 Task: Compose an email with the signature Jeremy Carter with the subject Confirmation of a resignation and the message Im reaching out to follow up on the status of the expense report. Have you had a chance to review it? from softage.5@softage.net to softage.4@softage.net, select the message and change font size to huge, align the email to right Send the email. Finally, move the email from Sent Items to the label Alumni
Action: Mouse moved to (65, 56)
Screenshot: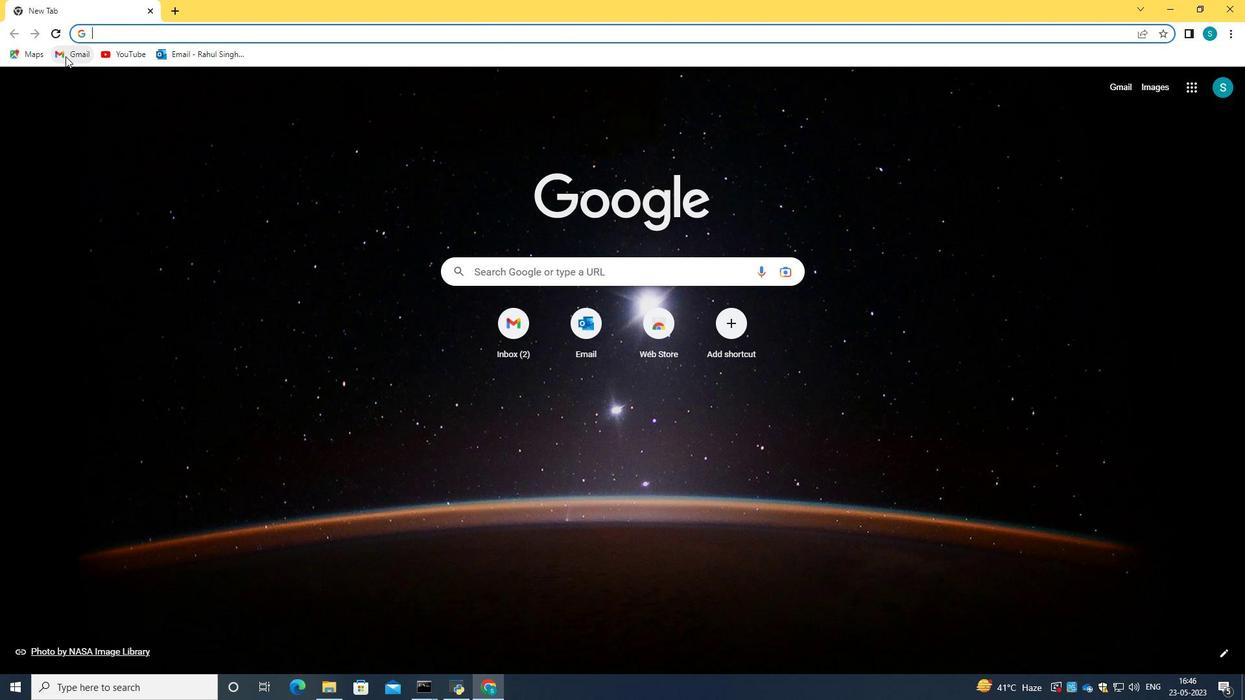
Action: Mouse pressed left at (65, 56)
Screenshot: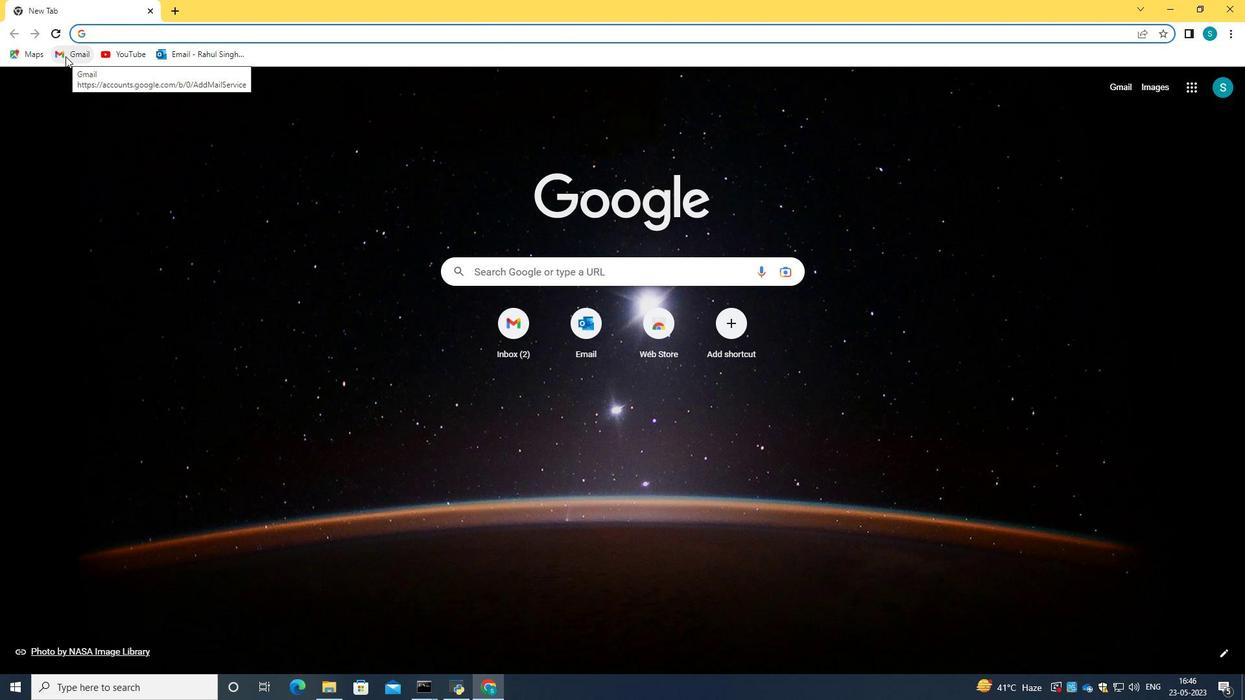 
Action: Mouse moved to (121, 133)
Screenshot: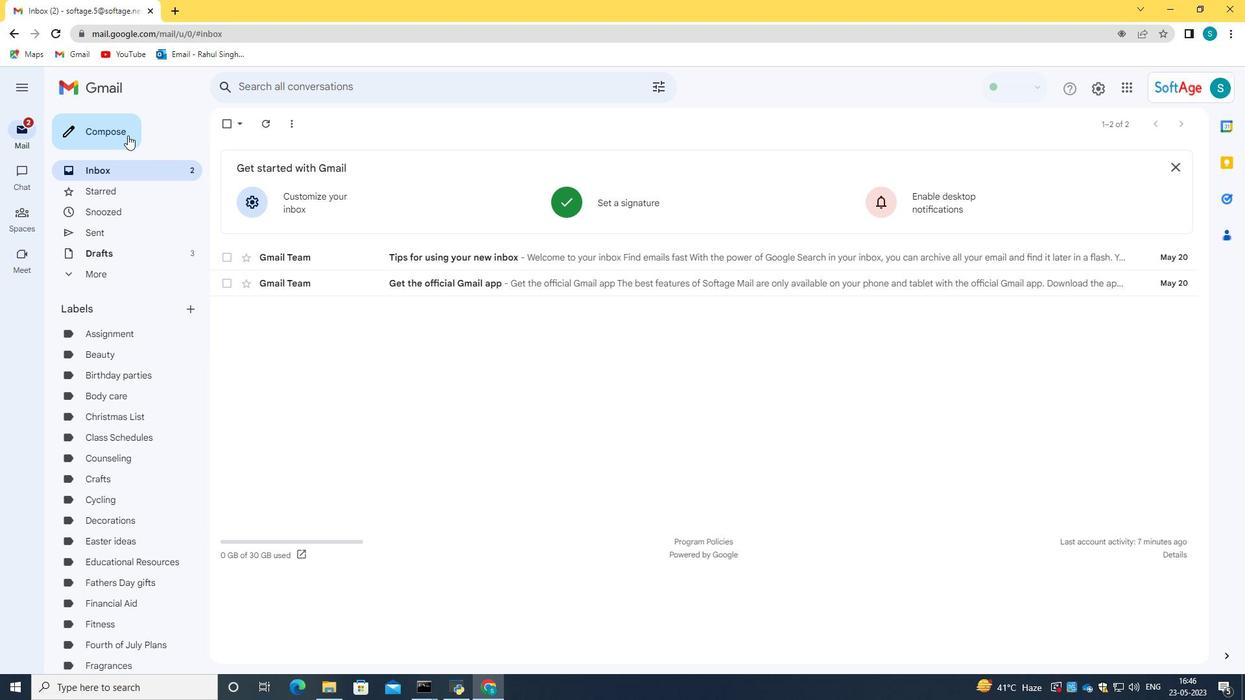 
Action: Mouse pressed left at (121, 133)
Screenshot: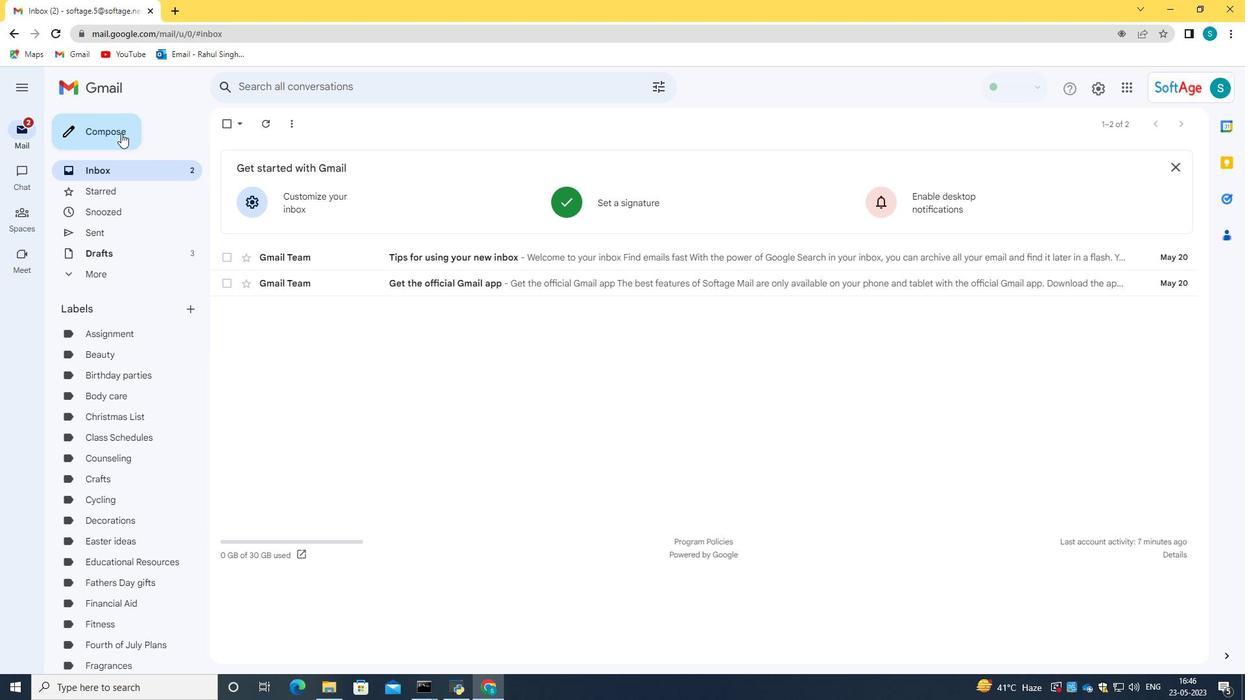 
Action: Mouse moved to (1184, 290)
Screenshot: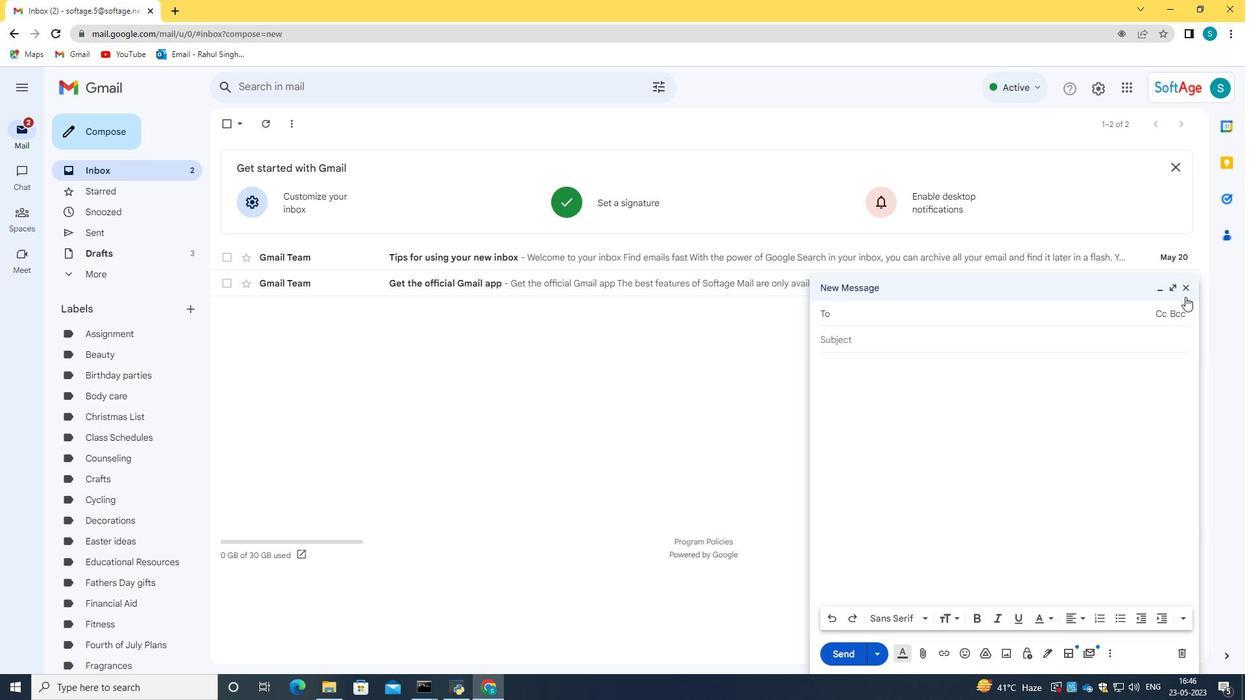 
Action: Mouse pressed left at (1184, 290)
Screenshot: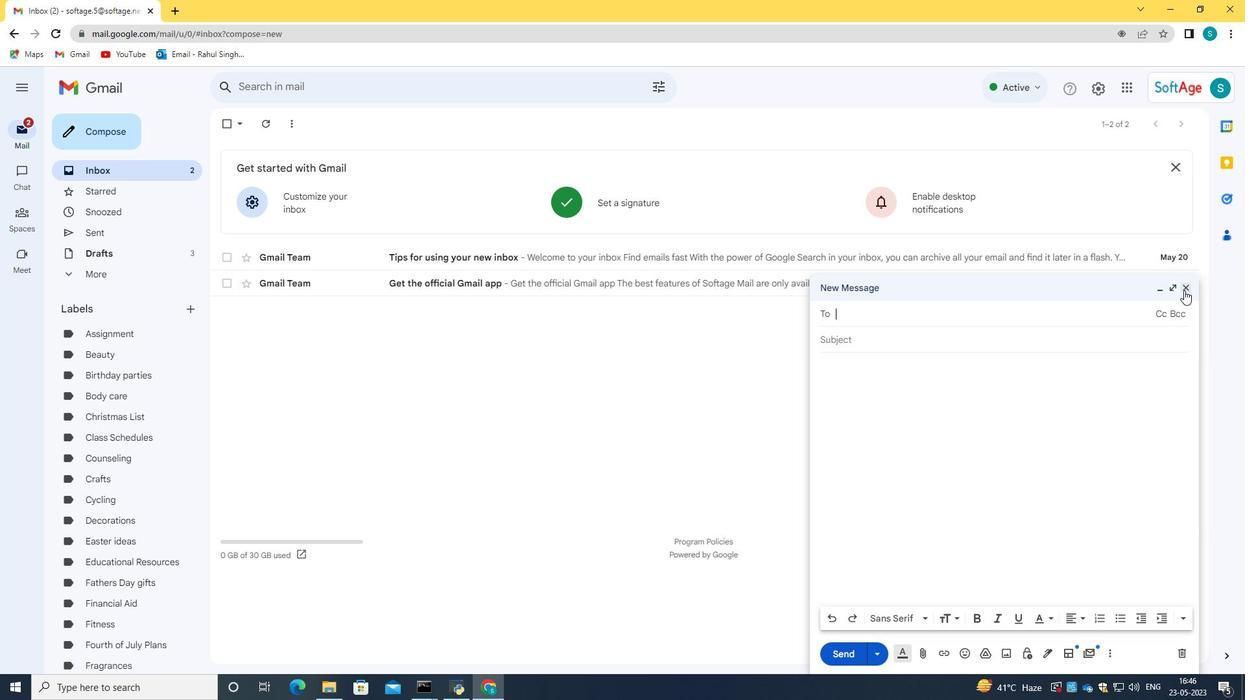 
Action: Mouse moved to (624, 210)
Screenshot: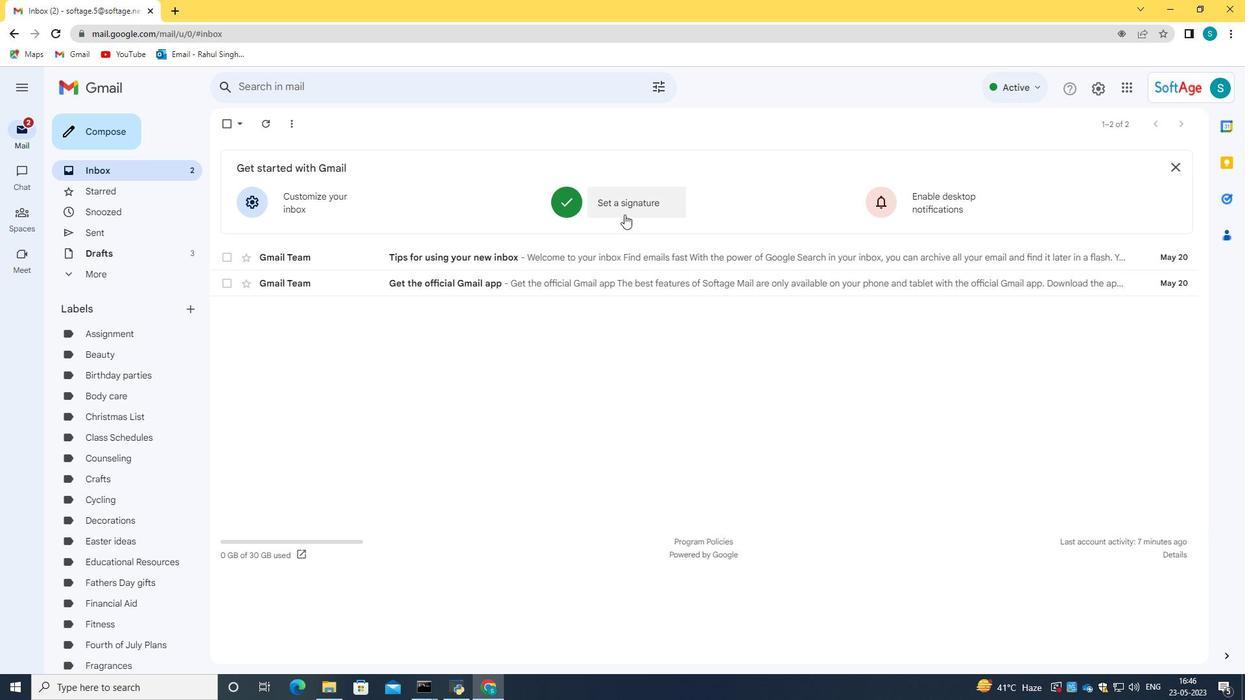 
Action: Mouse pressed left at (624, 210)
Screenshot: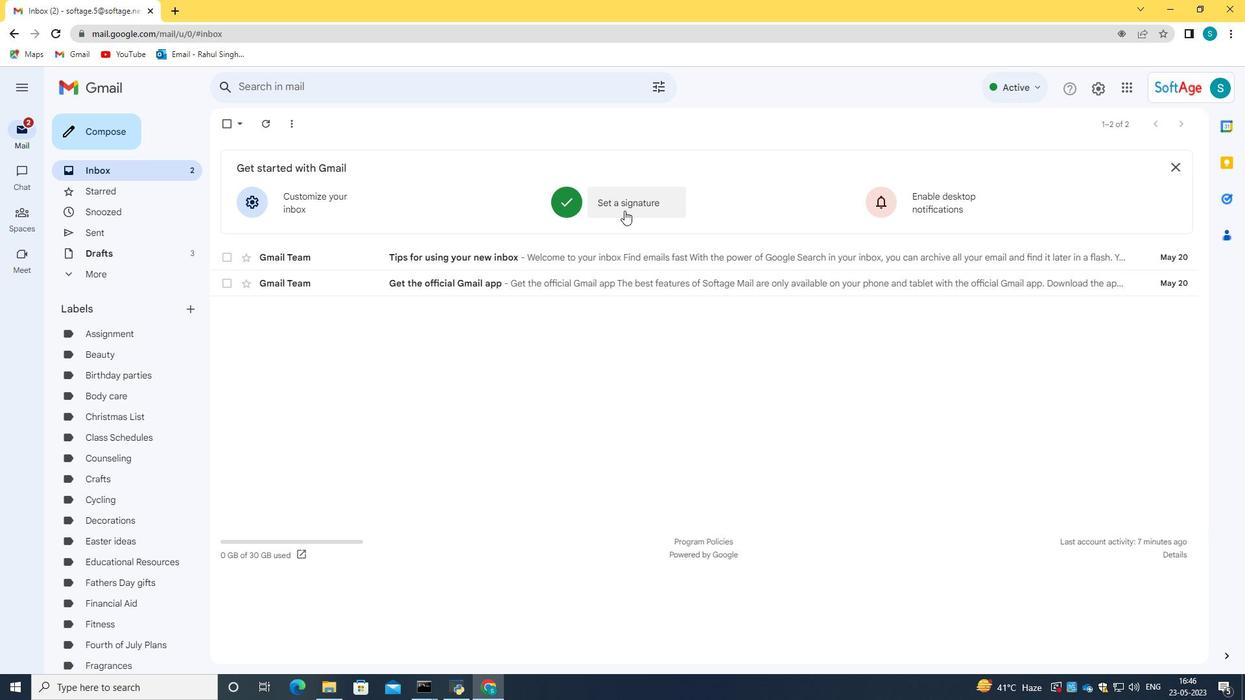 
Action: Mouse moved to (651, 370)
Screenshot: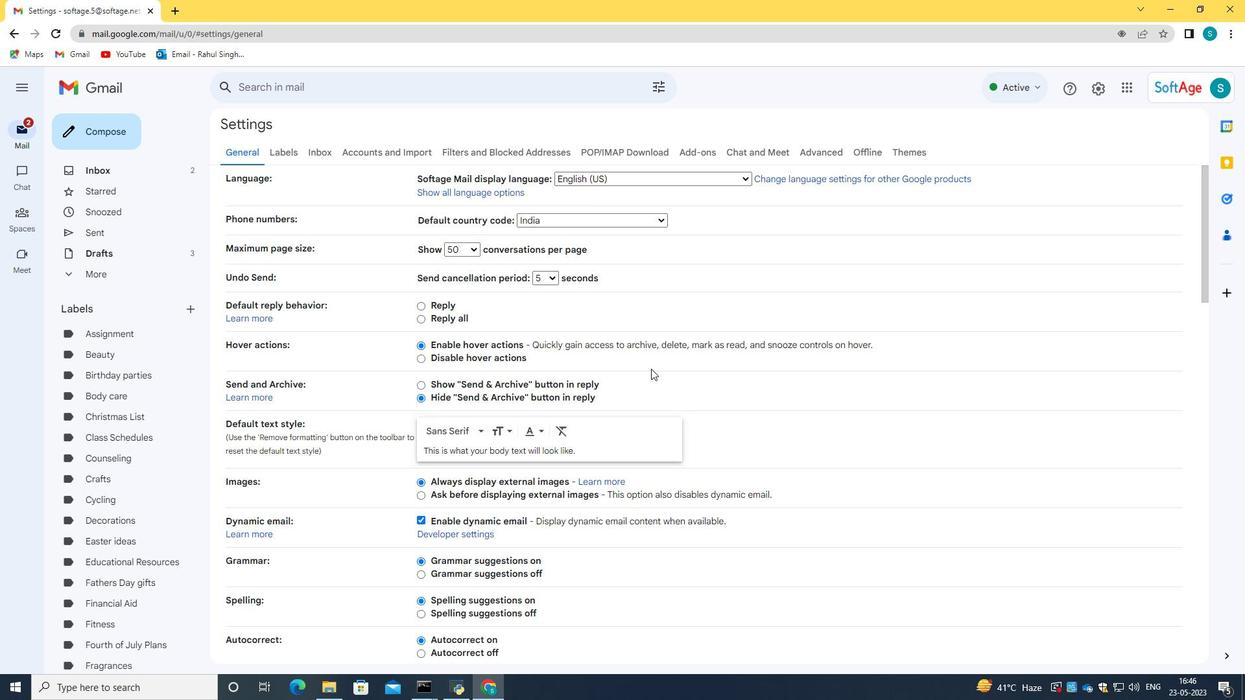 
Action: Mouse scrolled (651, 369) with delta (0, 0)
Screenshot: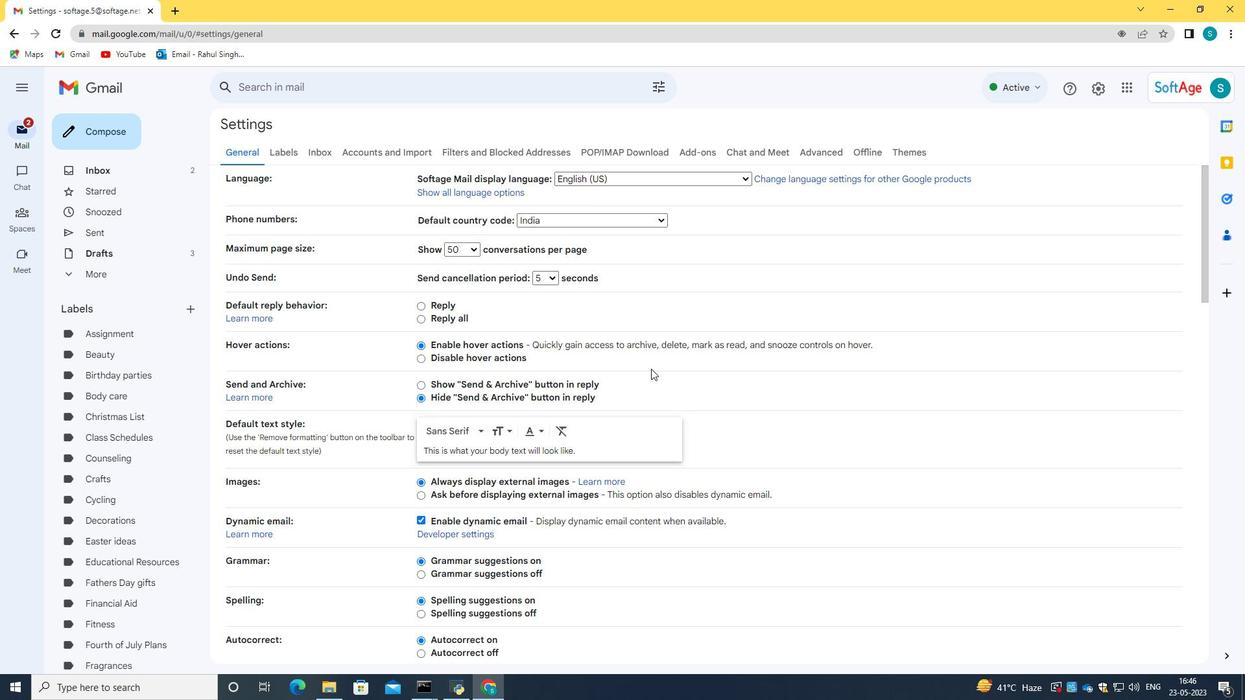 
Action: Mouse moved to (651, 371)
Screenshot: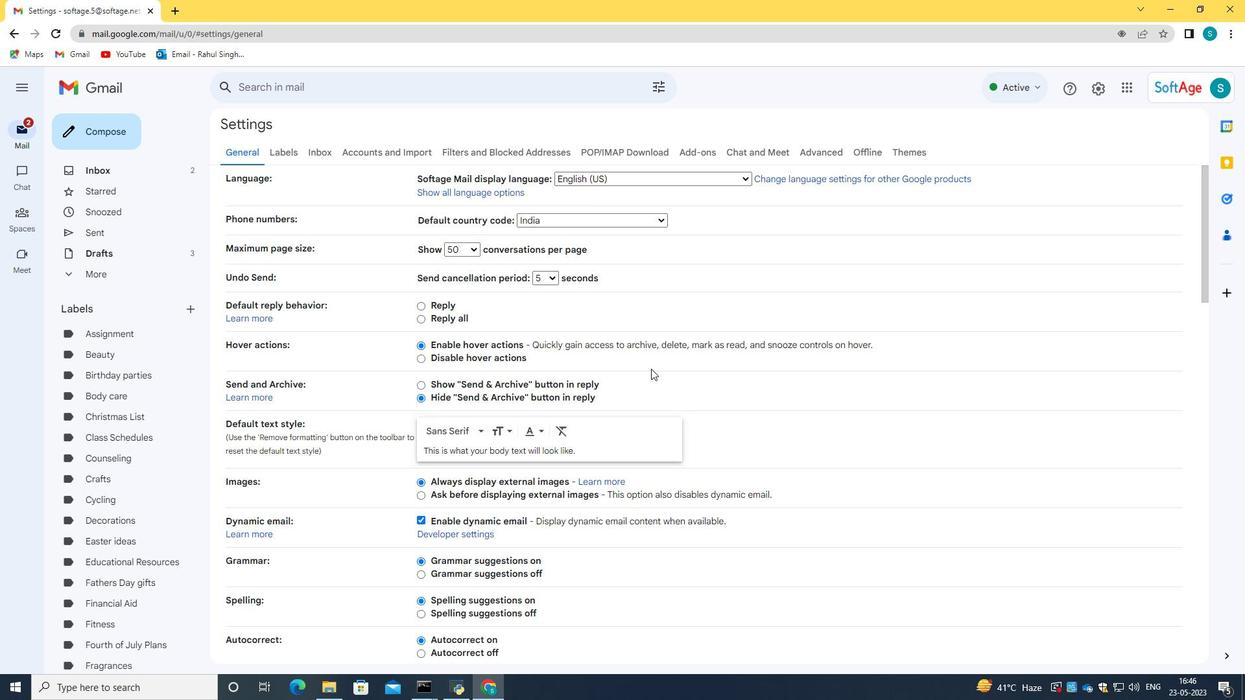 
Action: Mouse scrolled (651, 370) with delta (0, 0)
Screenshot: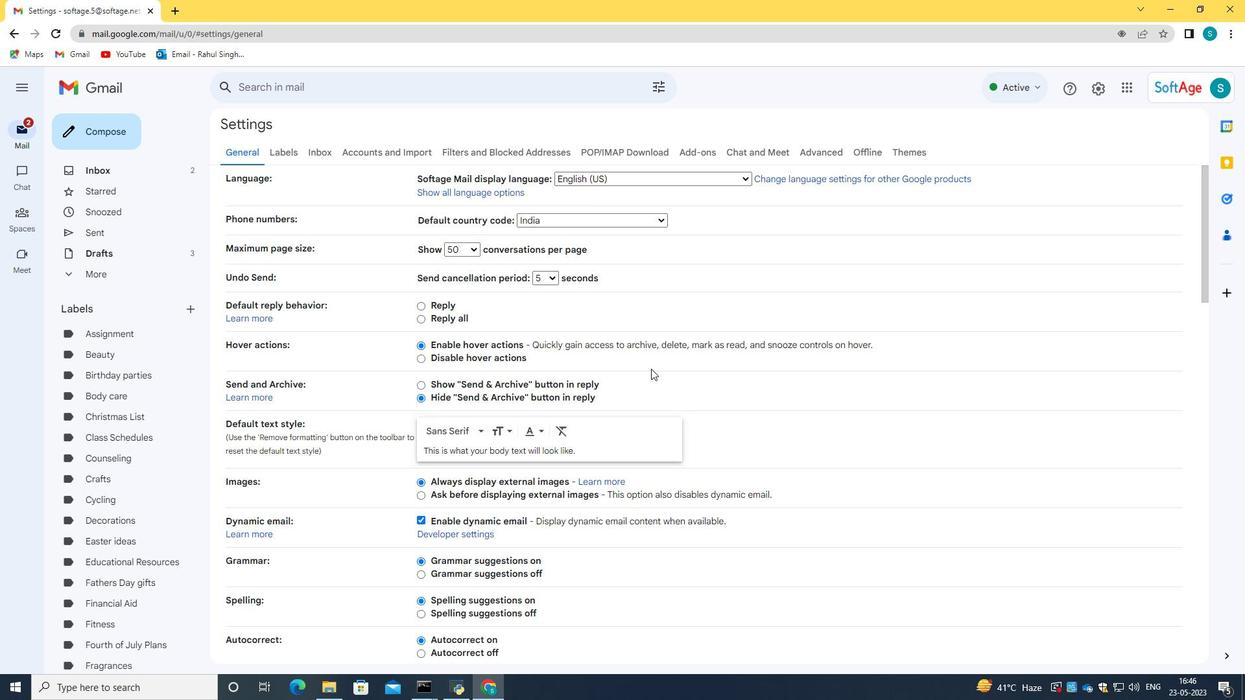 
Action: Mouse scrolled (651, 370) with delta (0, 0)
Screenshot: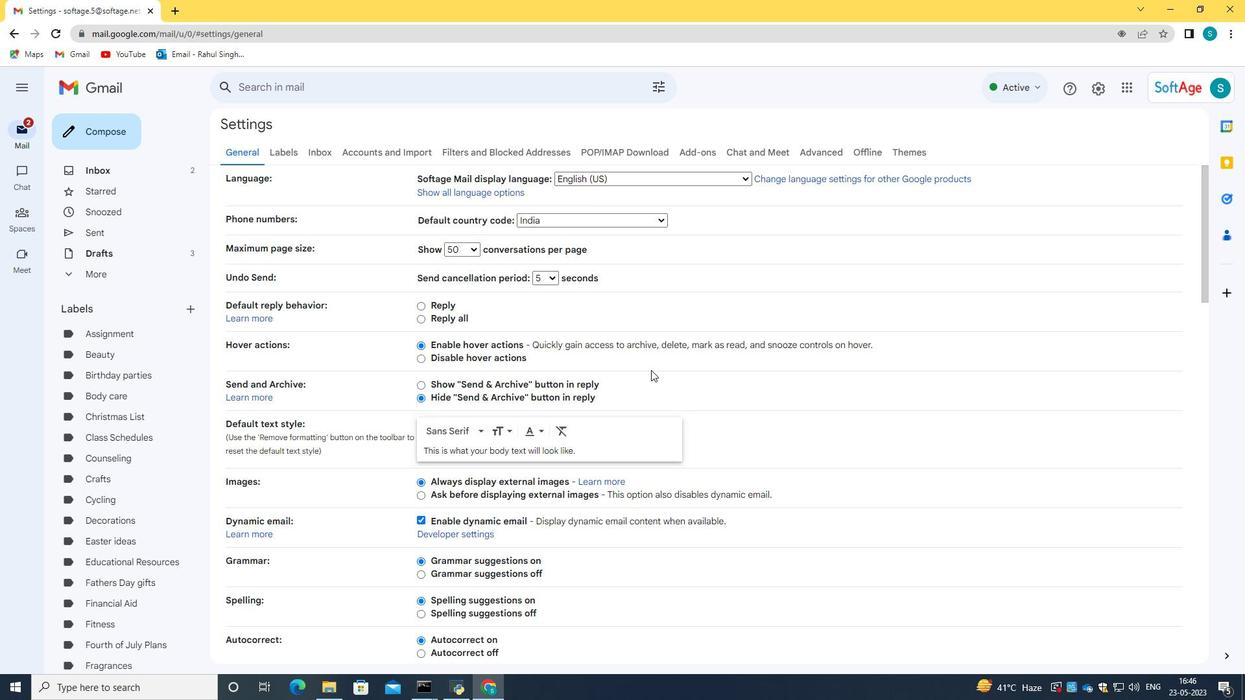 
Action: Mouse scrolled (651, 370) with delta (0, 0)
Screenshot: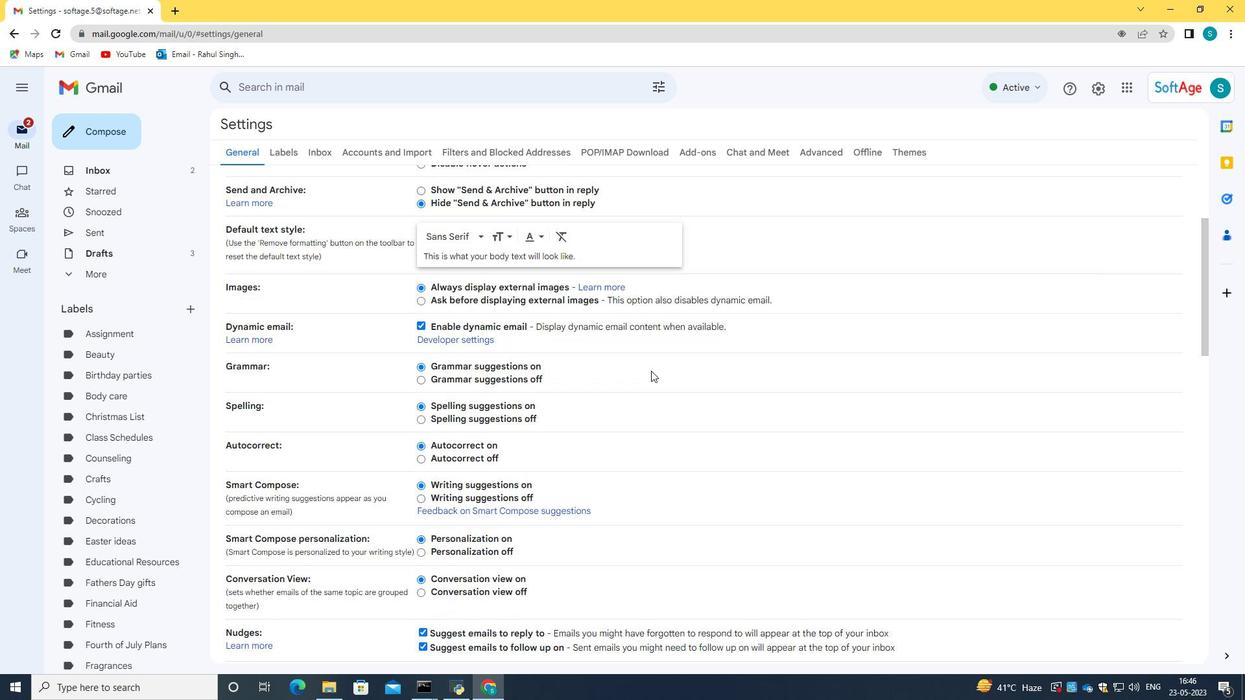 
Action: Mouse scrolled (651, 370) with delta (0, 0)
Screenshot: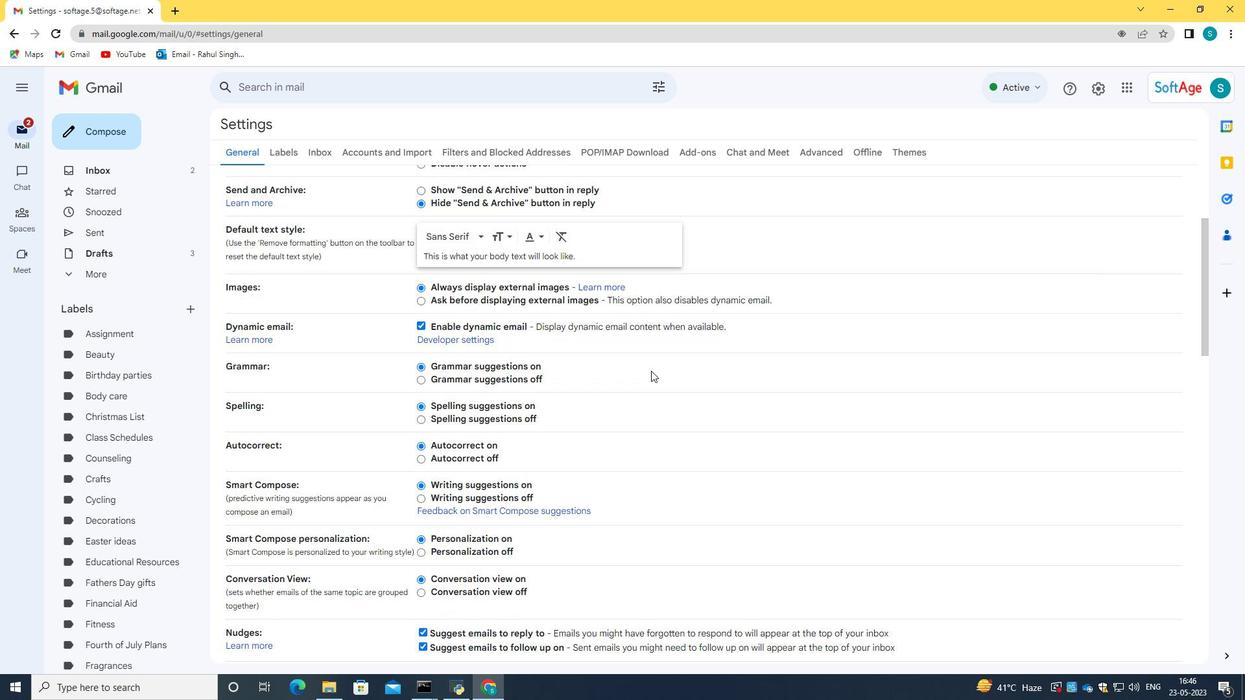 
Action: Mouse scrolled (651, 370) with delta (0, 0)
Screenshot: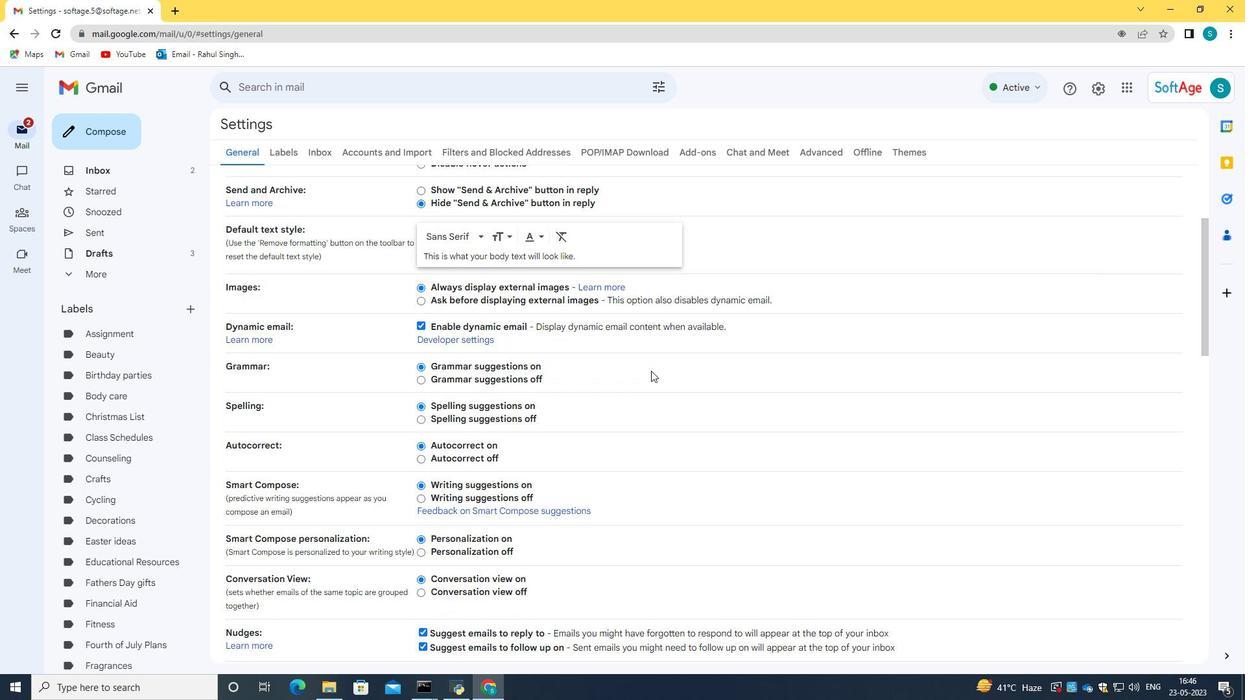 
Action: Mouse scrolled (651, 370) with delta (0, 0)
Screenshot: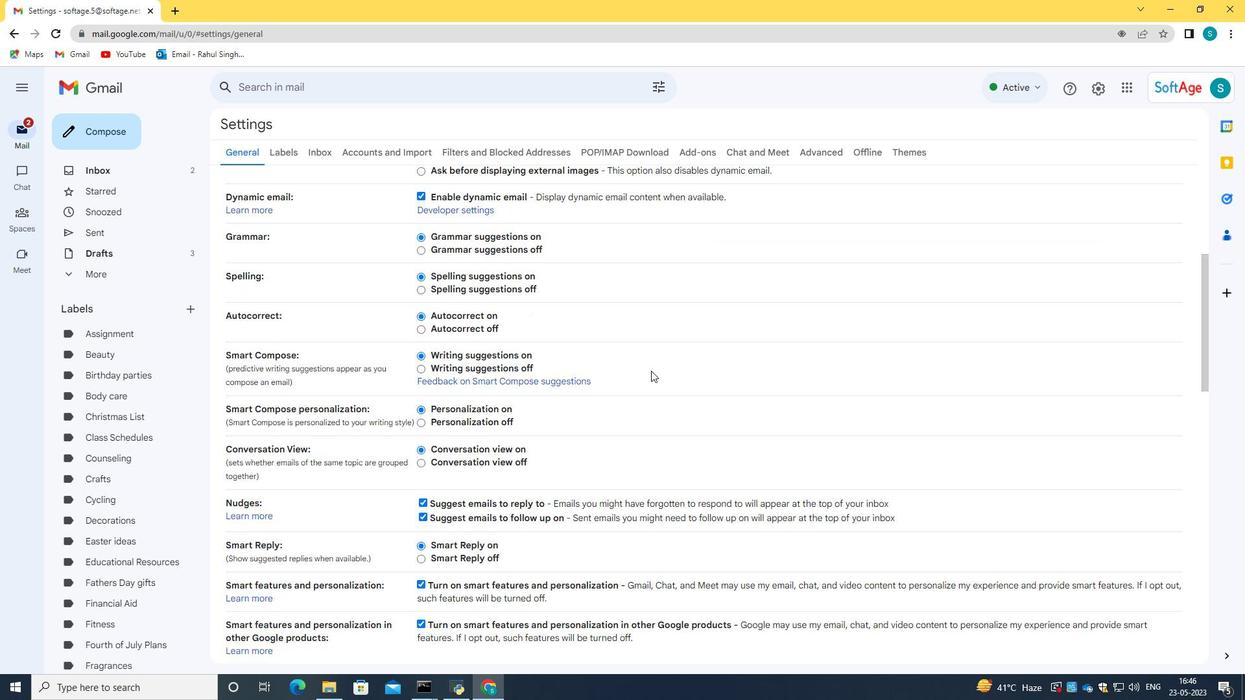 
Action: Mouse scrolled (651, 370) with delta (0, 0)
Screenshot: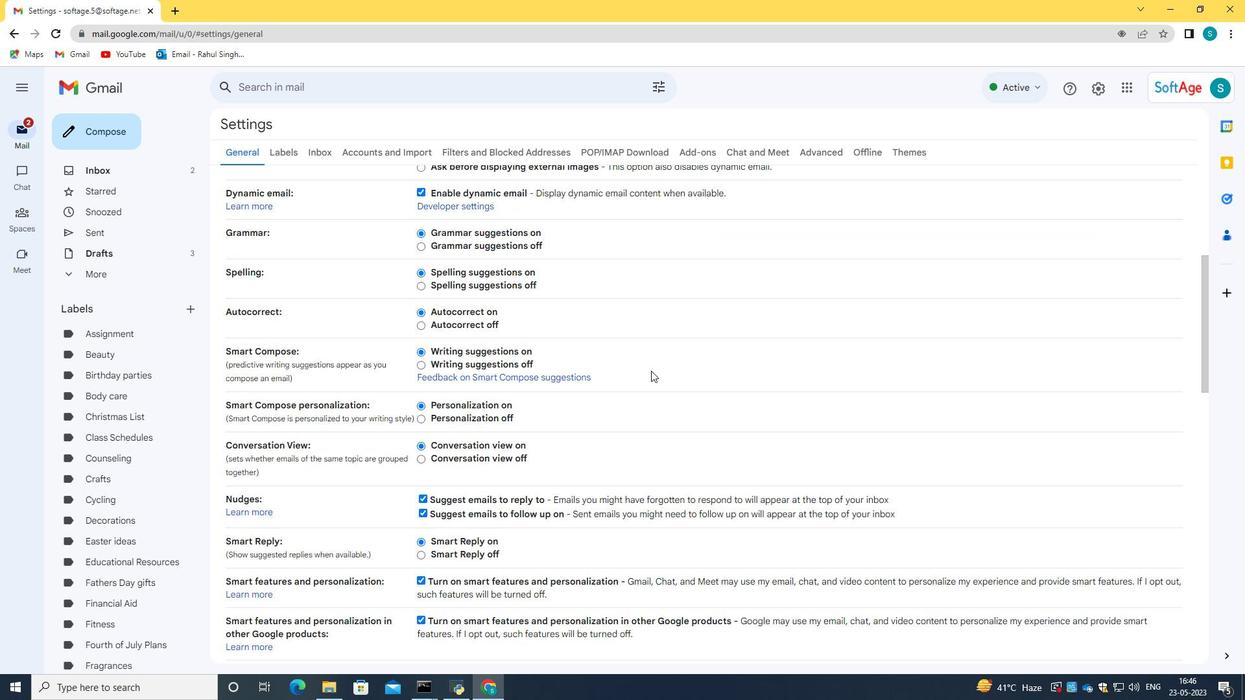 
Action: Mouse scrolled (651, 370) with delta (0, 0)
Screenshot: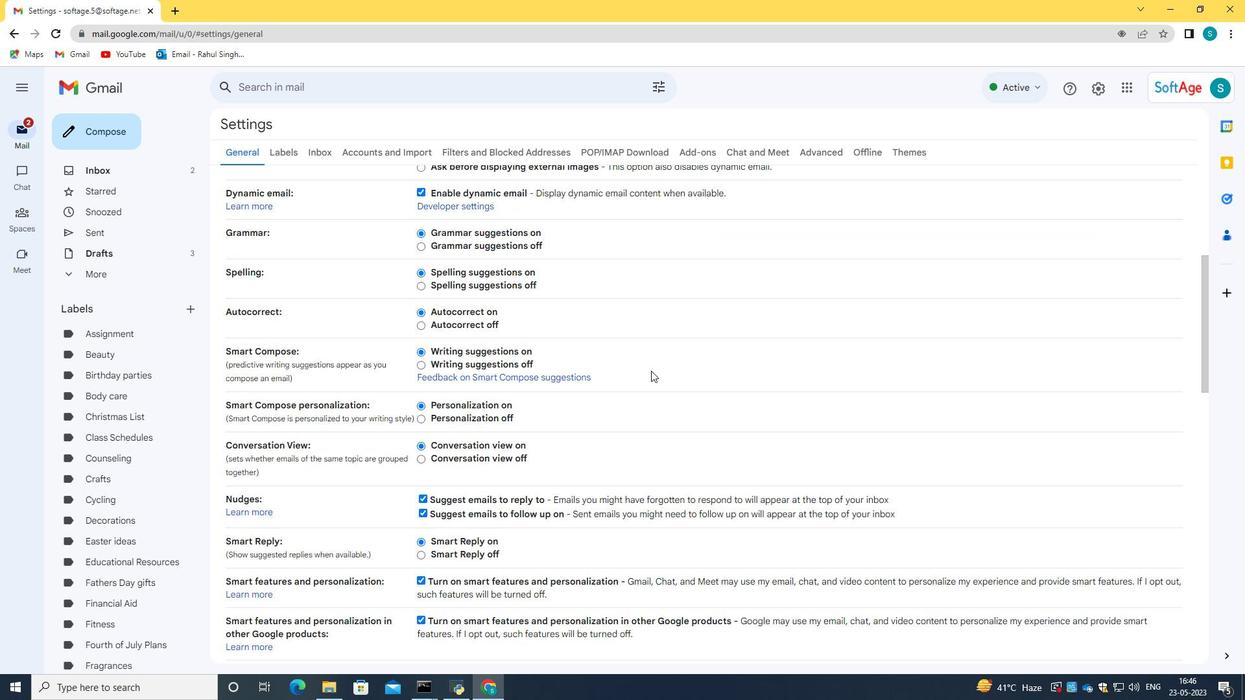 
Action: Mouse scrolled (651, 370) with delta (0, 0)
Screenshot: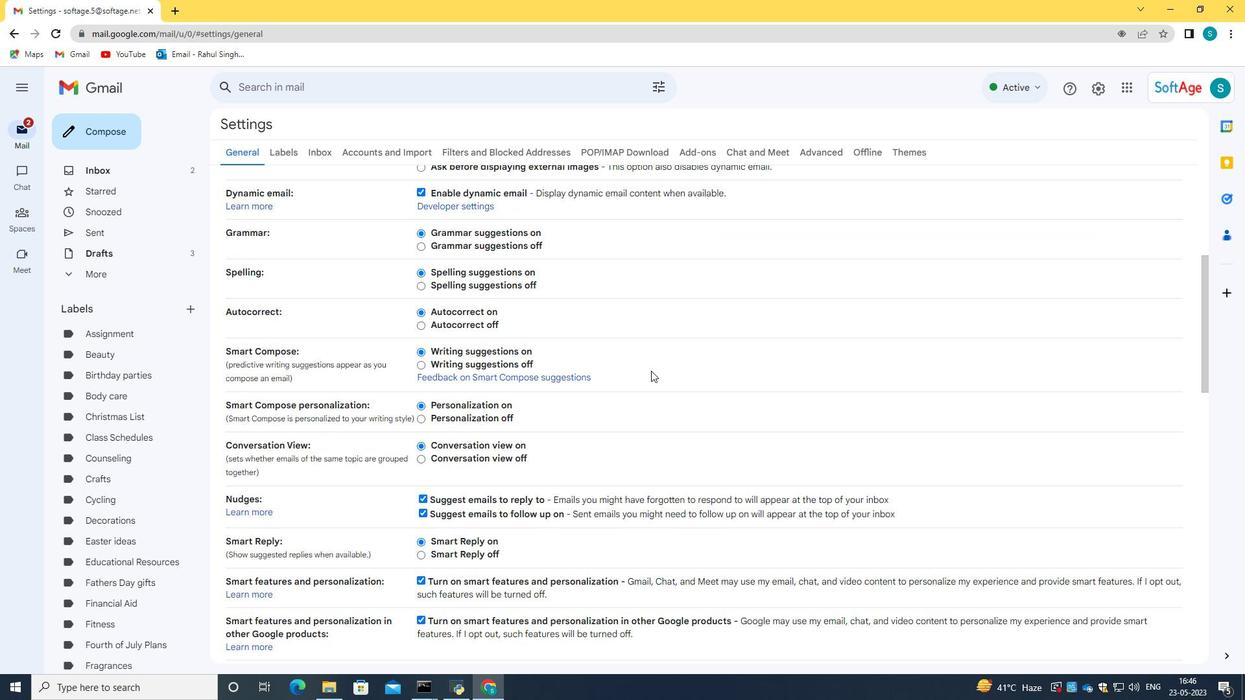 
Action: Mouse moved to (651, 371)
Screenshot: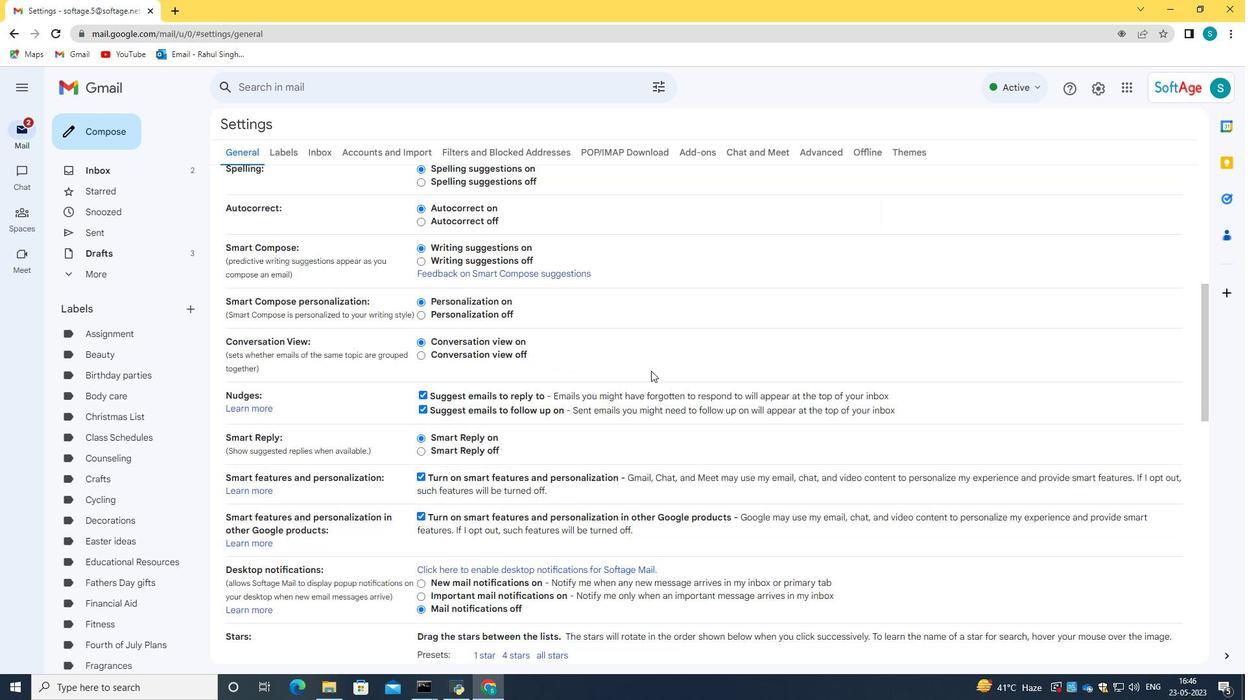 
Action: Mouse scrolled (651, 371) with delta (0, 0)
Screenshot: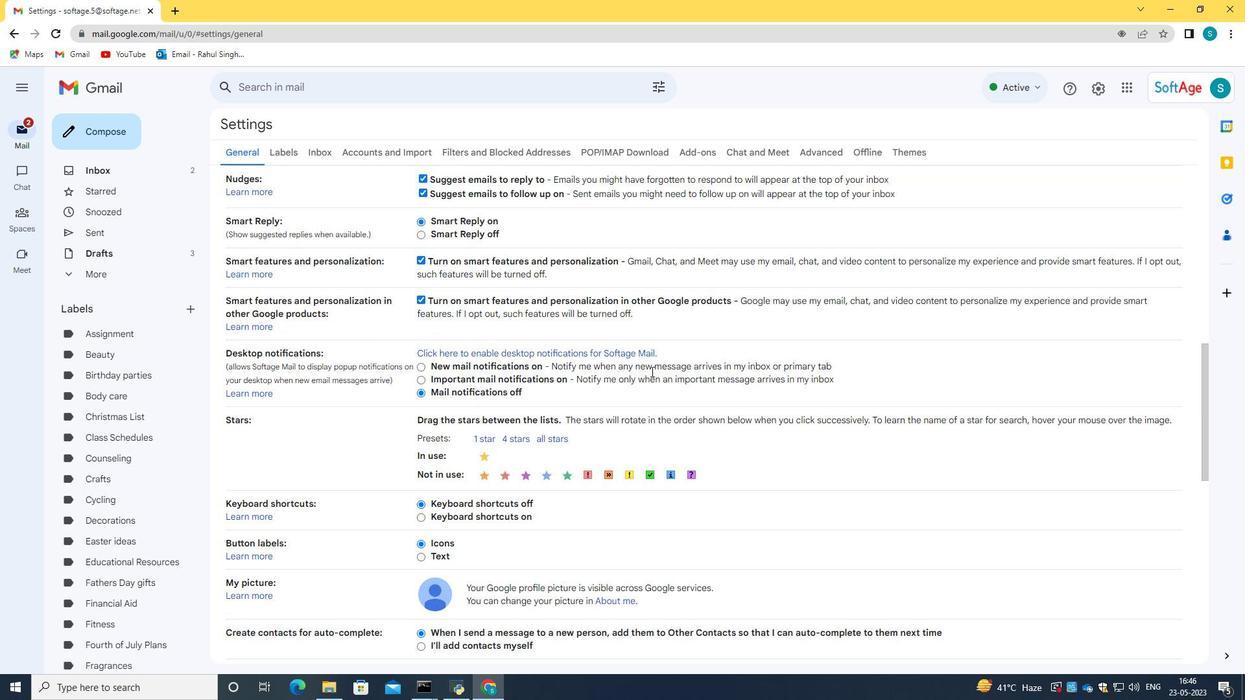 
Action: Mouse scrolled (651, 371) with delta (0, 0)
Screenshot: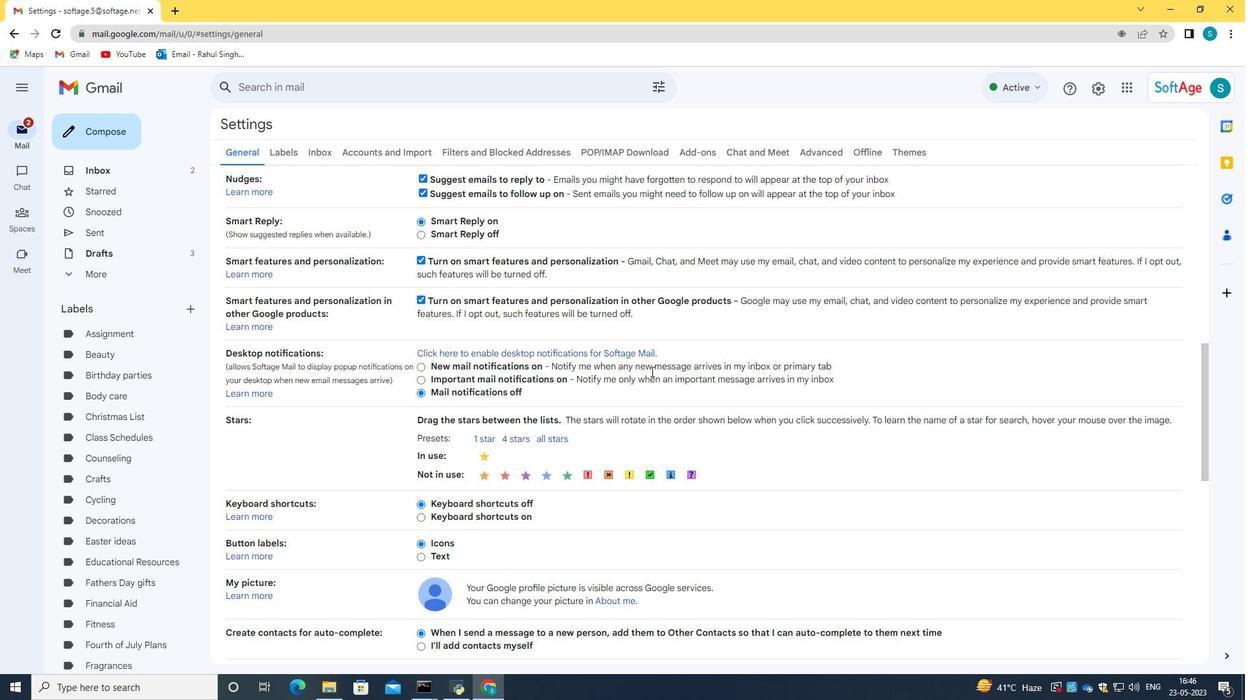 
Action: Mouse scrolled (651, 371) with delta (0, 0)
Screenshot: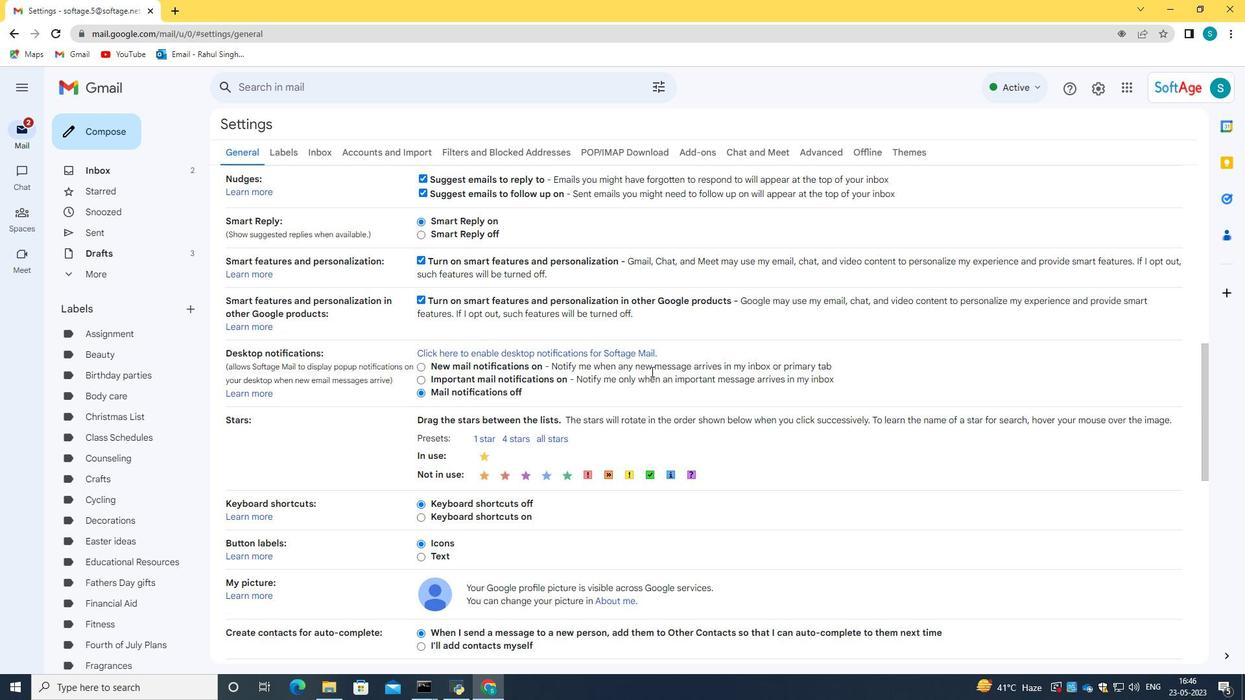 
Action: Mouse moved to (499, 595)
Screenshot: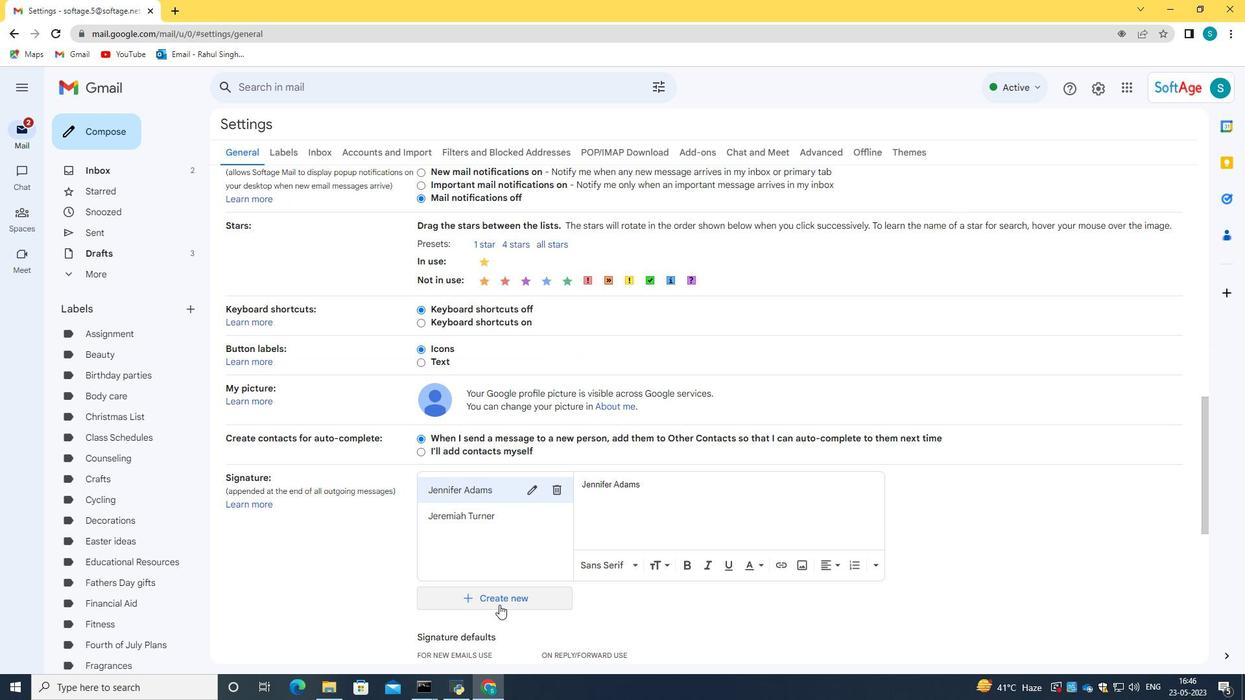 
Action: Mouse pressed left at (499, 595)
Screenshot: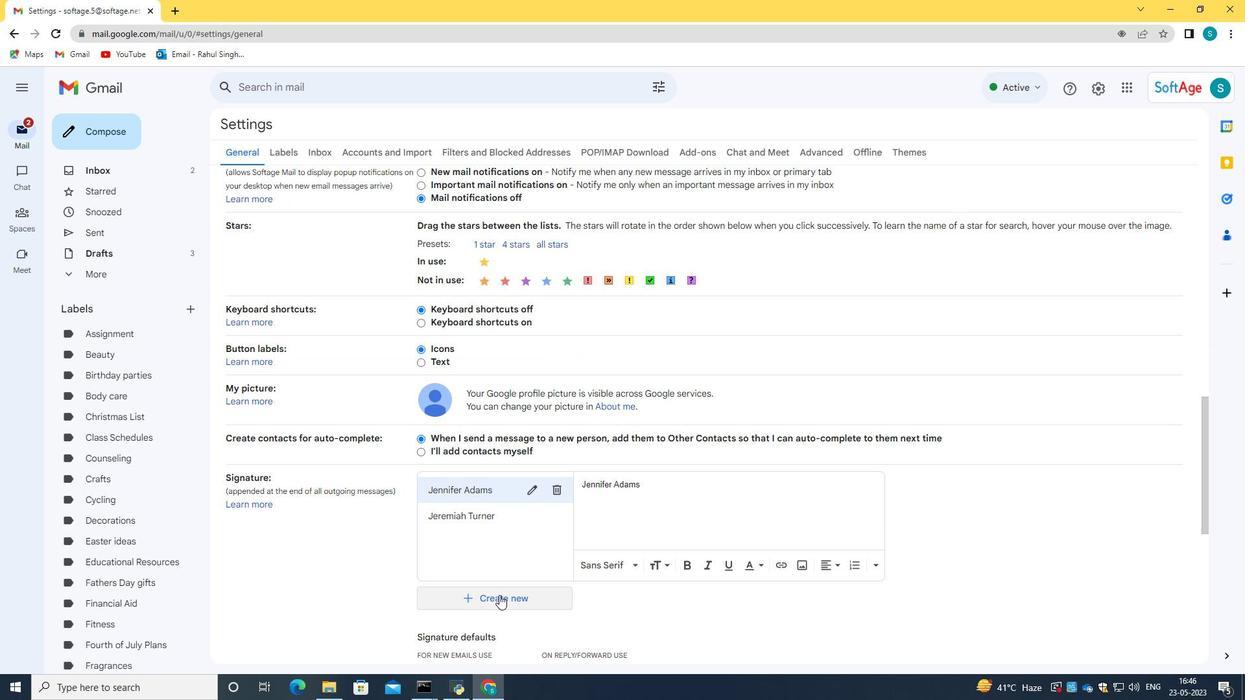 
Action: Mouse moved to (588, 372)
Screenshot: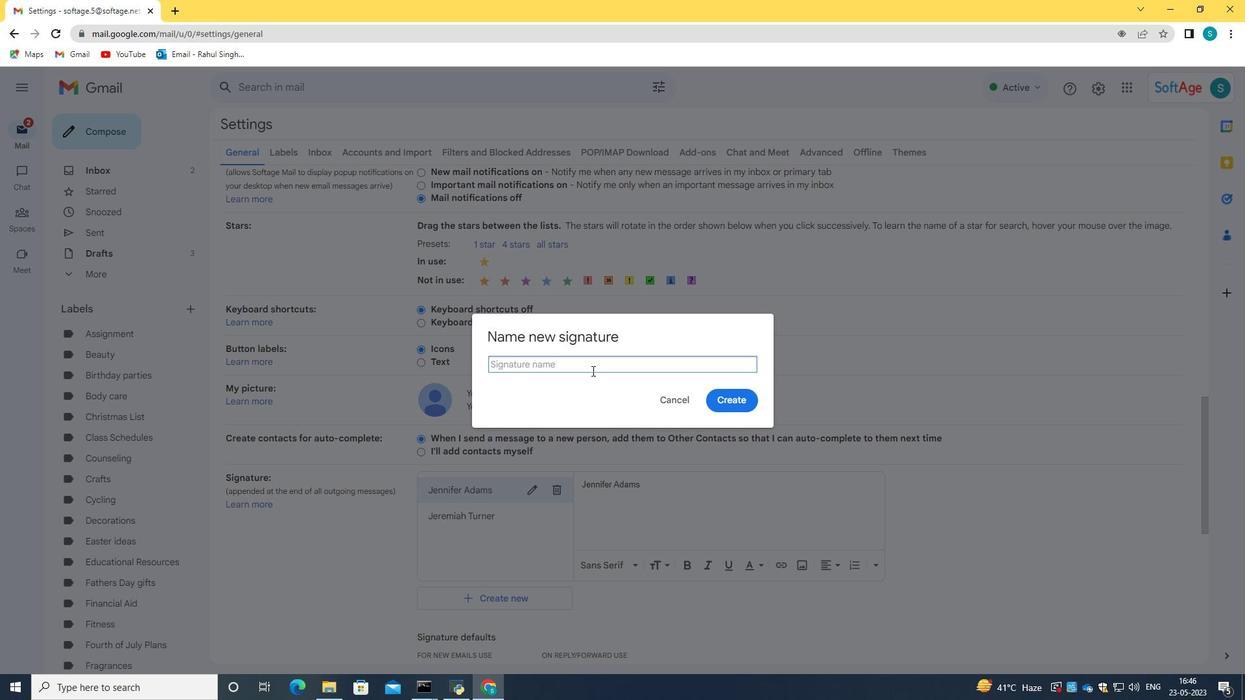 
Action: Key pressed <Key.caps_lock>J<Key.caps_lock>eremy<Key.space><Key.caps_lock>C<Key.caps_lock>at<Key.backspace>rter
Screenshot: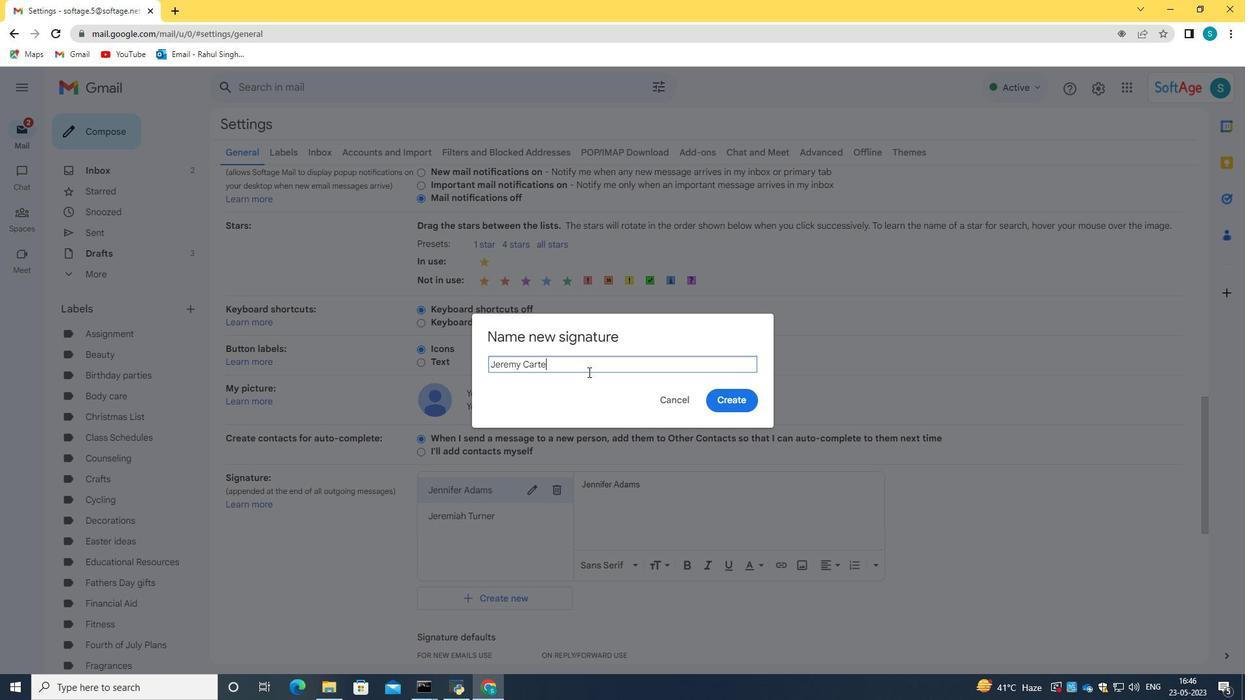 
Action: Mouse moved to (735, 404)
Screenshot: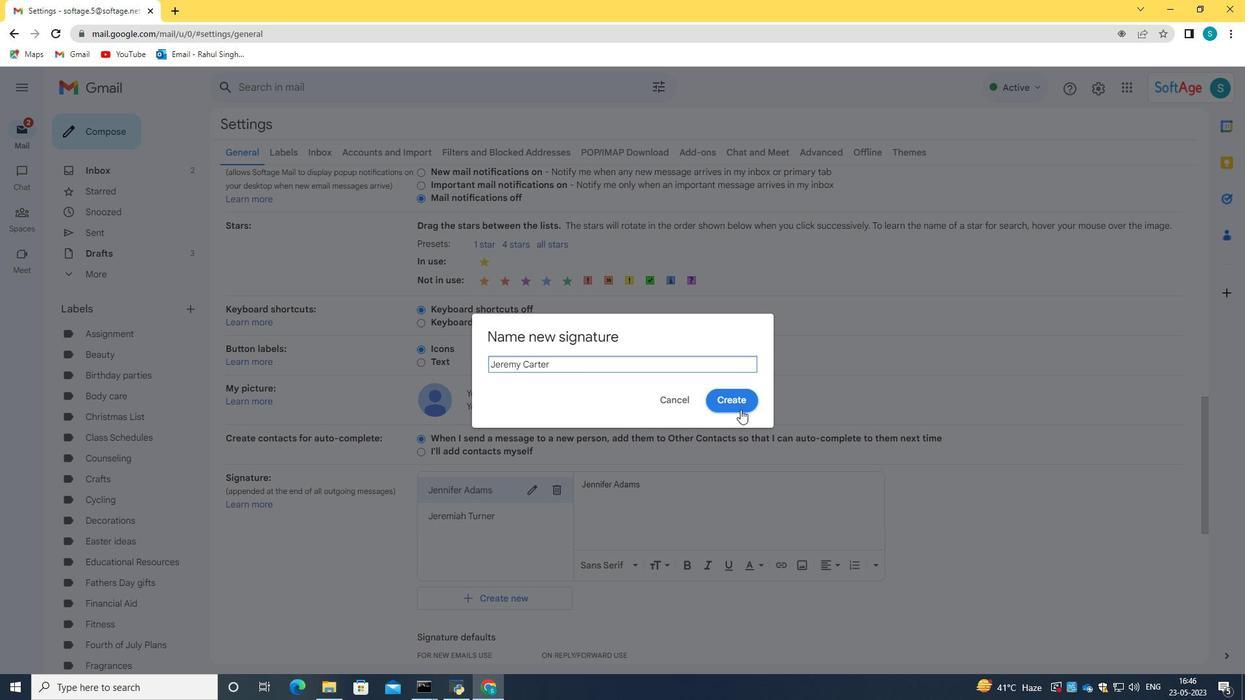 
Action: Mouse pressed left at (735, 404)
Screenshot: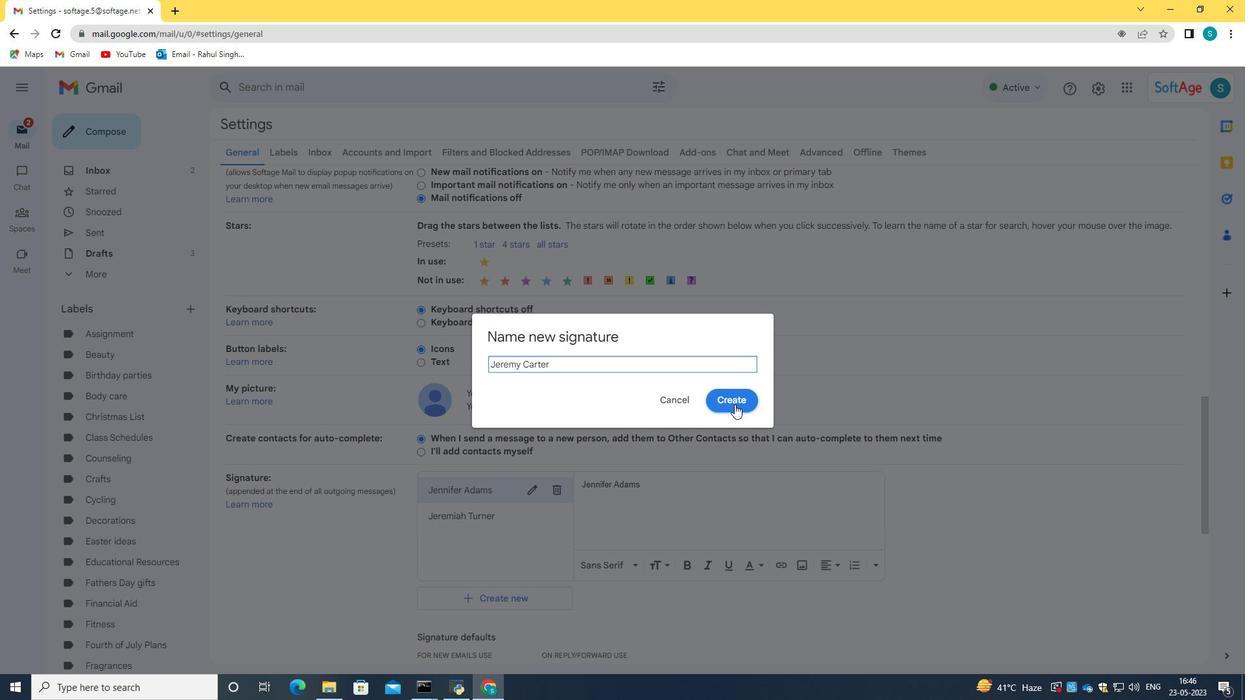 
Action: Mouse moved to (602, 487)
Screenshot: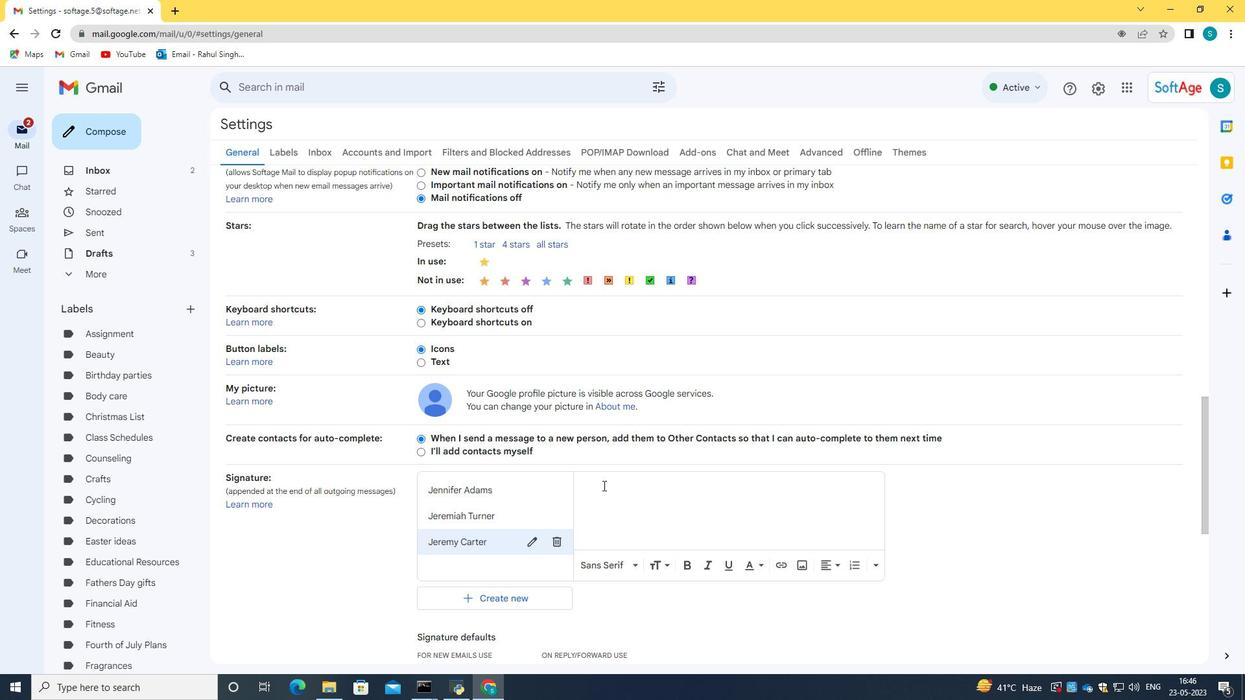 
Action: Key pressed <Key.caps_lock>J<Key.caps_lock>eremy<Key.space><Key.caps_lock>C<Key.caps_lock>artert<Key.backspace>
Screenshot: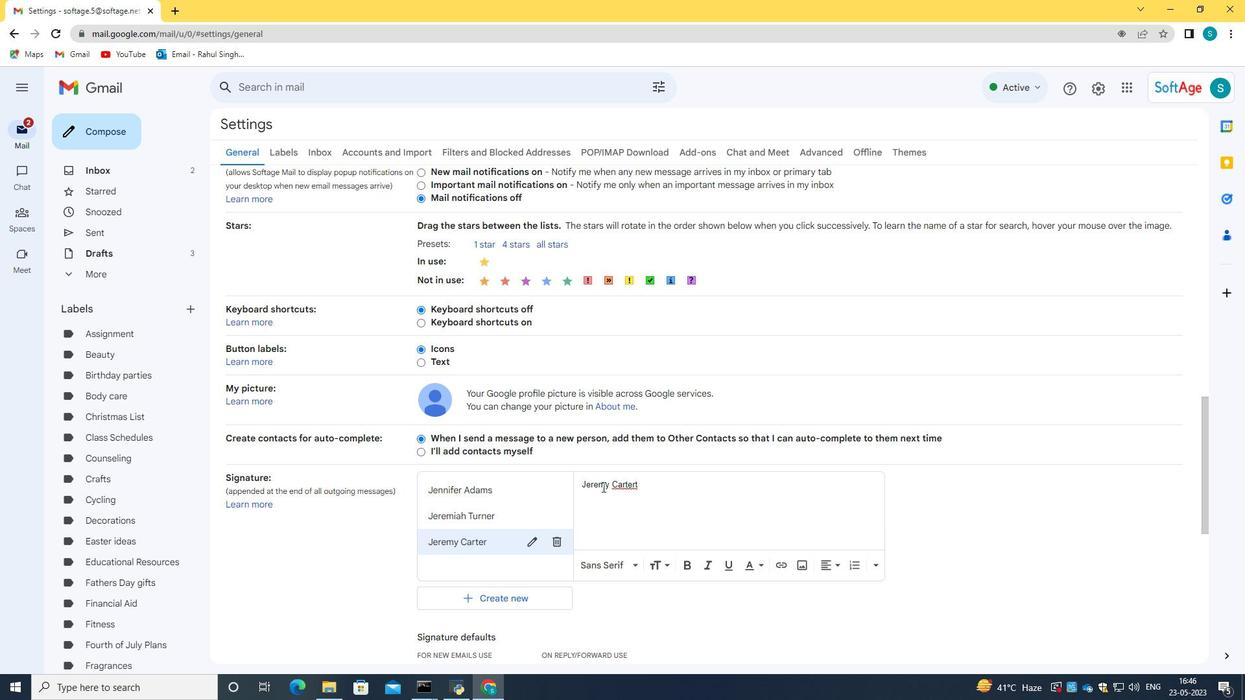 
Action: Mouse moved to (632, 531)
Screenshot: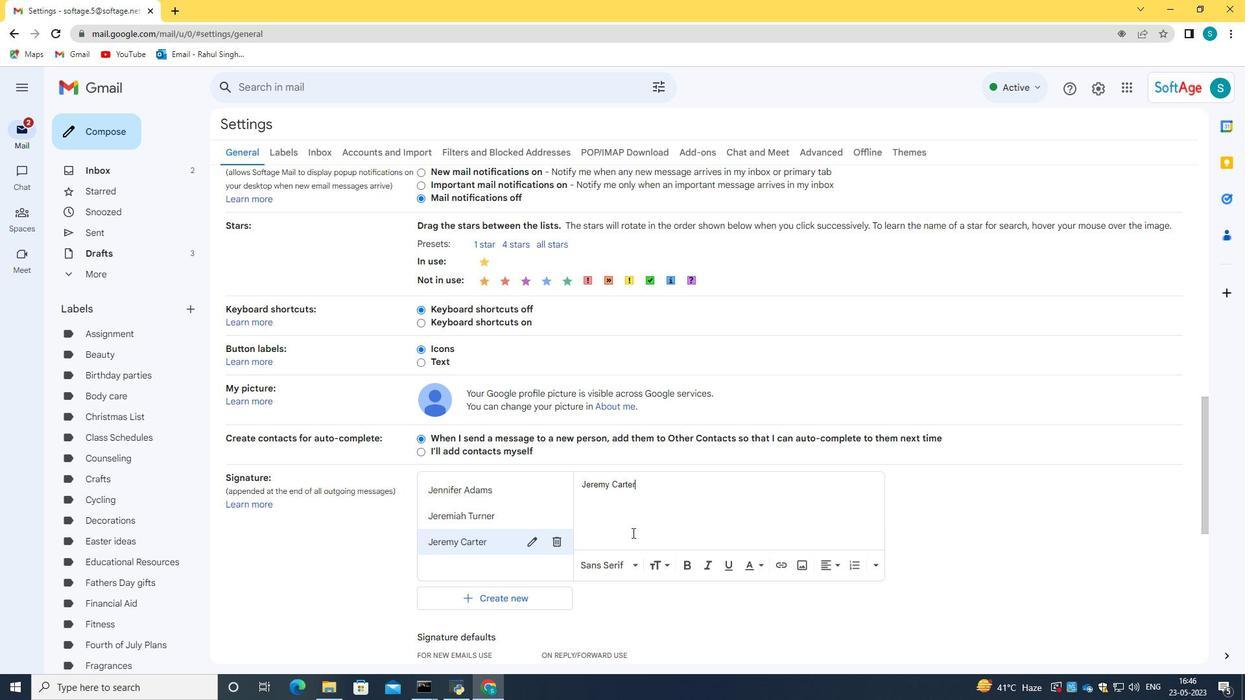 
Action: Mouse scrolled (632, 531) with delta (0, 0)
Screenshot: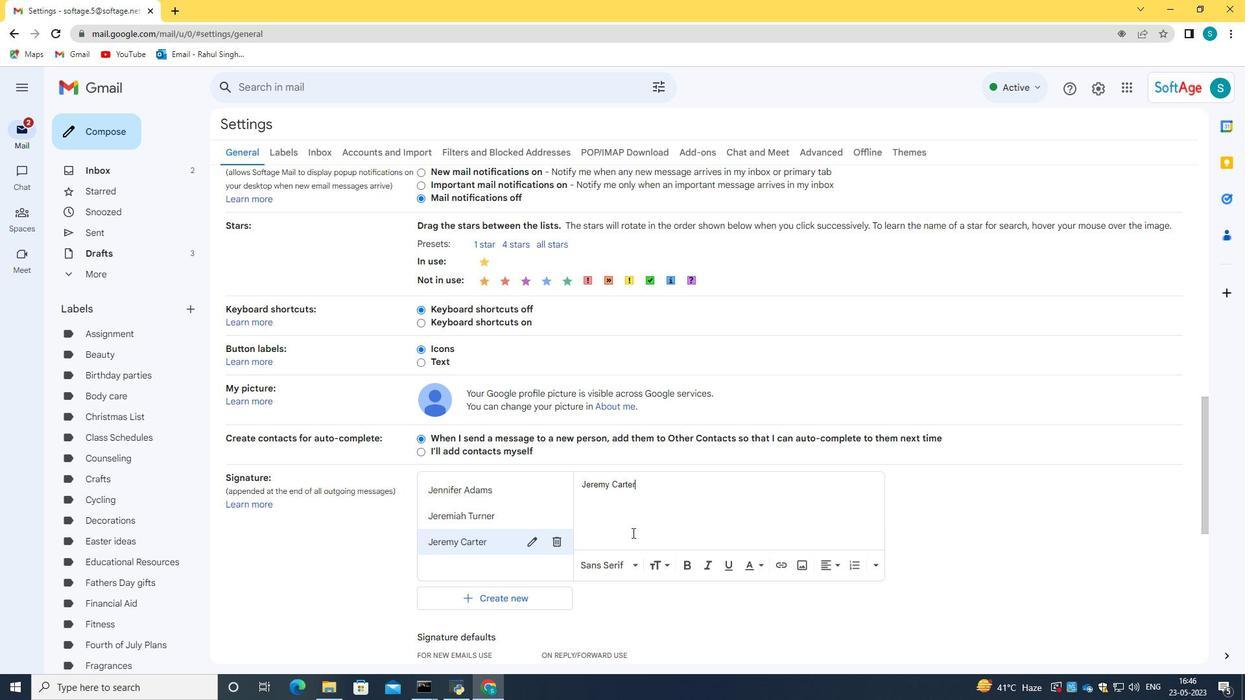 
Action: Mouse scrolled (632, 531) with delta (0, 0)
Screenshot: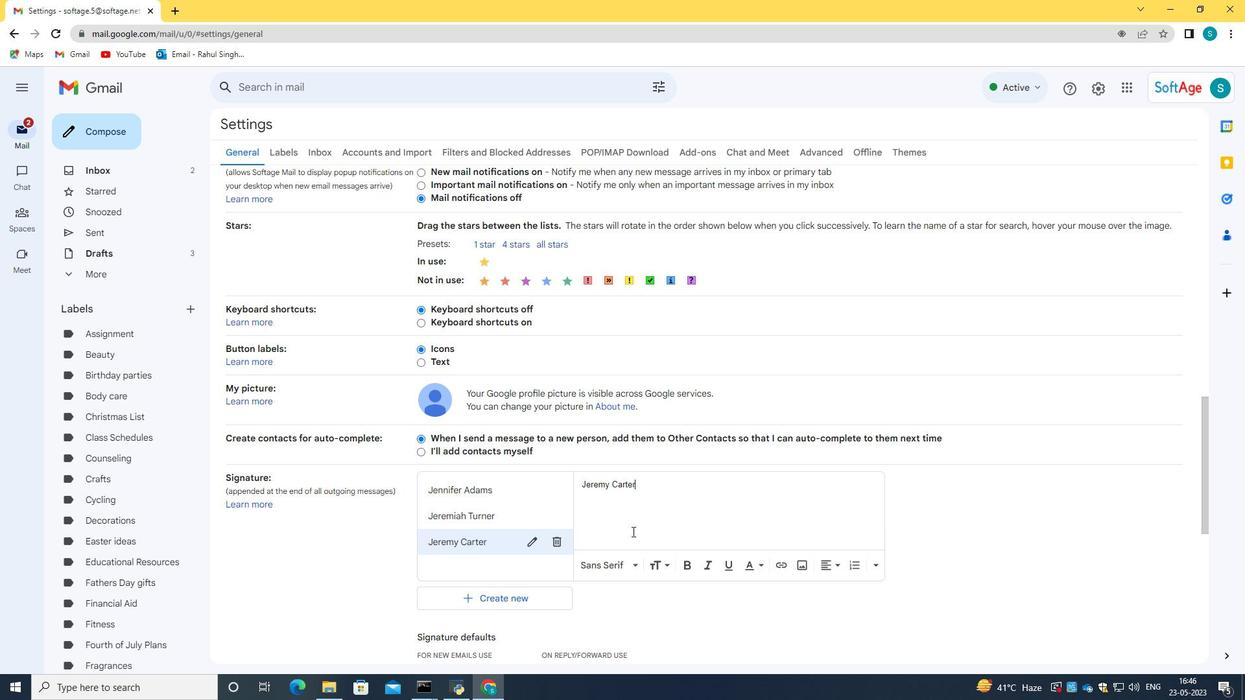 
Action: Mouse scrolled (632, 531) with delta (0, 0)
Screenshot: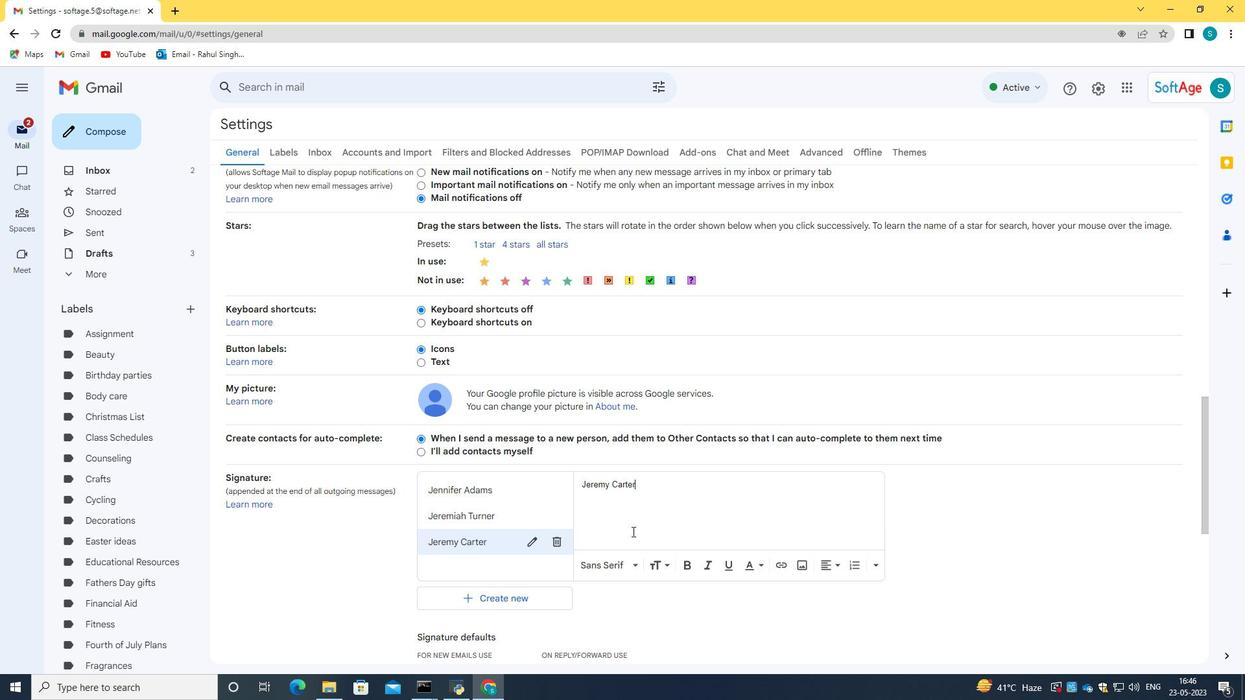 
Action: Mouse scrolled (632, 531) with delta (0, 0)
Screenshot: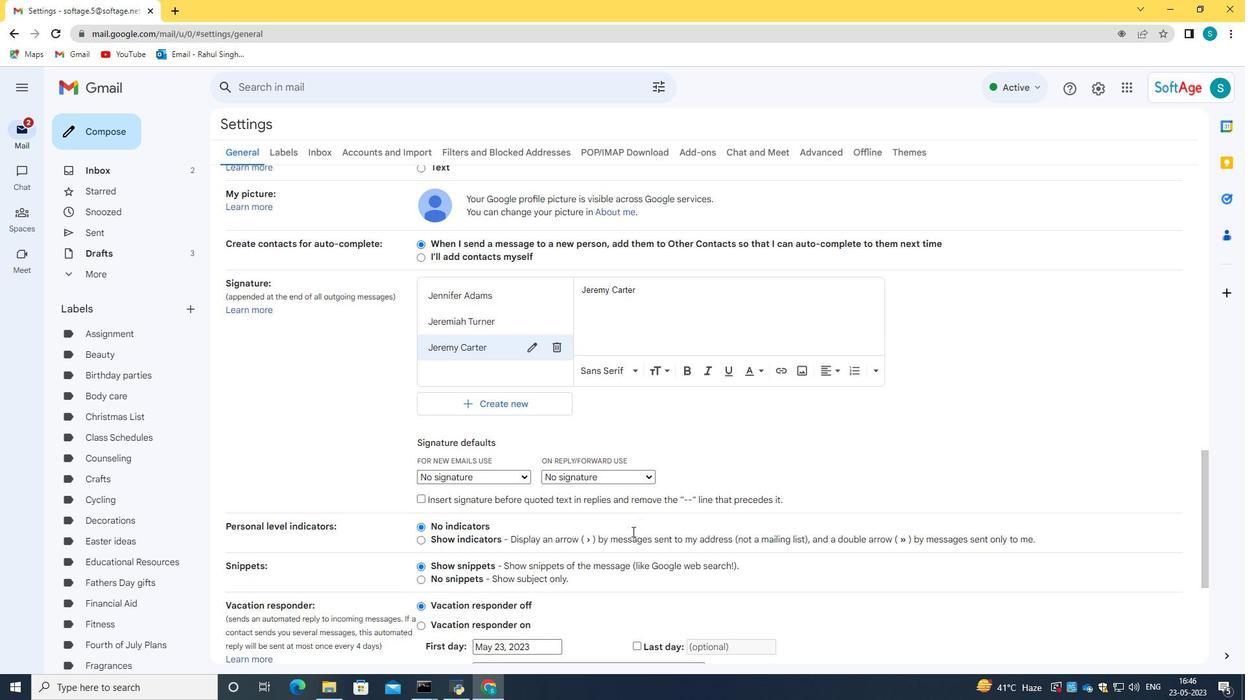 
Action: Mouse scrolled (632, 531) with delta (0, 0)
Screenshot: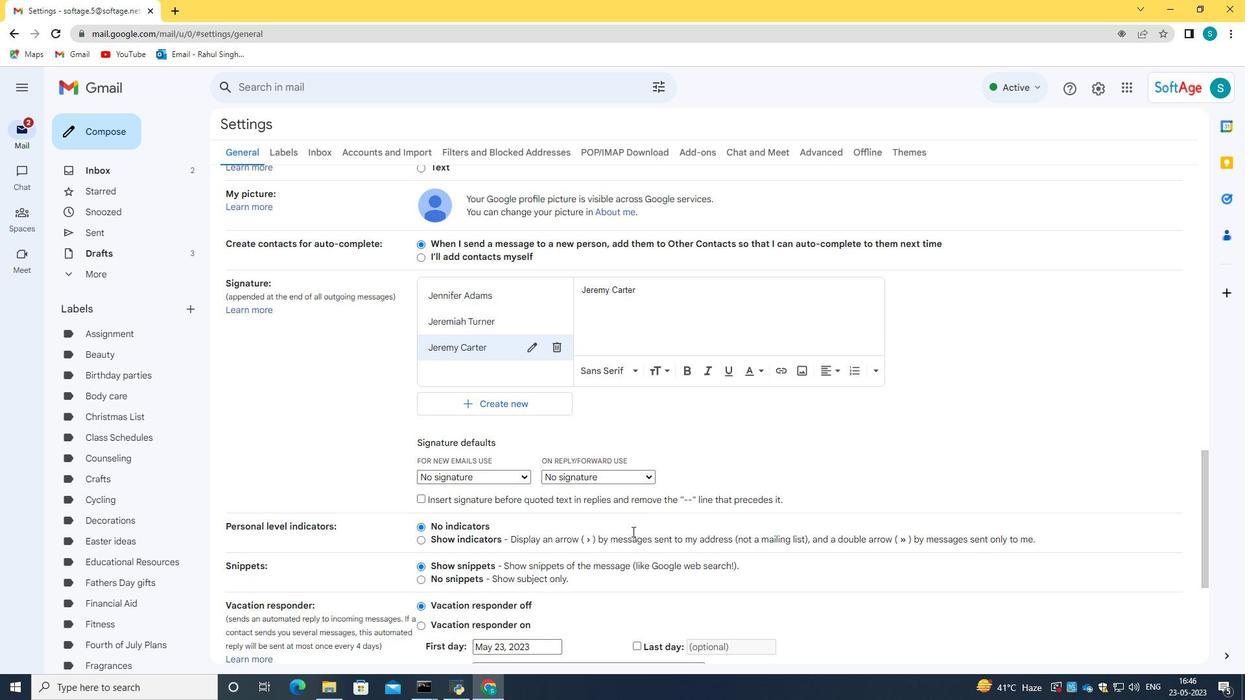 
Action: Mouse scrolled (632, 531) with delta (0, 0)
Screenshot: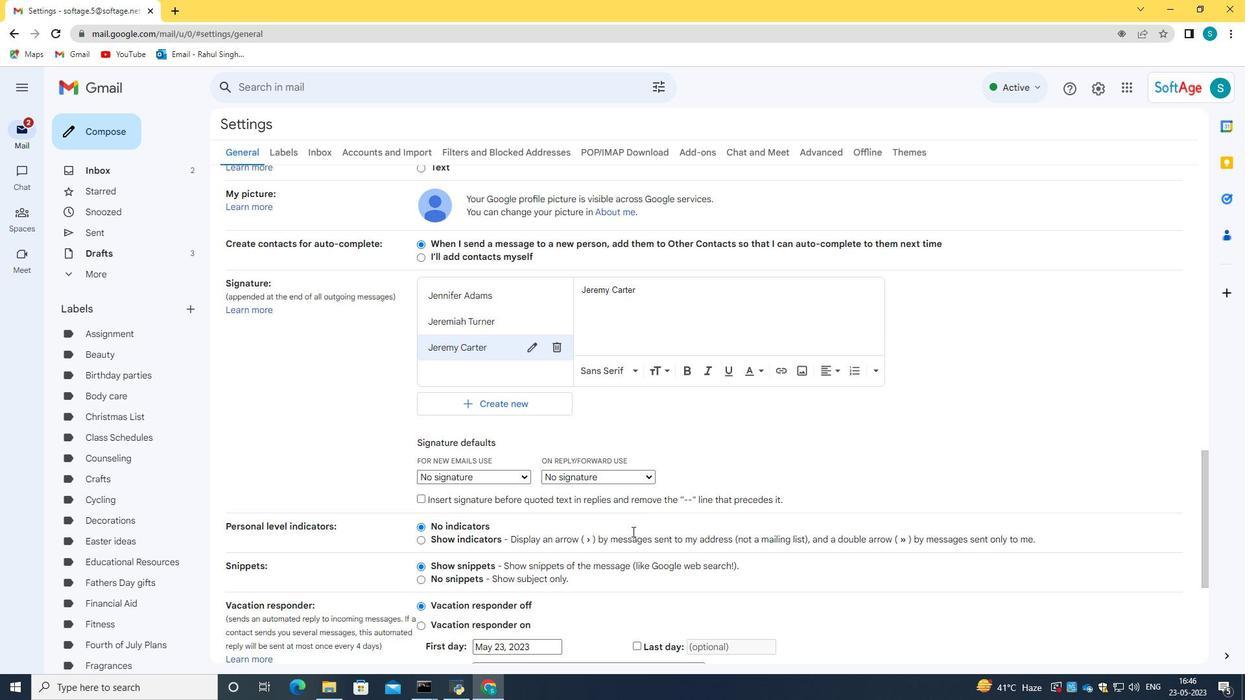 
Action: Mouse scrolled (632, 531) with delta (0, 0)
Screenshot: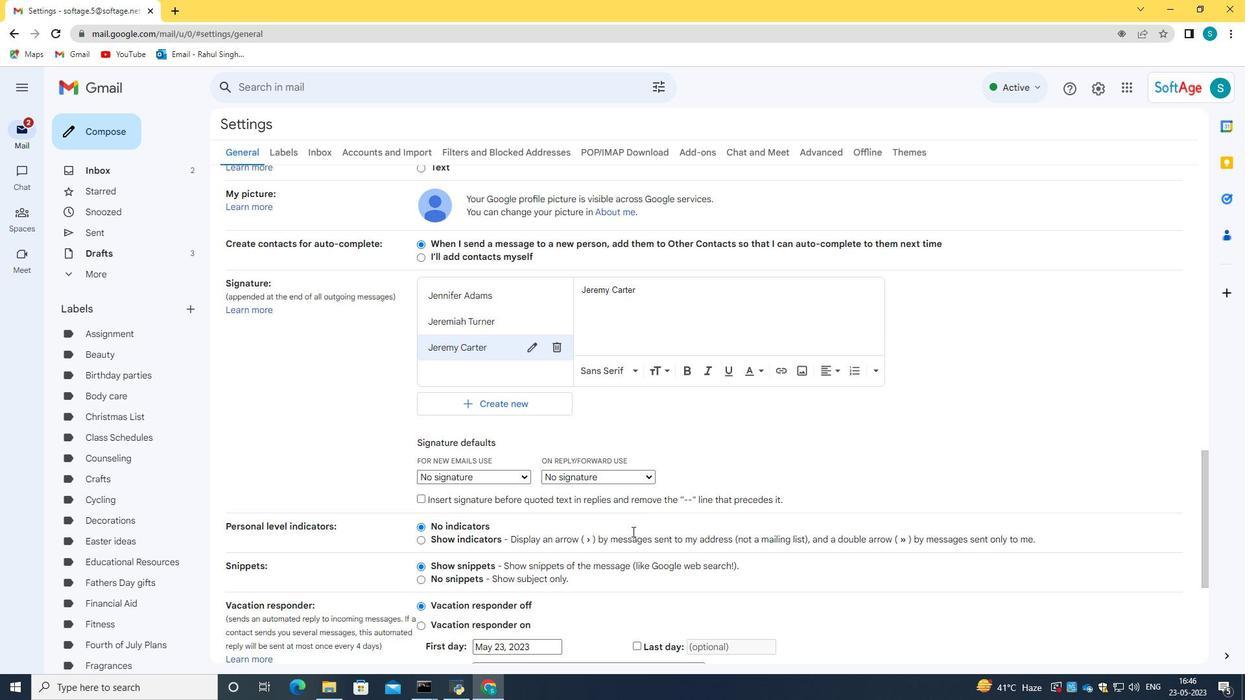 
Action: Mouse scrolled (632, 531) with delta (0, 0)
Screenshot: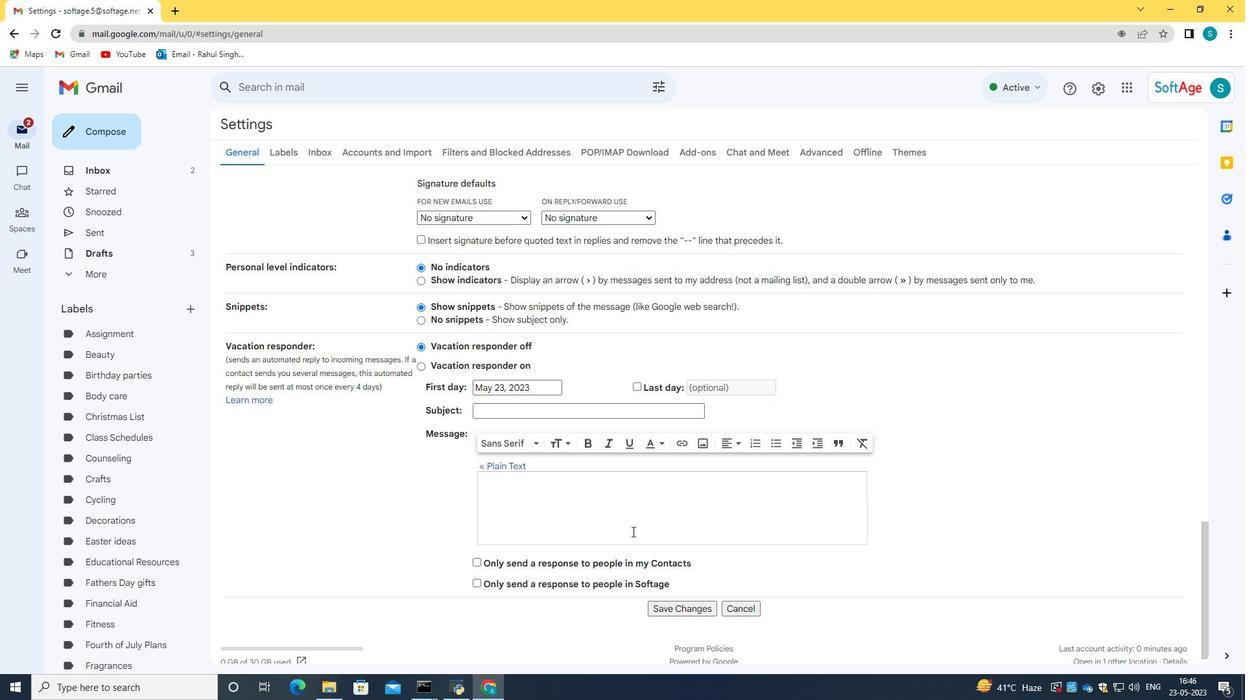 
Action: Mouse scrolled (632, 531) with delta (0, 0)
Screenshot: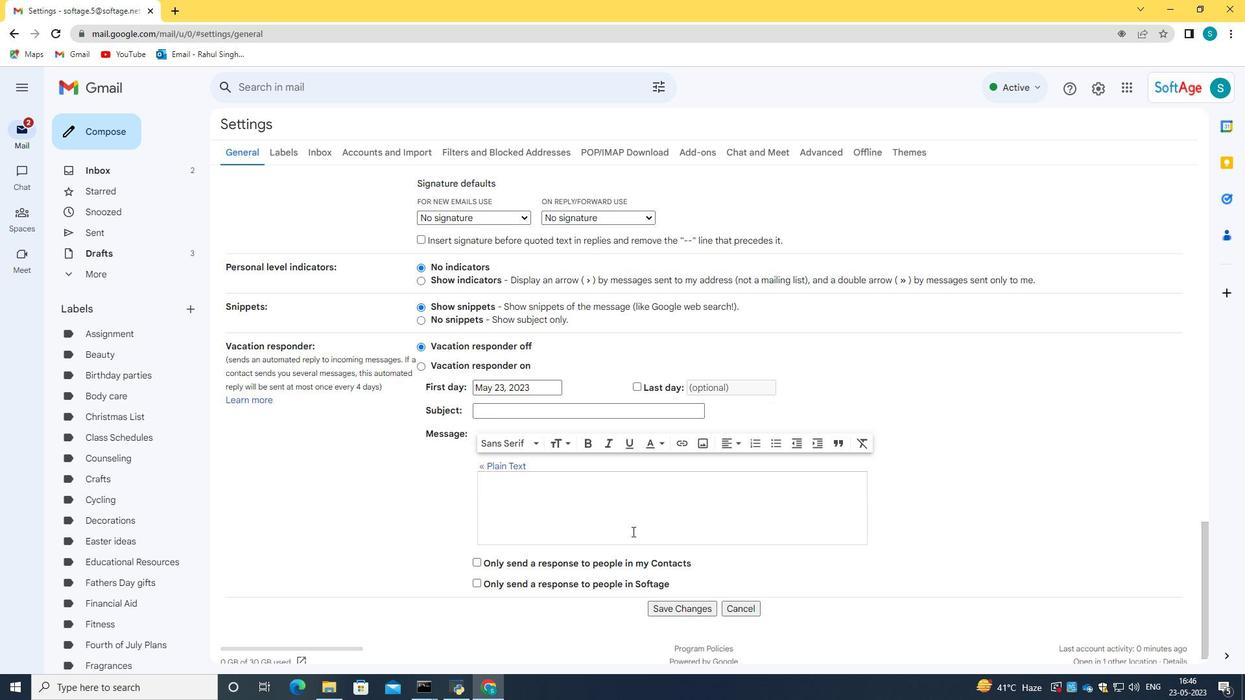 
Action: Mouse scrolled (632, 531) with delta (0, 0)
Screenshot: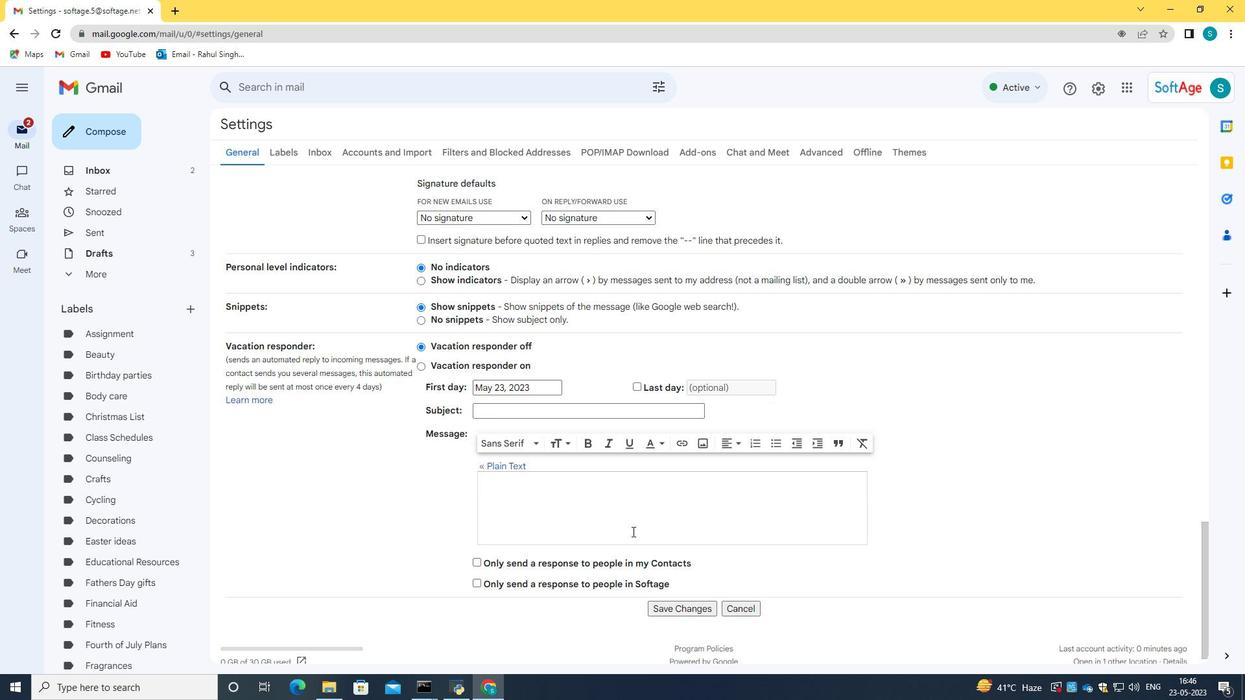 
Action: Mouse moved to (675, 589)
Screenshot: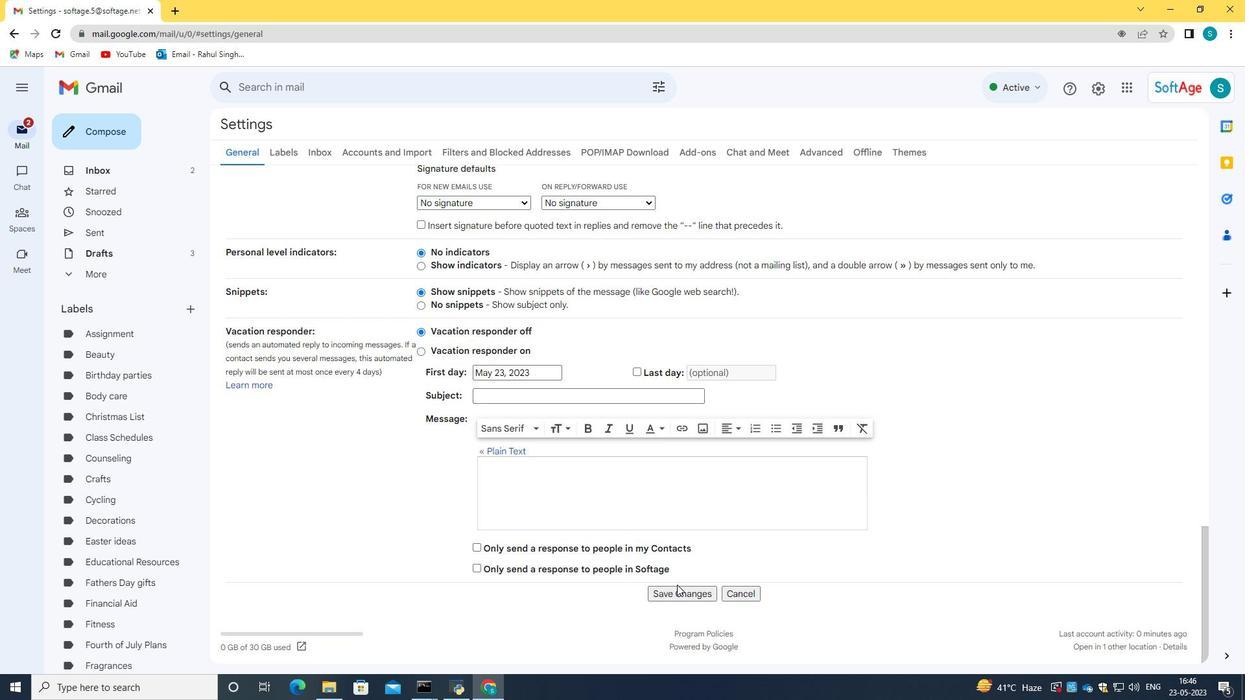 
Action: Mouse pressed left at (675, 589)
Screenshot: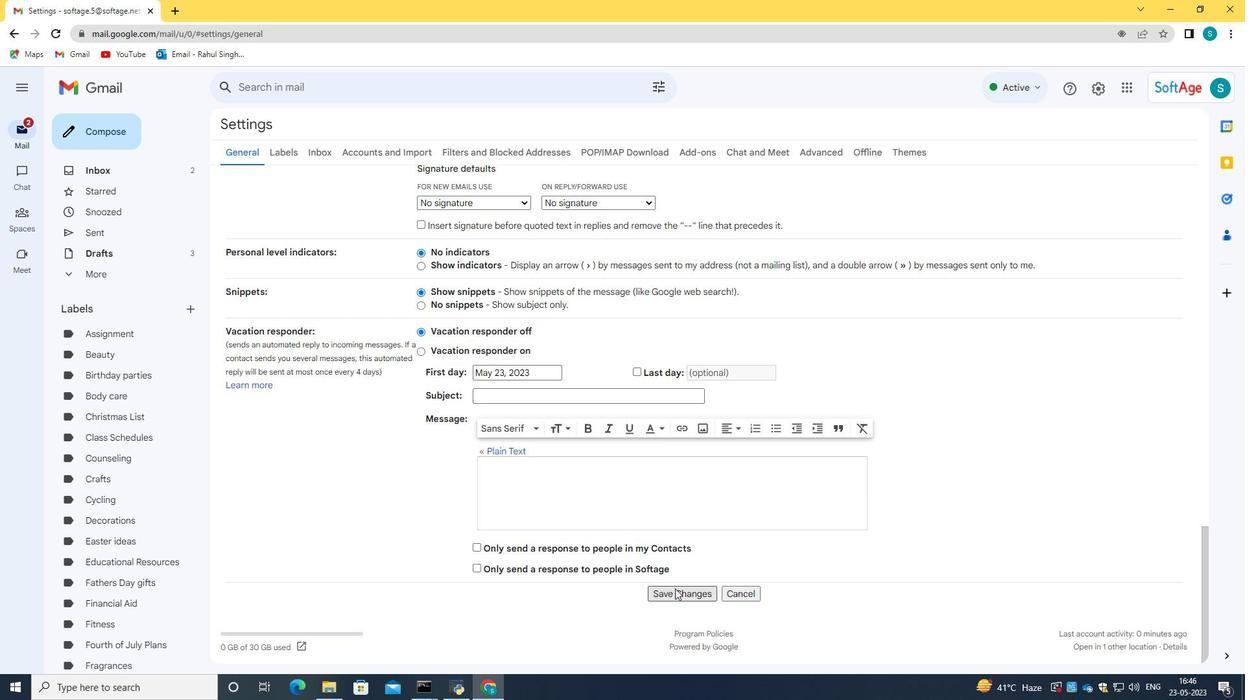 
Action: Mouse moved to (116, 136)
Screenshot: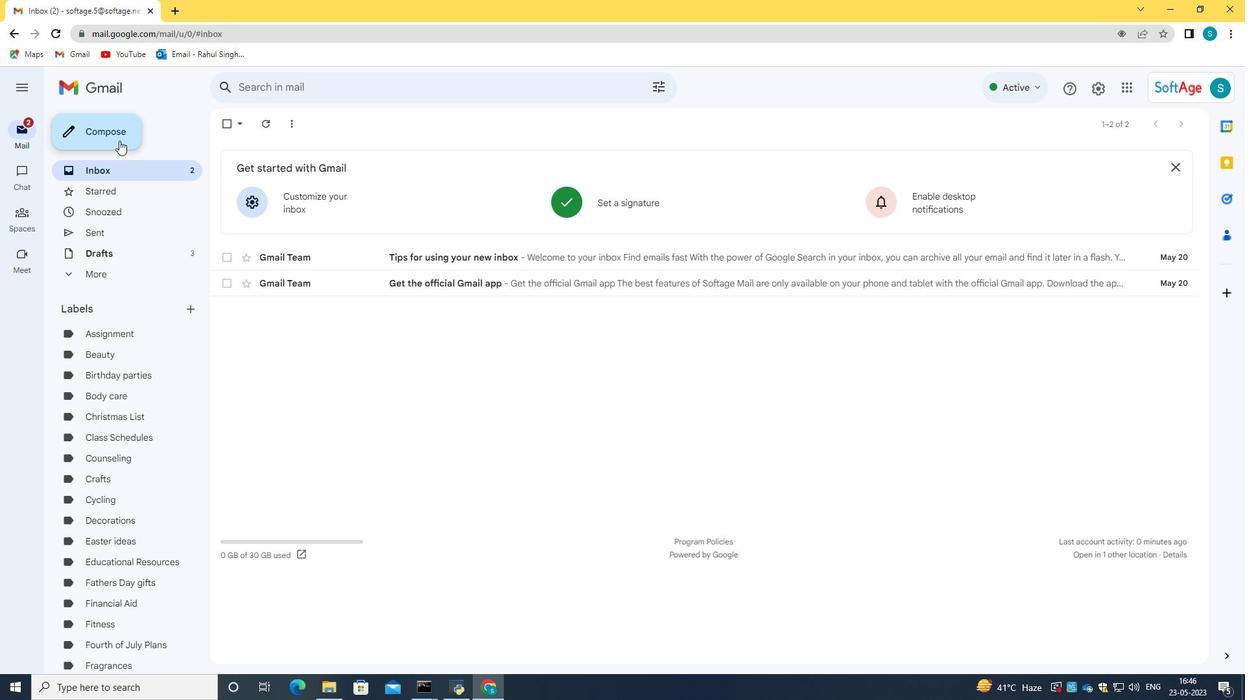 
Action: Mouse pressed left at (116, 136)
Screenshot: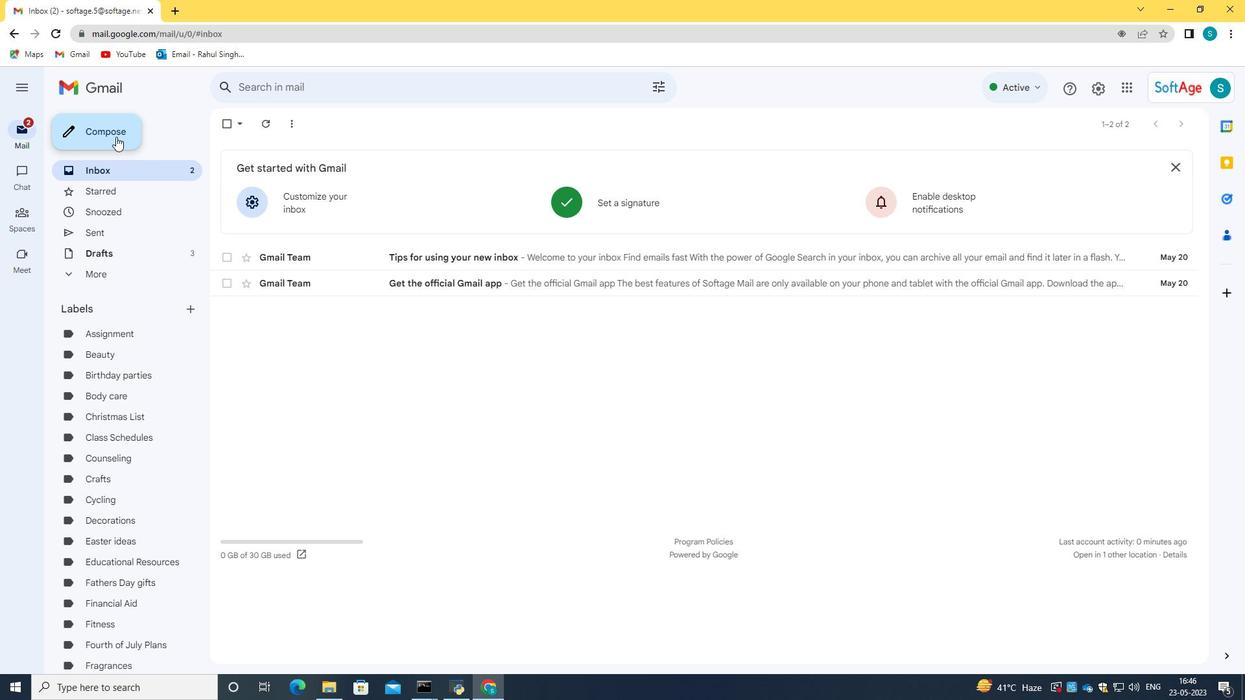 
Action: Mouse moved to (1178, 289)
Screenshot: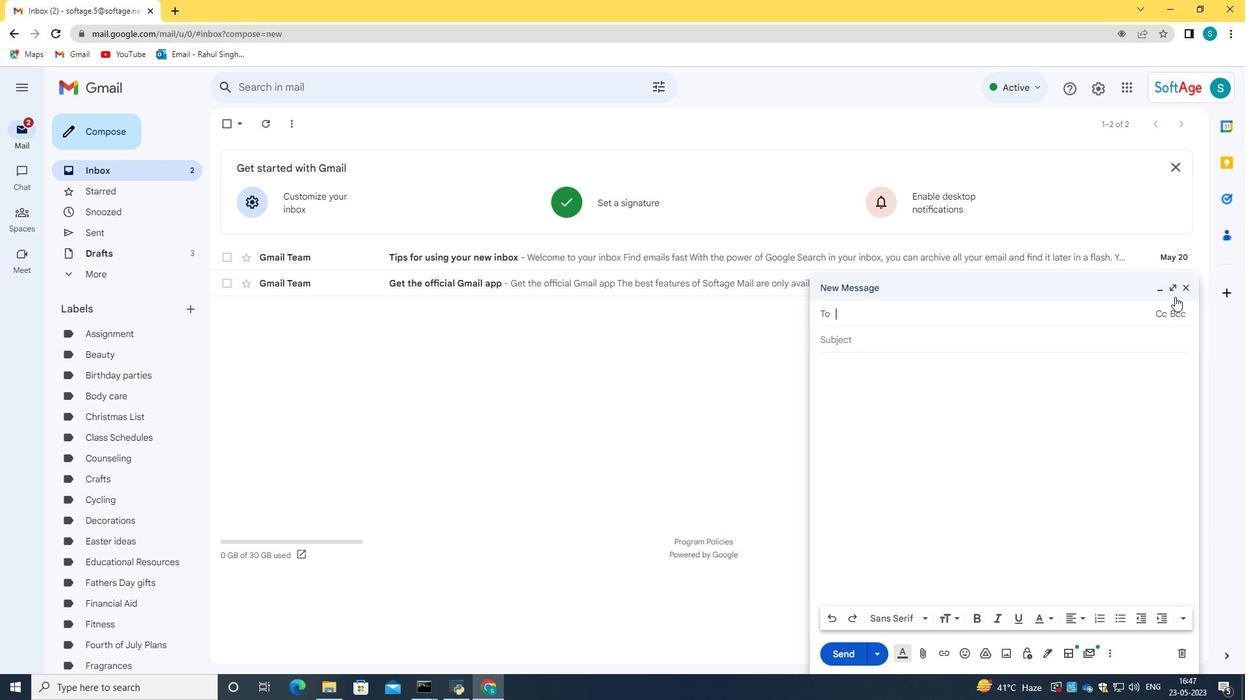 
Action: Mouse pressed left at (1178, 289)
Screenshot: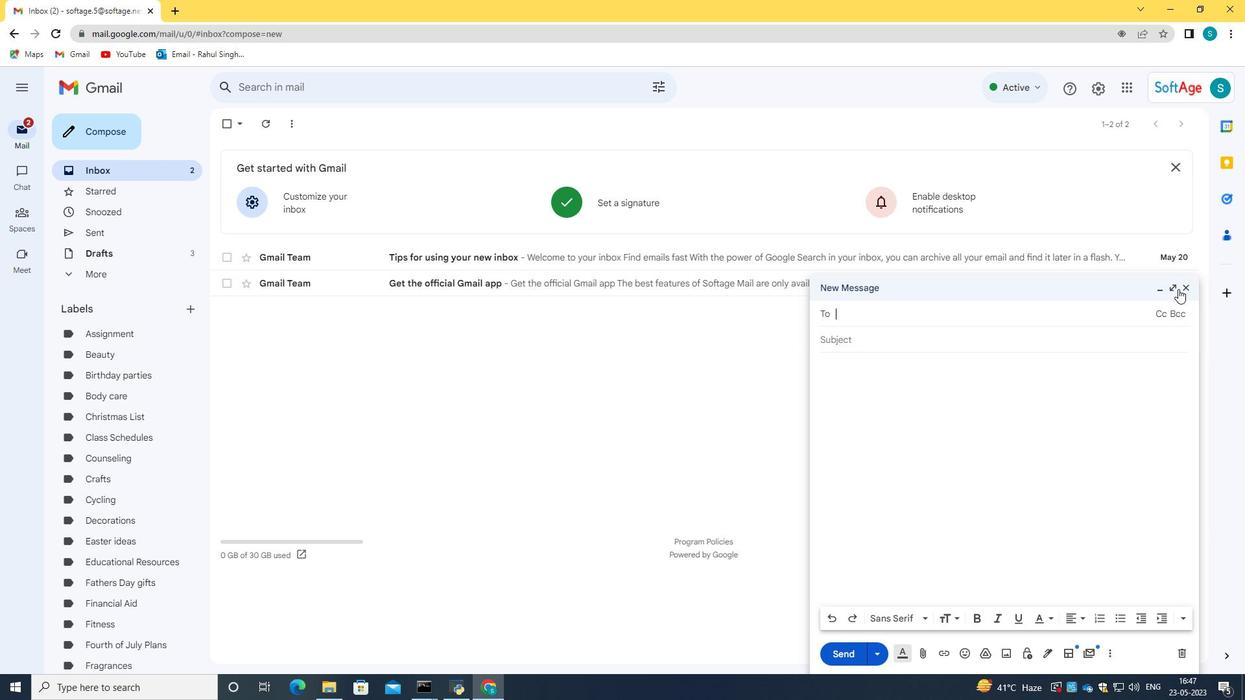 
Action: Mouse moved to (1171, 662)
Screenshot: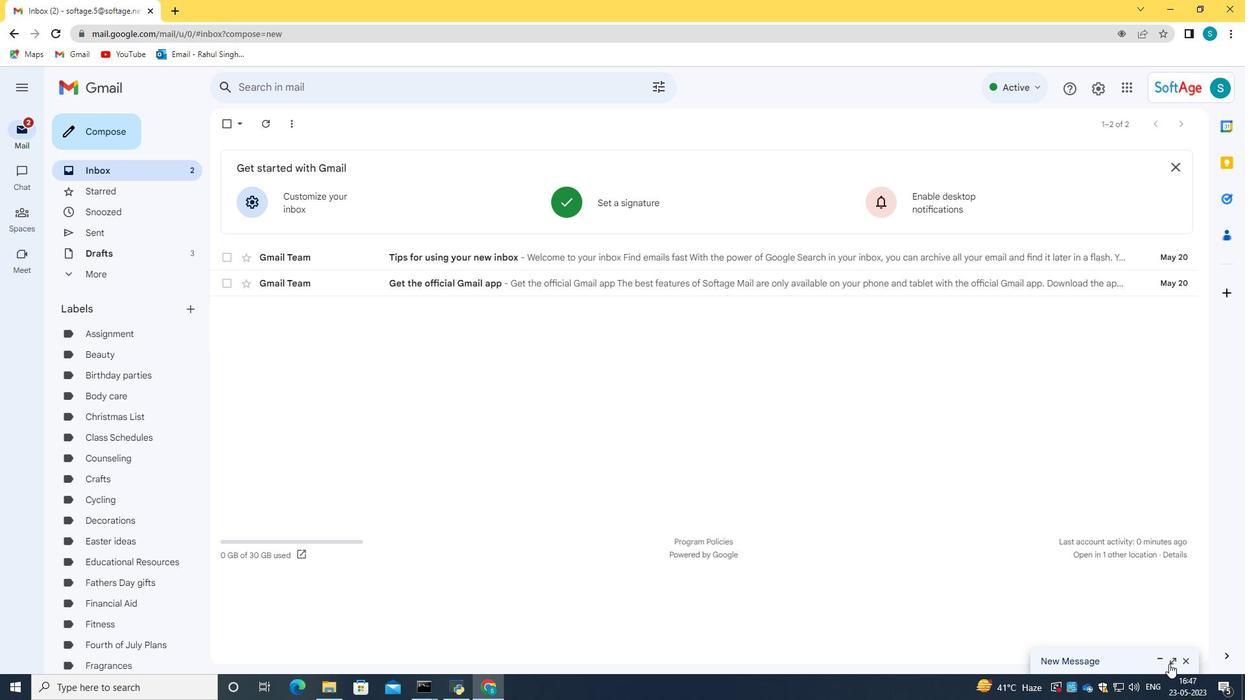 
Action: Mouse pressed left at (1171, 662)
Screenshot: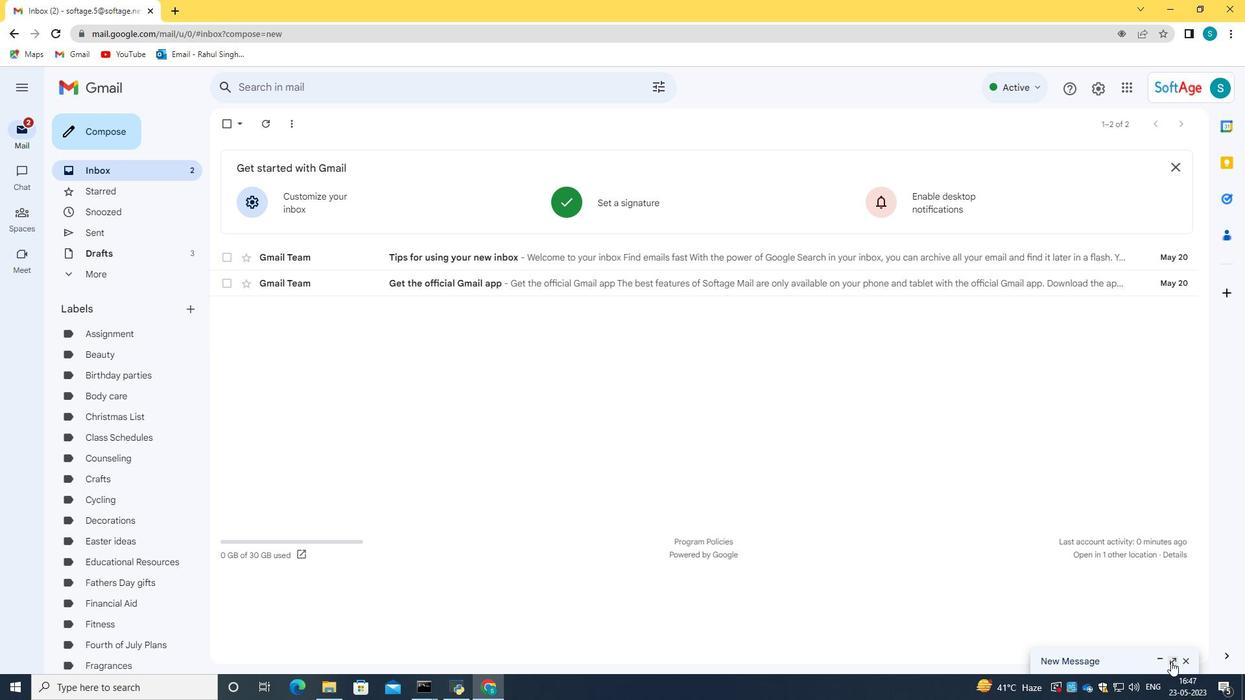 
Action: Mouse moved to (335, 633)
Screenshot: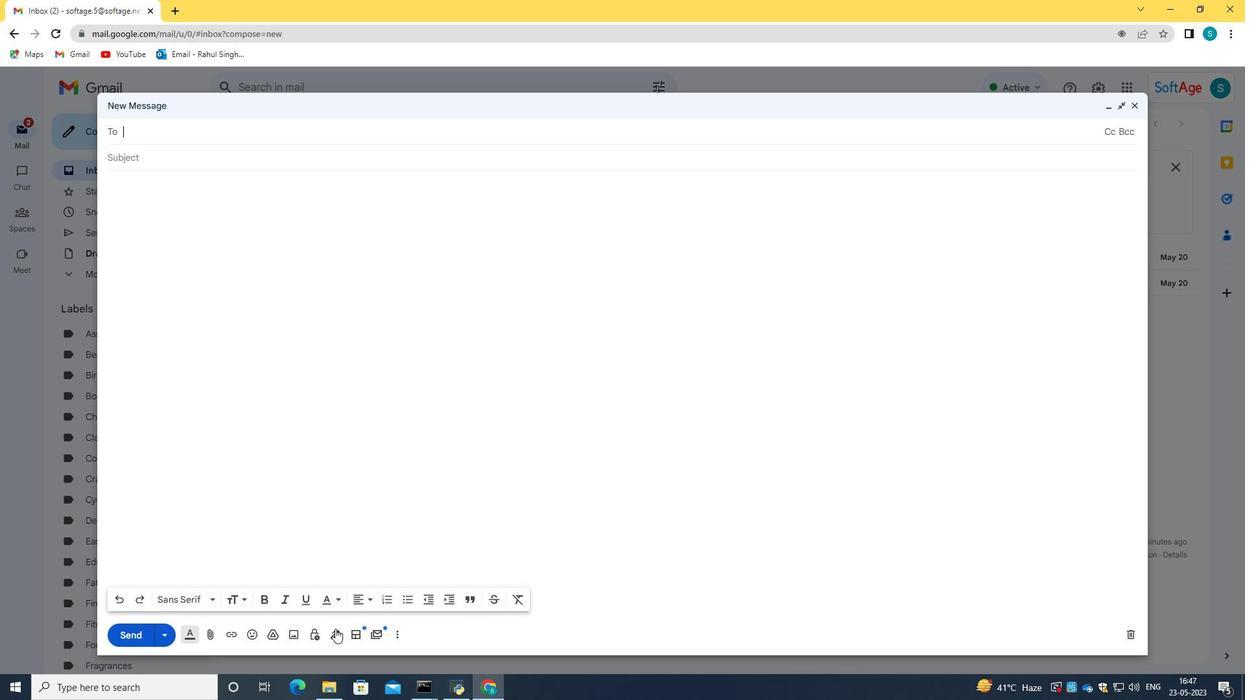
Action: Mouse pressed left at (335, 633)
Screenshot: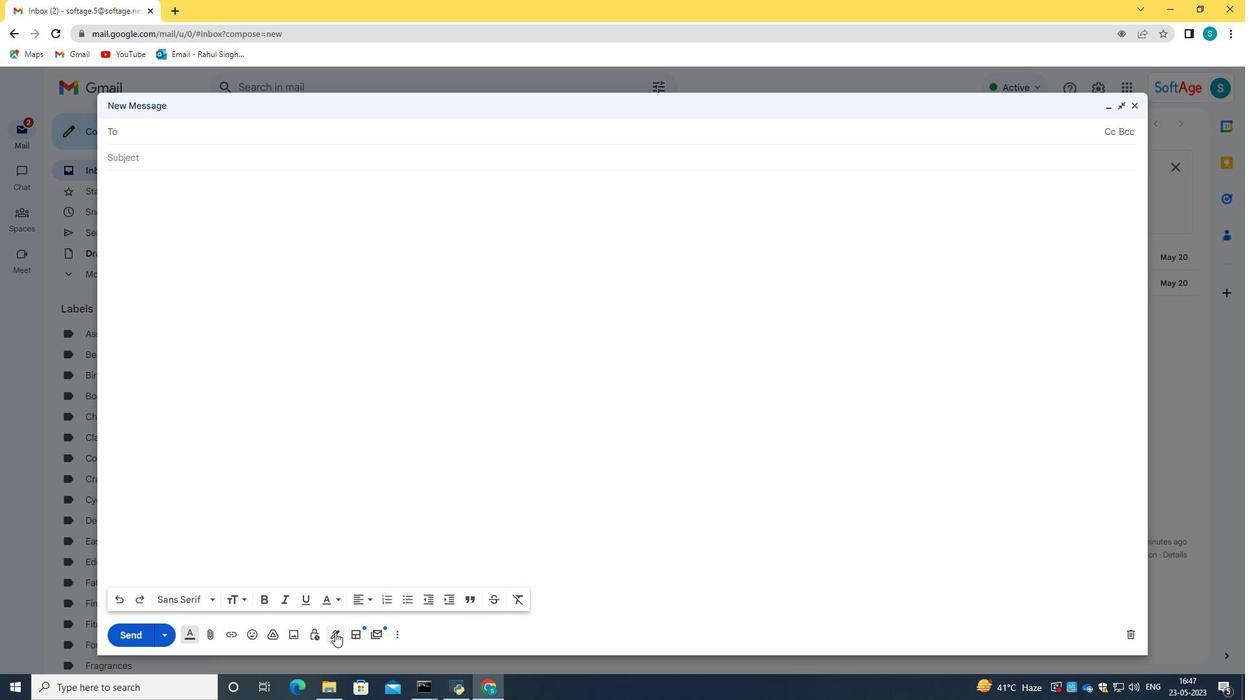 
Action: Mouse moved to (402, 611)
Screenshot: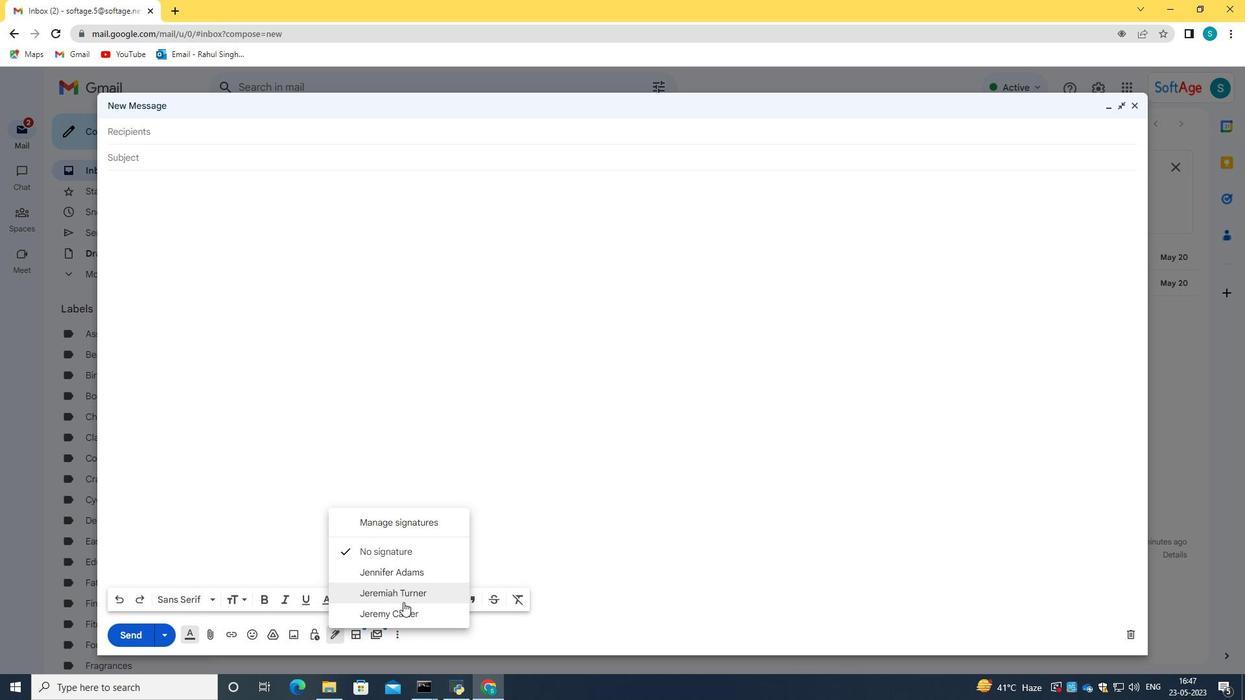 
Action: Mouse pressed left at (402, 611)
Screenshot: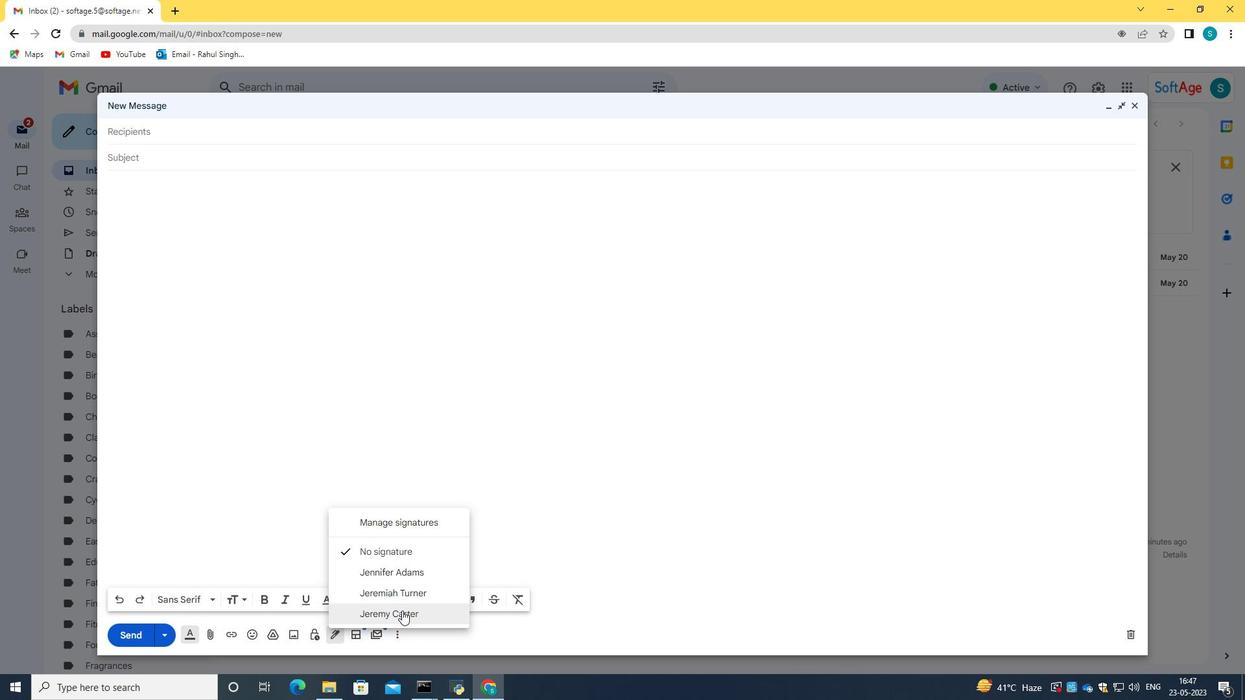 
Action: Mouse moved to (151, 162)
Screenshot: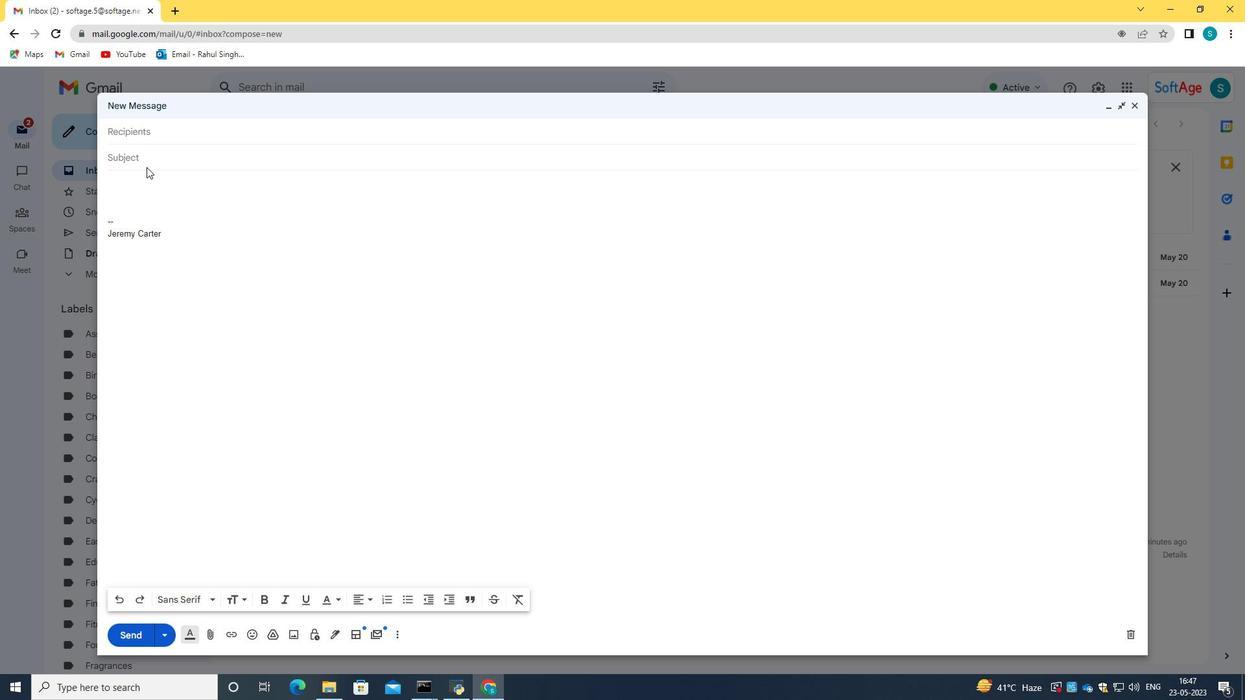 
Action: Mouse pressed left at (151, 162)
Screenshot: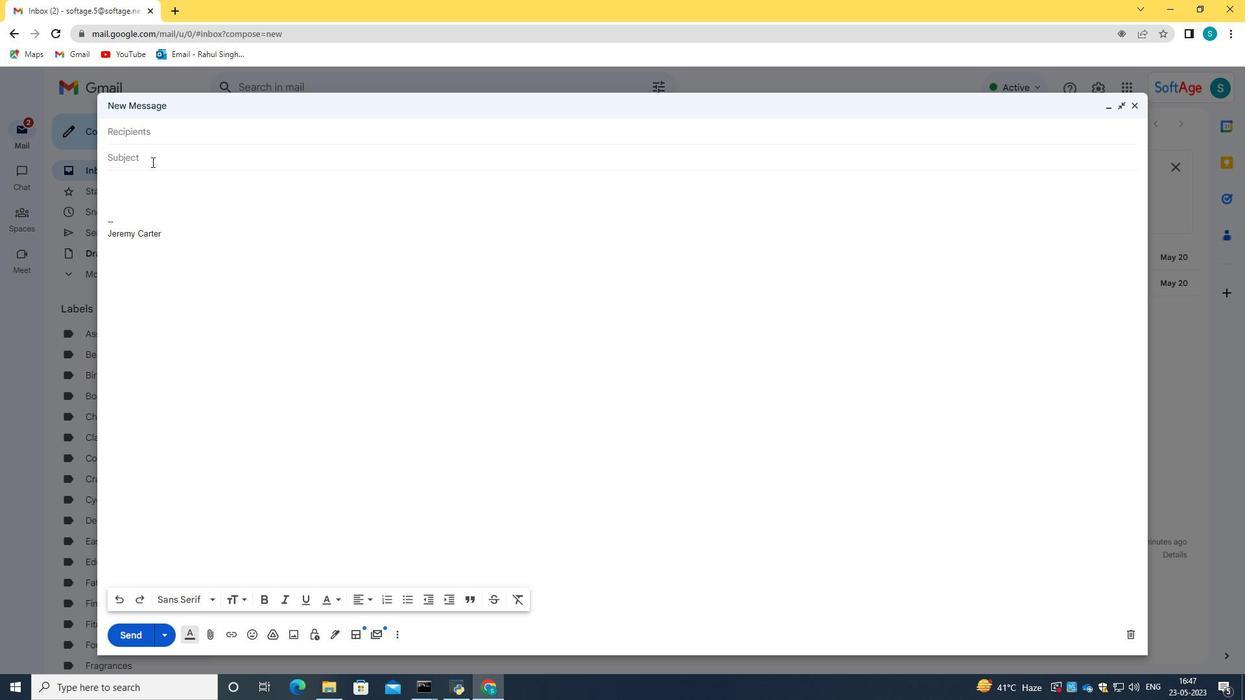 
Action: Key pressed <Key.caps_lock>C<Key.caps_lock>onfirmation<Key.space>of<Key.space>a<Key.space>resignation<Key.space>
Screenshot: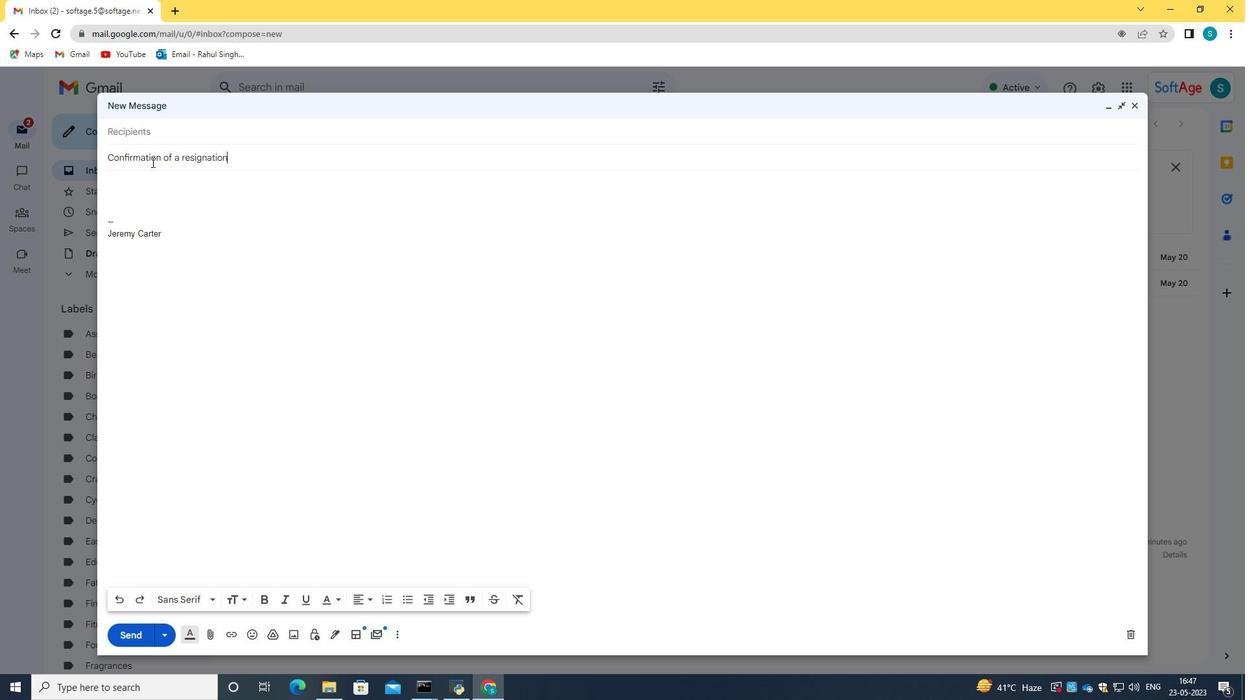 
Action: Mouse moved to (167, 192)
Screenshot: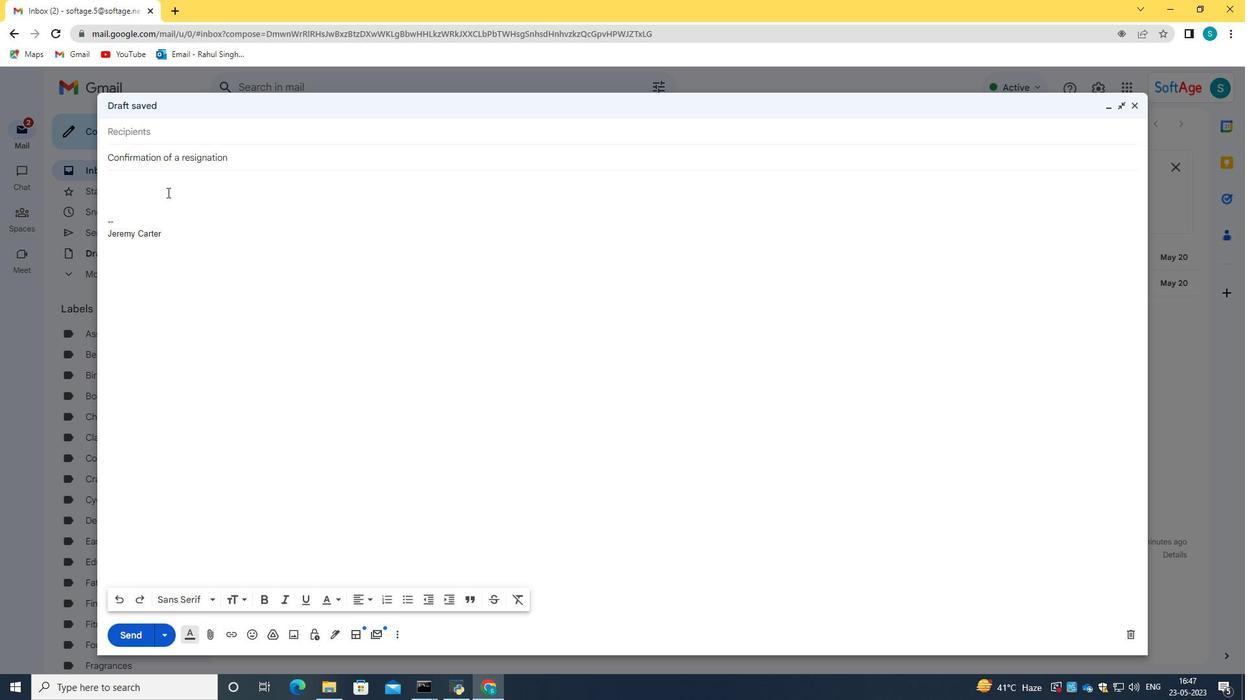 
Action: Mouse pressed left at (167, 192)
Screenshot: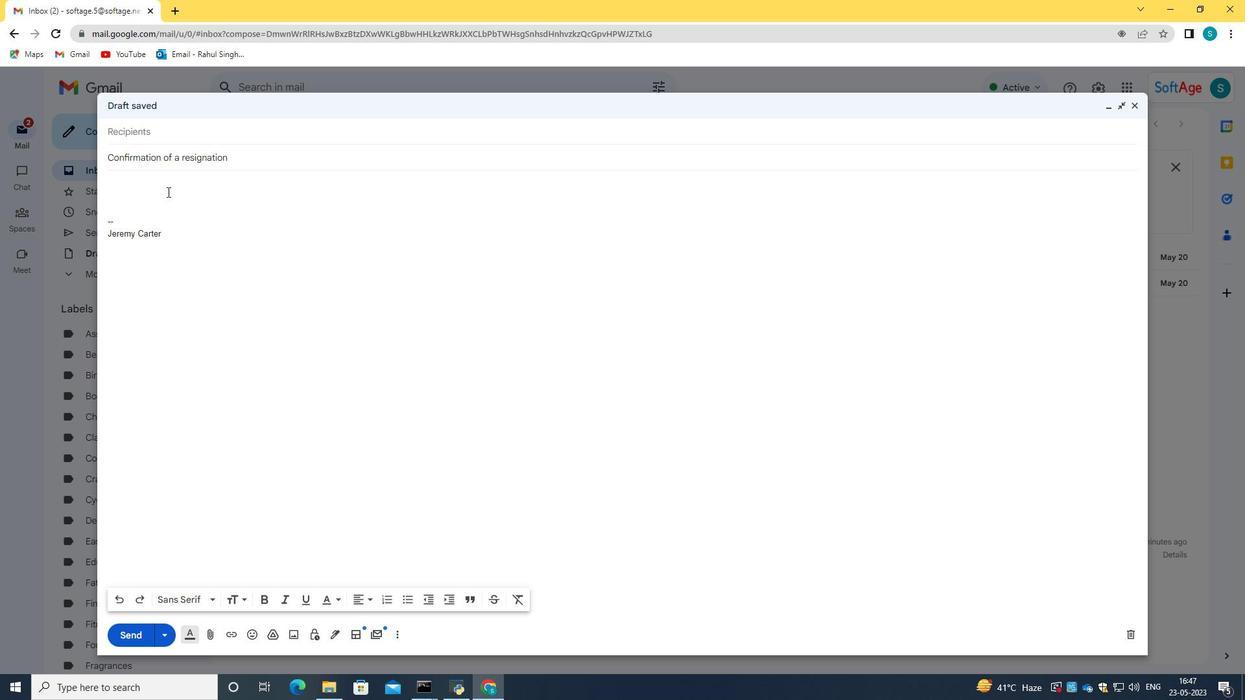 
Action: Mouse moved to (121, 185)
Screenshot: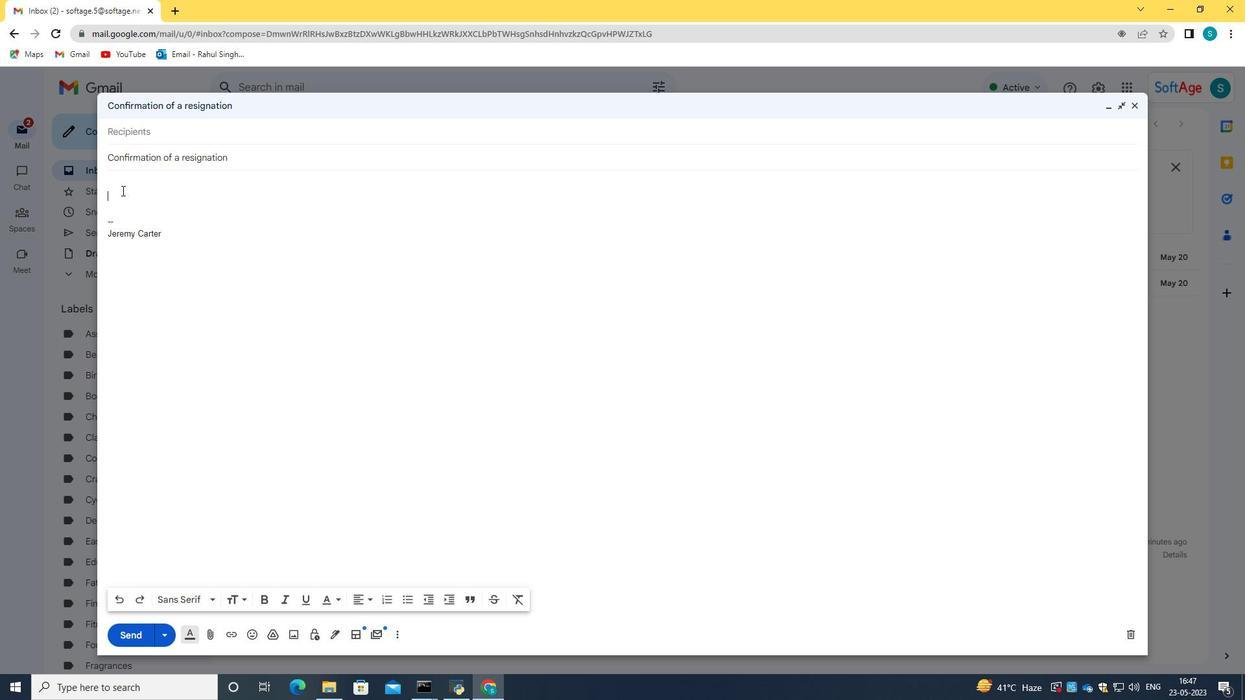 
Action: Mouse pressed left at (121, 185)
Screenshot: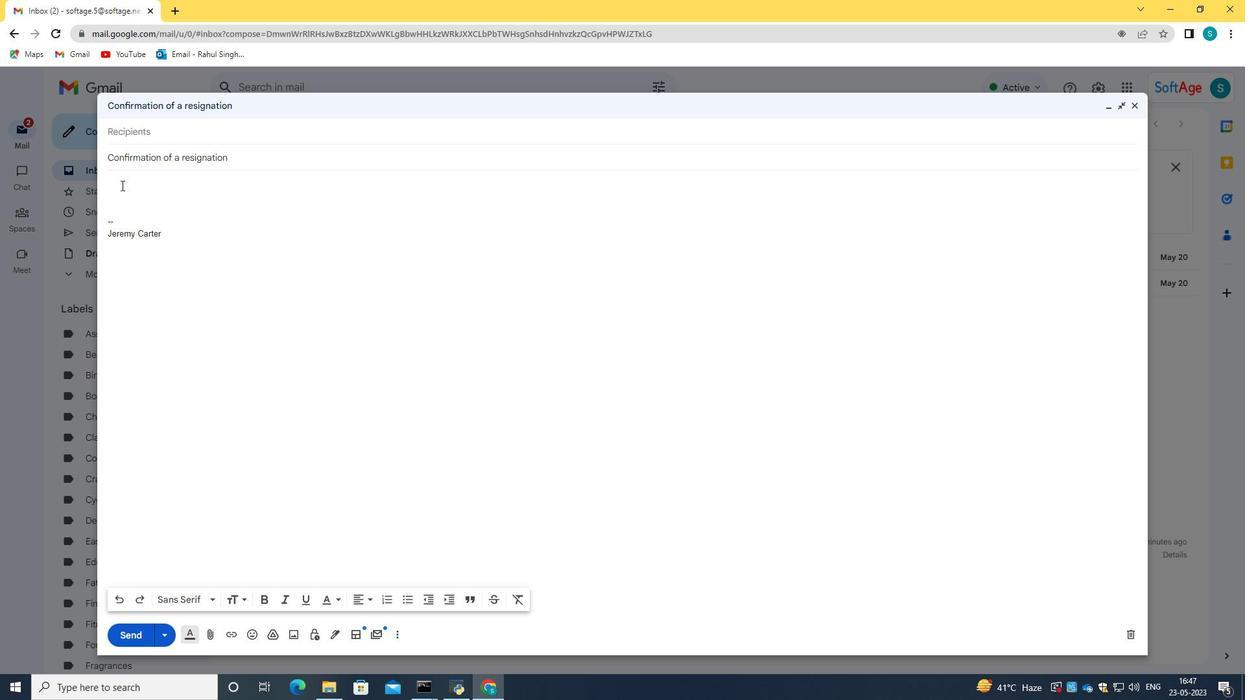 
Action: Key pressed <Key.caps_lock>I<Key.caps_lock><Key.space>am<Key.space>reaching<Key.space>out<Key.space>to<Key.space>folowup<Key.space>on<Key.space>the<Key.space>sta<Key.backspace><Key.backspace><Key.backspace><Key.backspace><Key.backspace><Key.backspace><Key.backspace><Key.backspace><Key.backspace><Key.backspace><Key.backspace><Key.backspace><Key.space><Key.backspace><Key.space><Key.backspace><Key.backspace><Key.space>up<Key.space>on<Key.space>the<Key.space>status<Key.space>of<Key.space>the<Key.space>expense<Key.space>report.<Key.enter><Key.caps_lock>H<Key.caps_lock>ave<Key.space>you<Key.space>had<Key.space>a<Key.space>chance<Key.space>to<Key.space>rev<Key.tab>
Screenshot: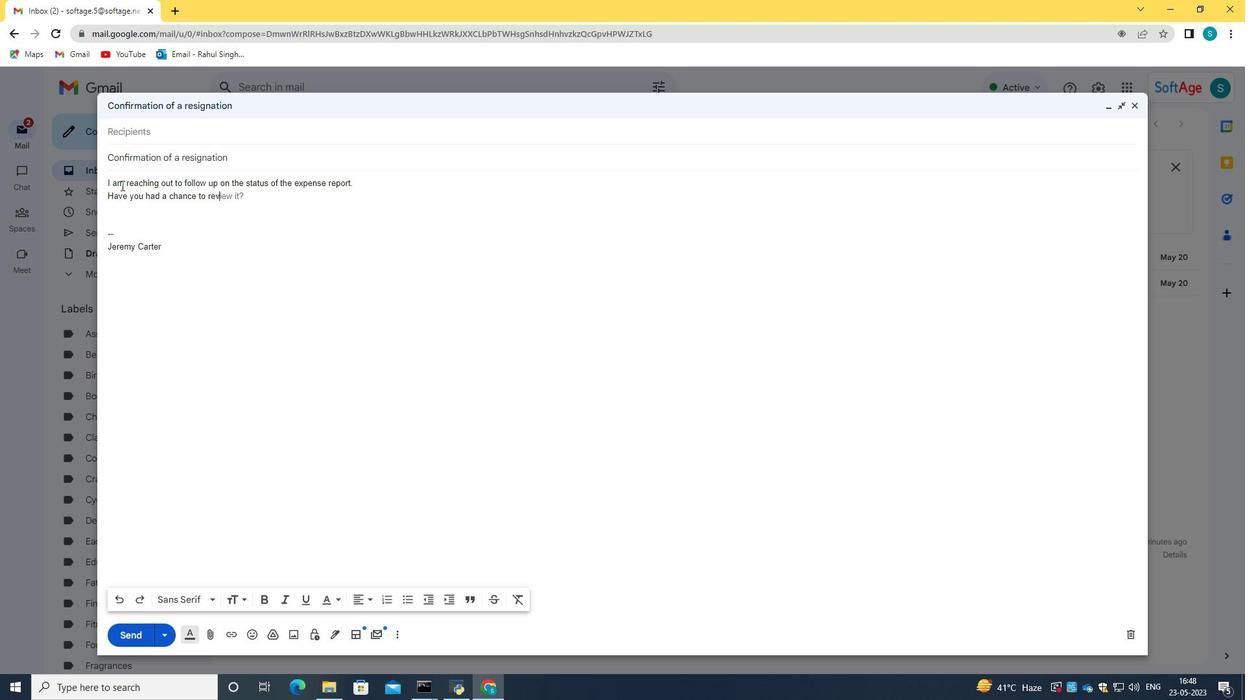 
Action: Mouse moved to (166, 133)
Screenshot: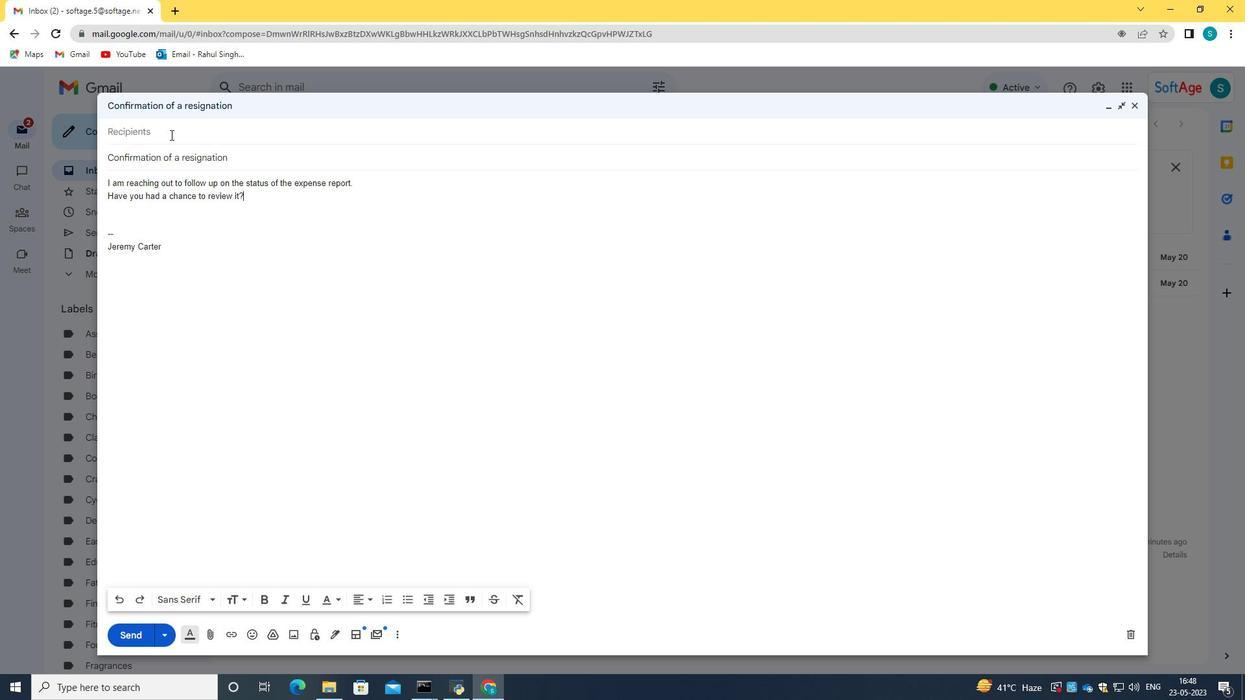 
Action: Mouse pressed left at (166, 133)
Screenshot: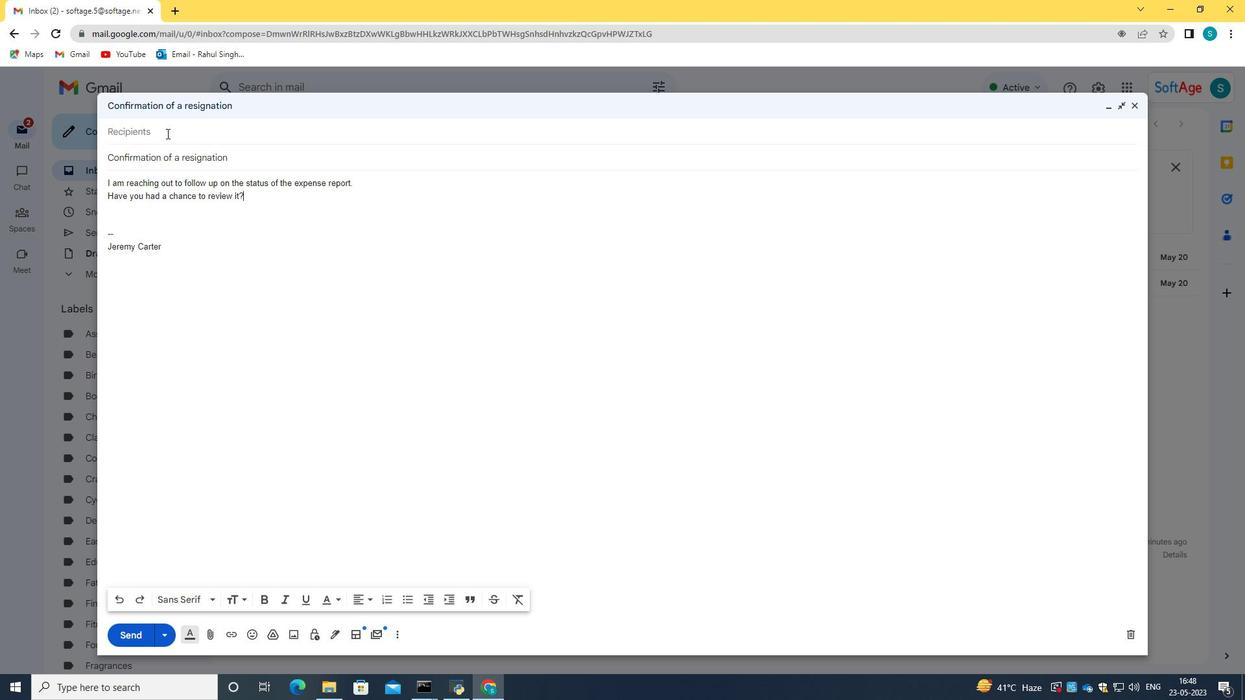 
Action: Key pressed <Key.caps_lock><Key.caps_lock>softage.4<Key.shift>@softage.net
Screenshot: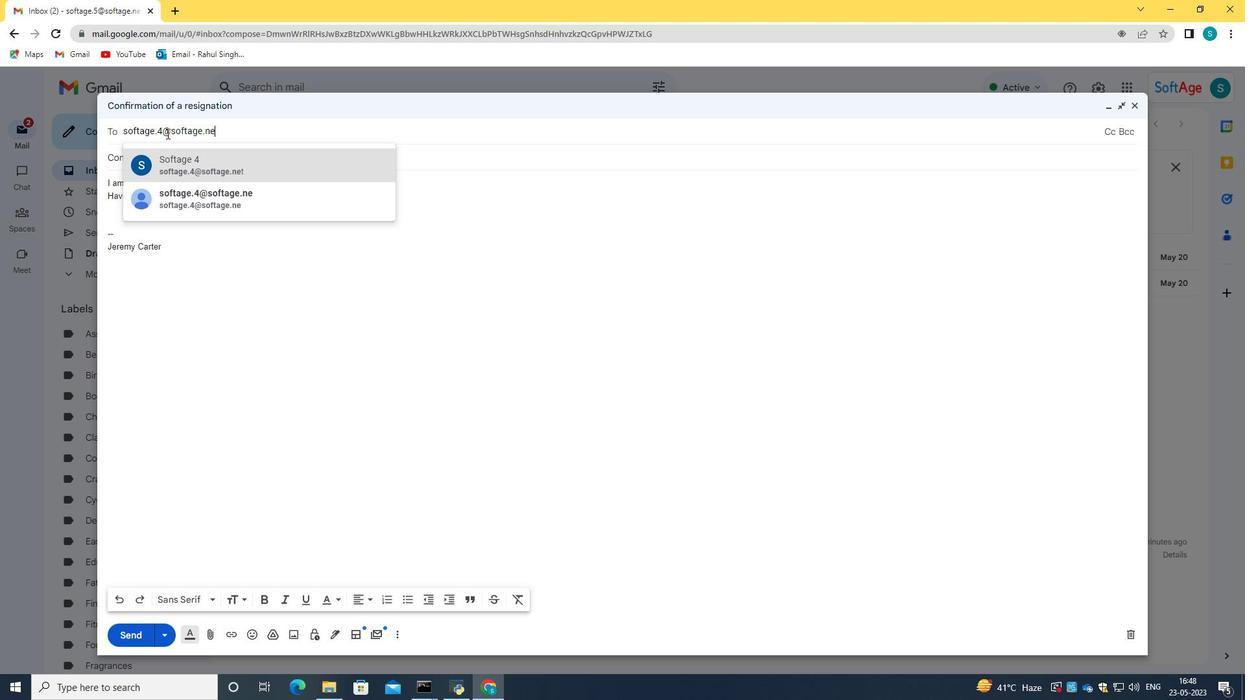 
Action: Mouse moved to (212, 157)
Screenshot: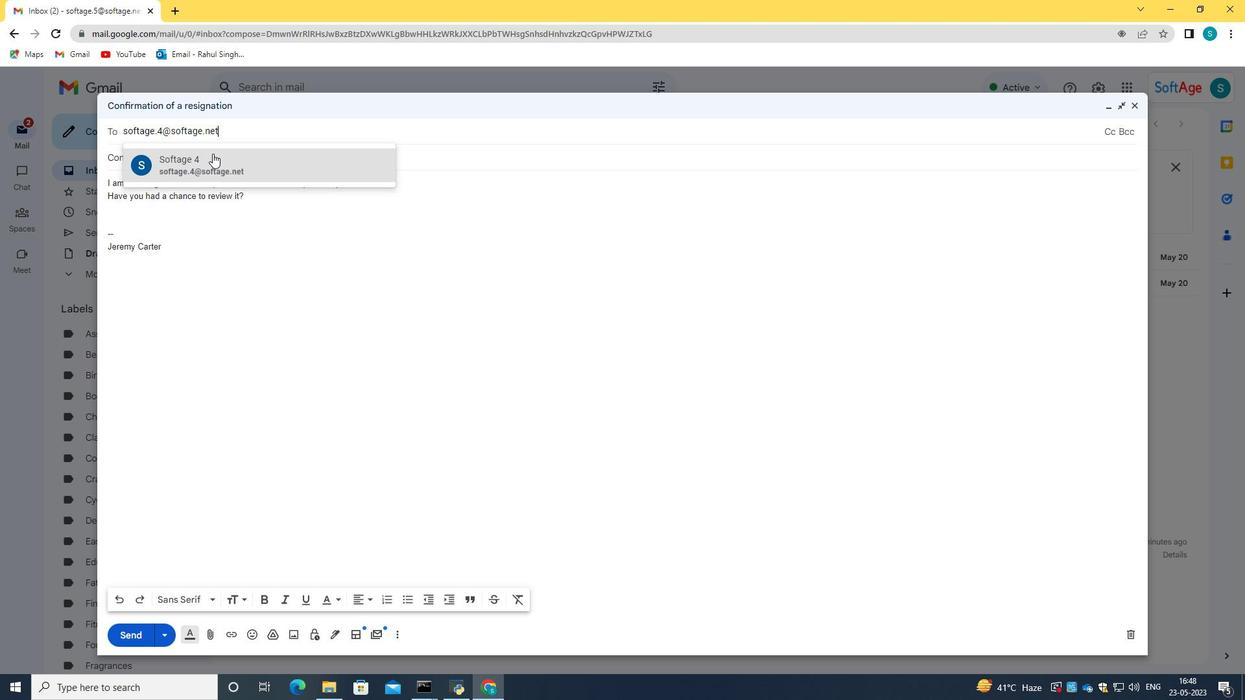 
Action: Mouse pressed left at (212, 157)
Screenshot: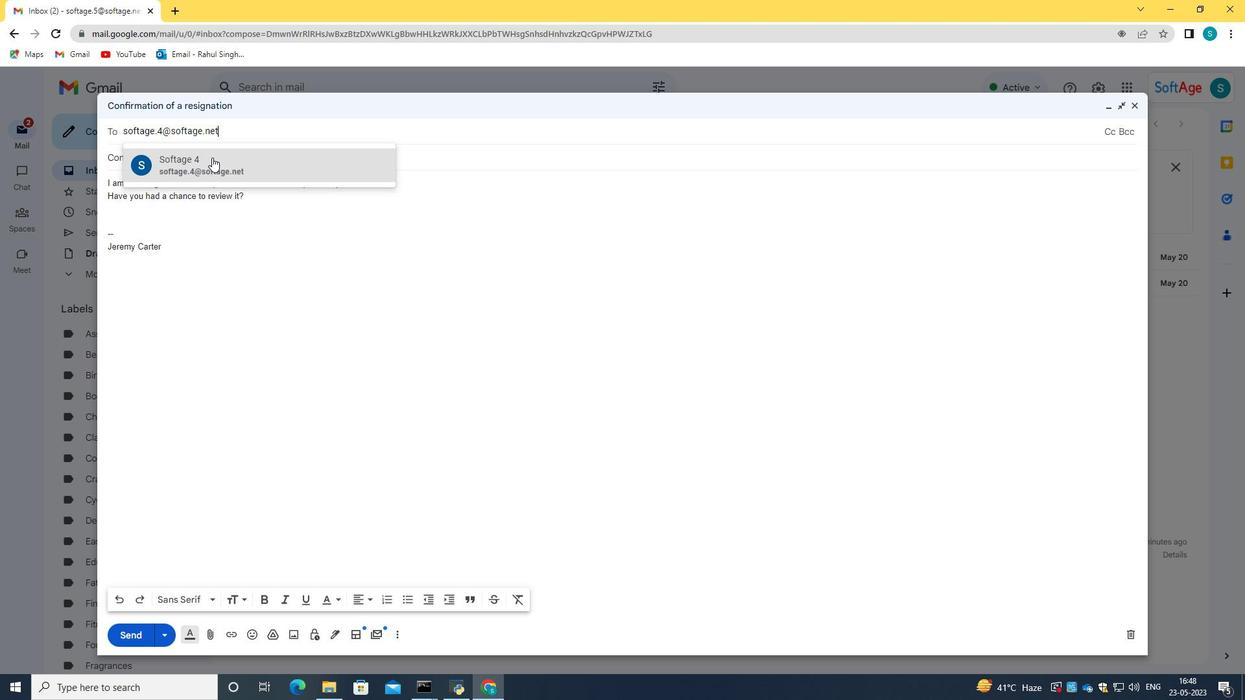 
Action: Mouse moved to (174, 373)
Screenshot: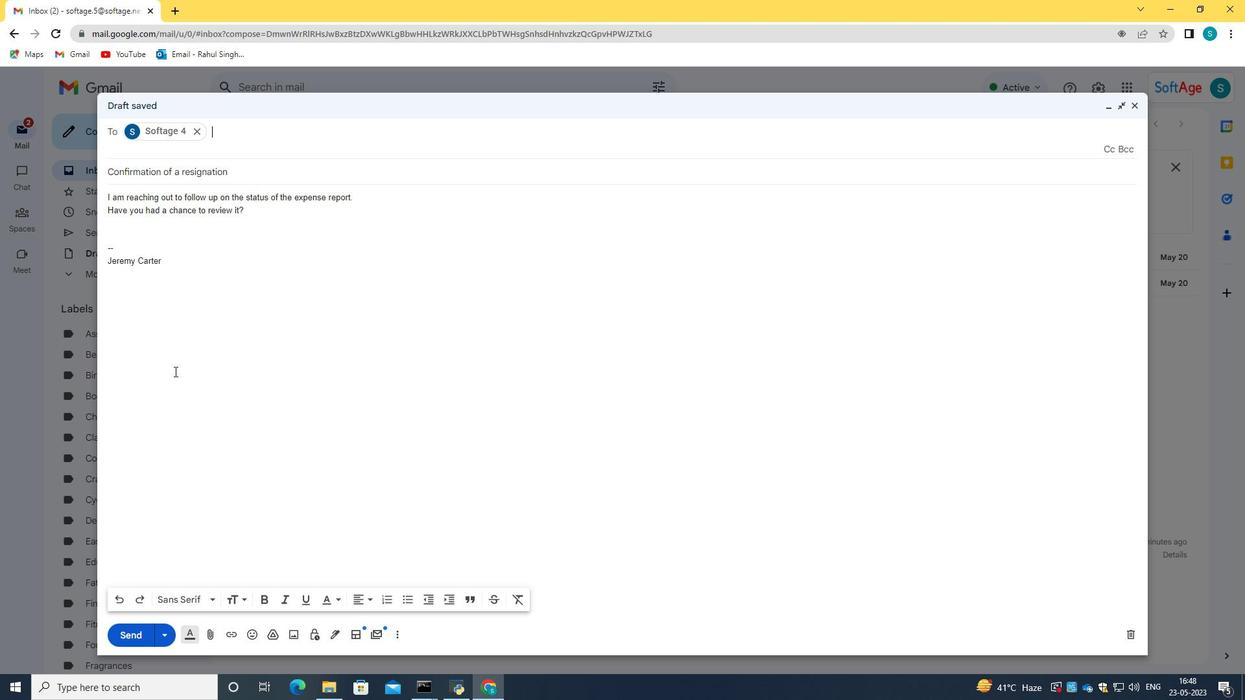 
Action: Mouse scrolled (174, 372) with delta (0, 0)
Screenshot: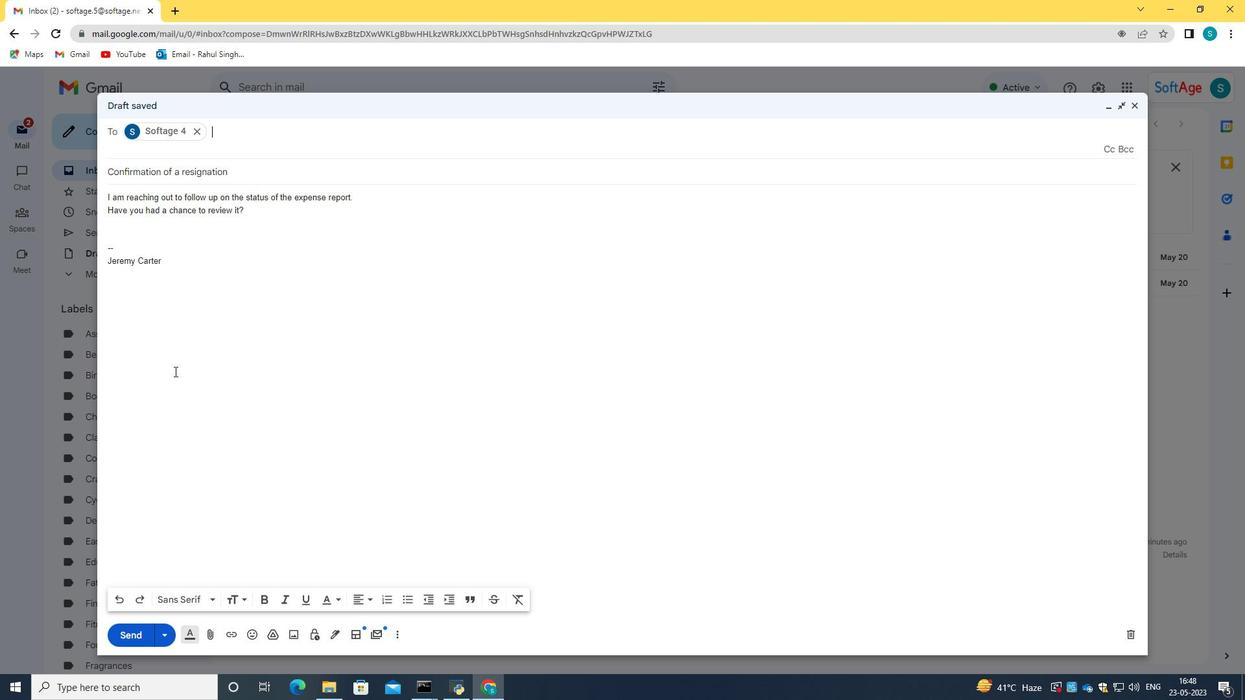 
Action: Mouse scrolled (174, 372) with delta (0, 0)
Screenshot: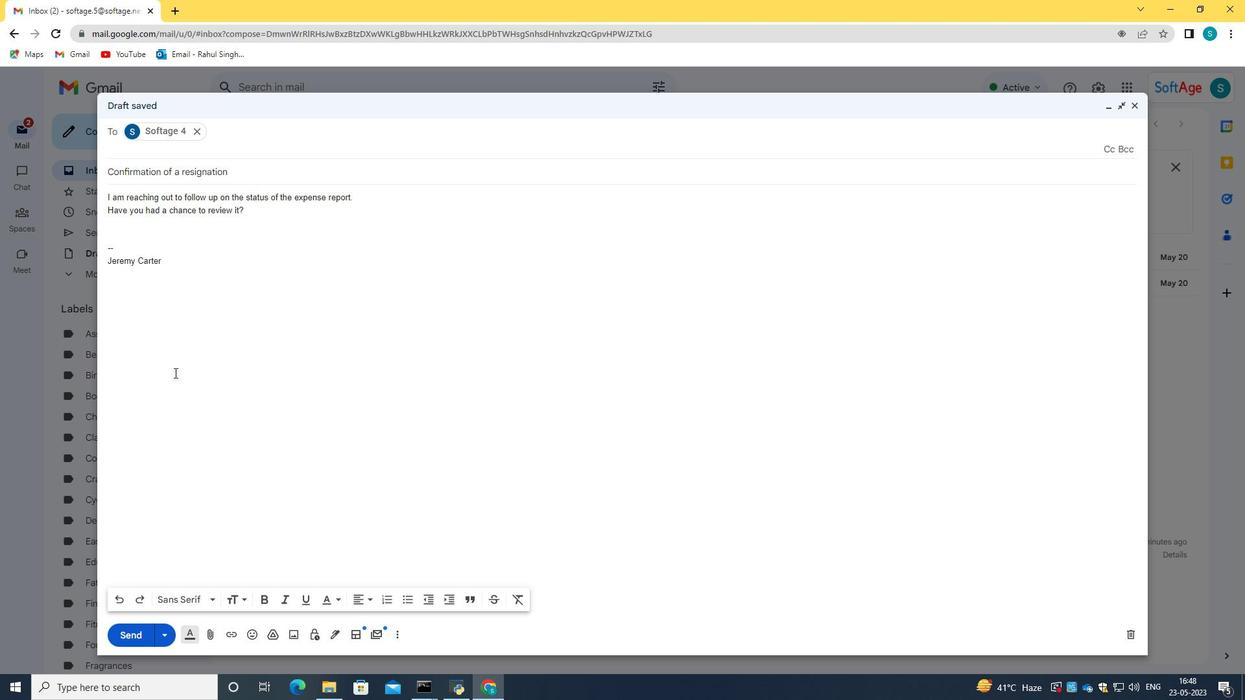 
Action: Mouse moved to (254, 214)
Screenshot: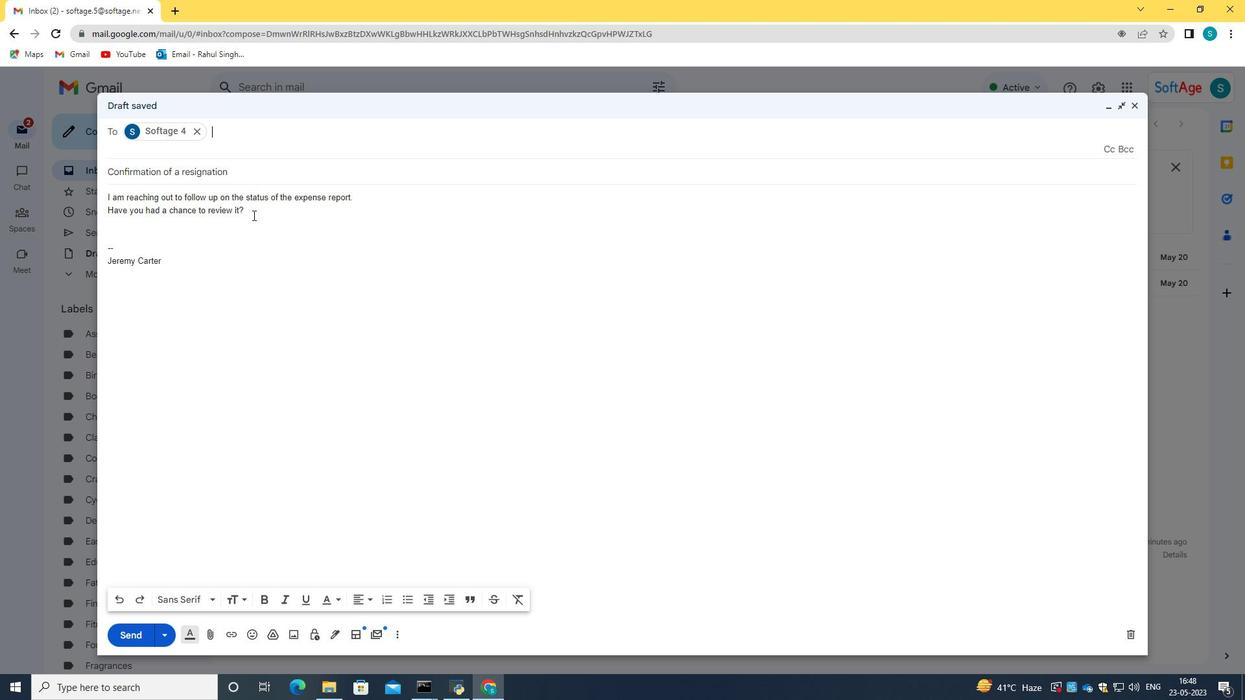 
Action: Mouse pressed left at (254, 214)
Screenshot: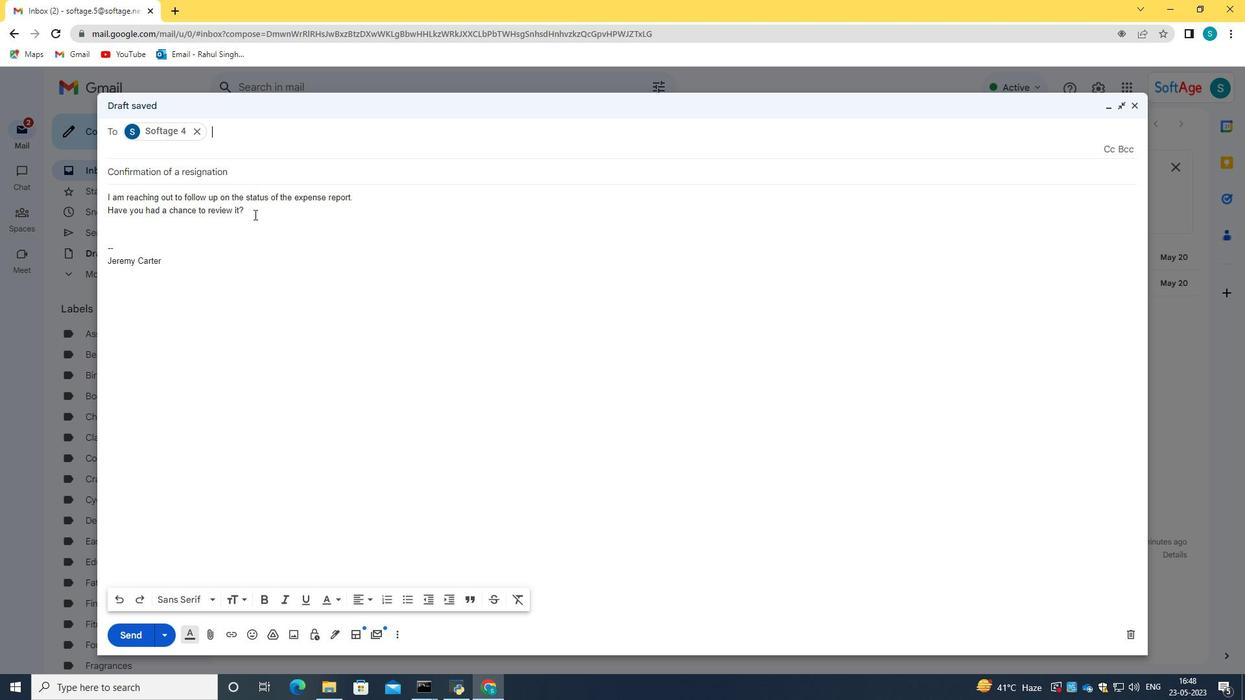 
Action: Mouse moved to (243, 597)
Screenshot: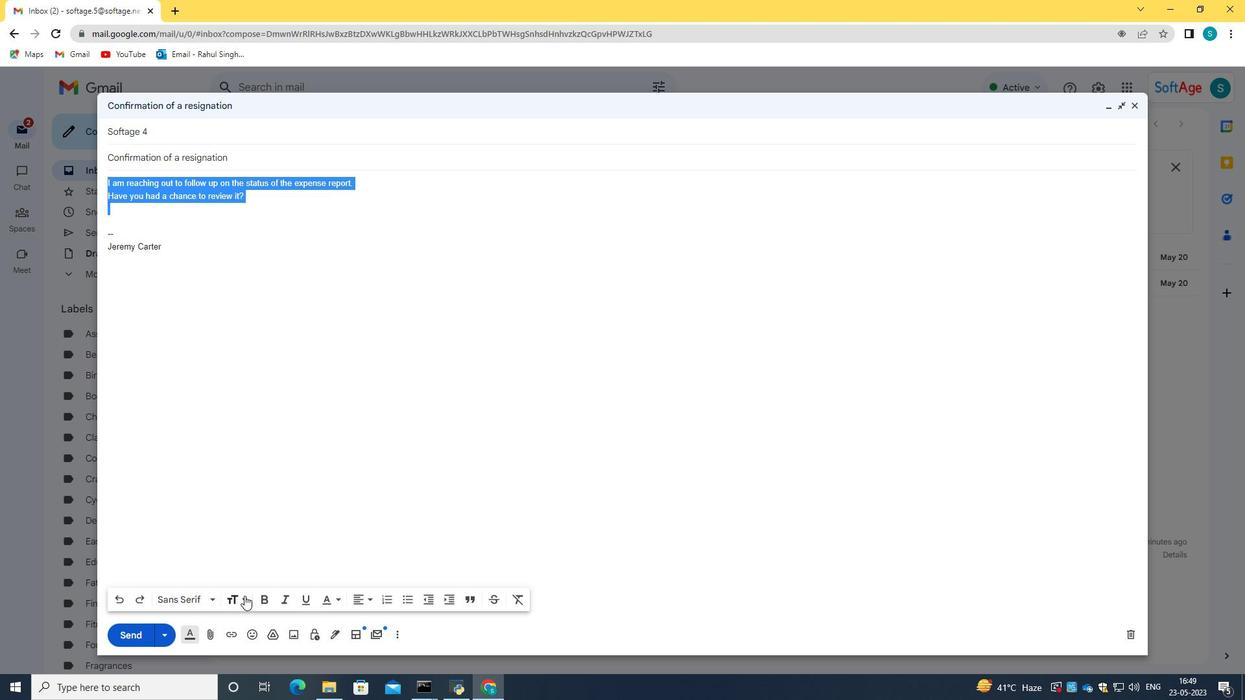 
Action: Mouse pressed left at (243, 597)
Screenshot: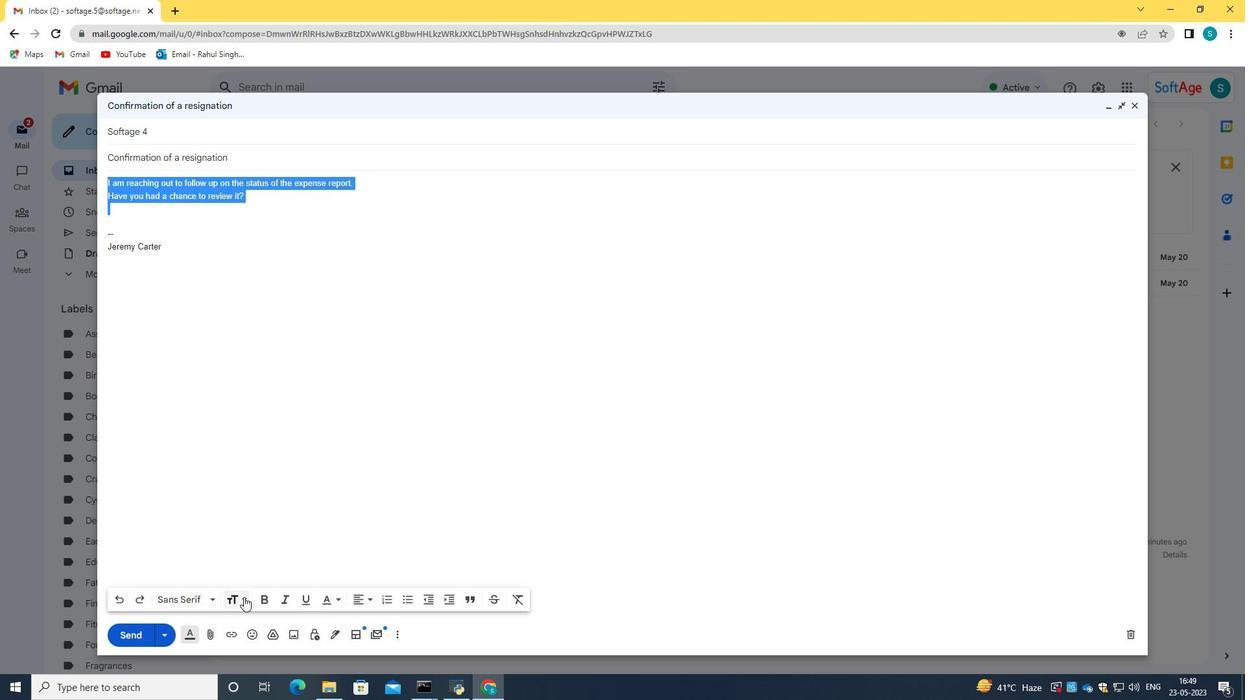 
Action: Mouse moved to (262, 577)
Screenshot: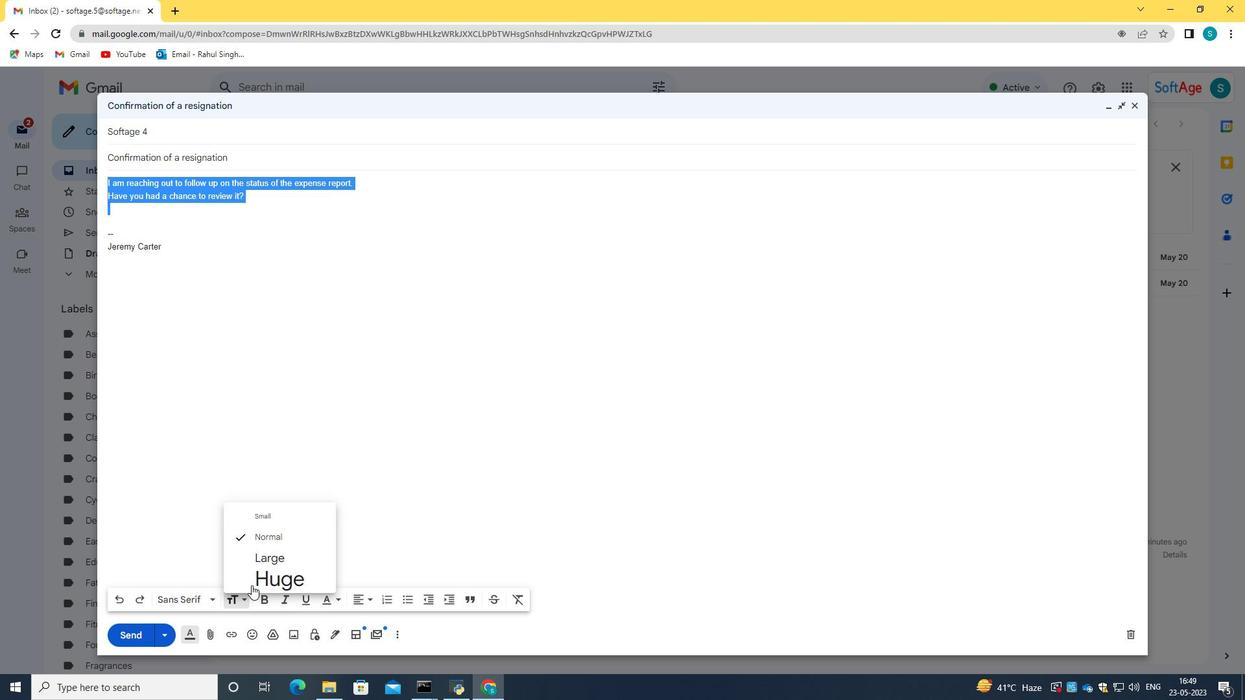 
Action: Mouse pressed left at (262, 577)
Screenshot: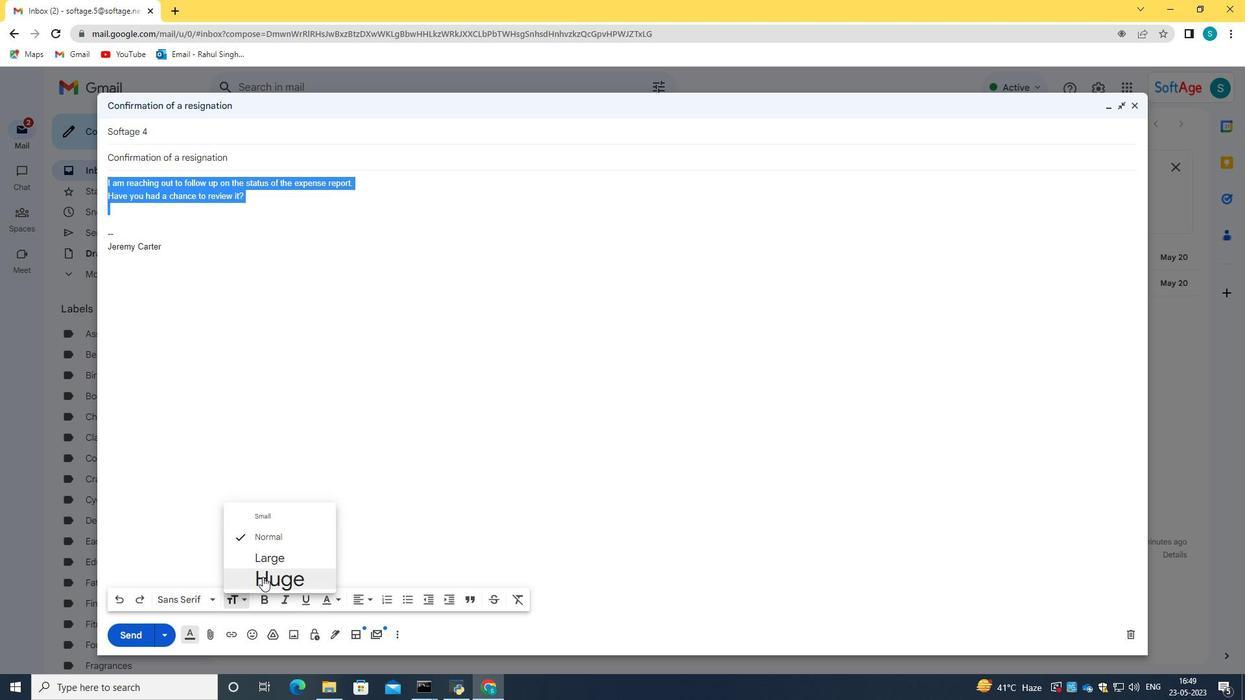 
Action: Mouse moved to (365, 600)
Screenshot: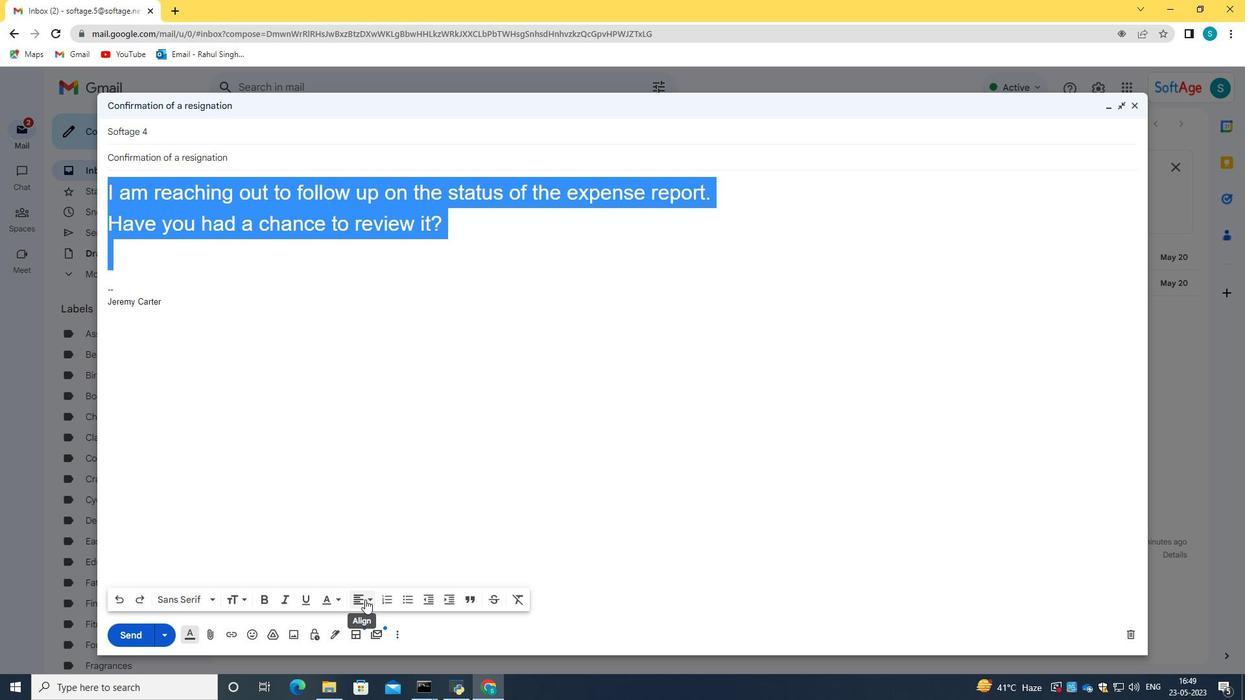 
Action: Mouse pressed left at (365, 600)
Screenshot: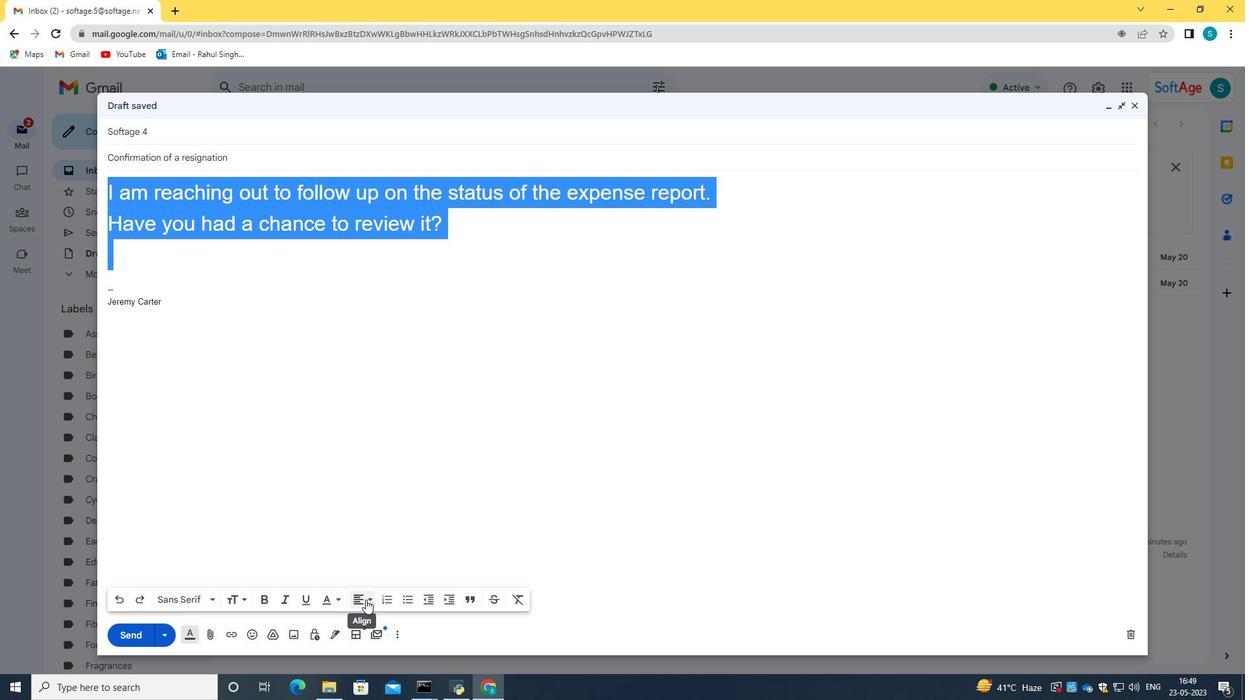 
Action: Mouse moved to (358, 578)
Screenshot: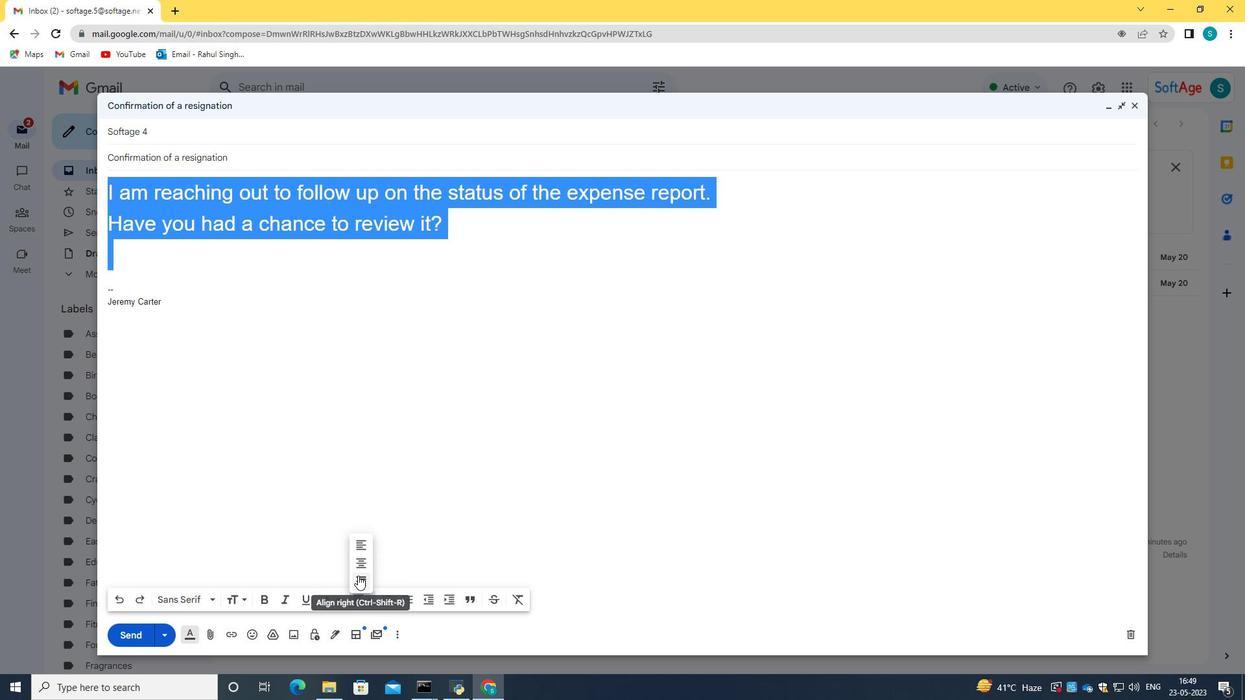 
Action: Mouse pressed left at (358, 578)
Screenshot: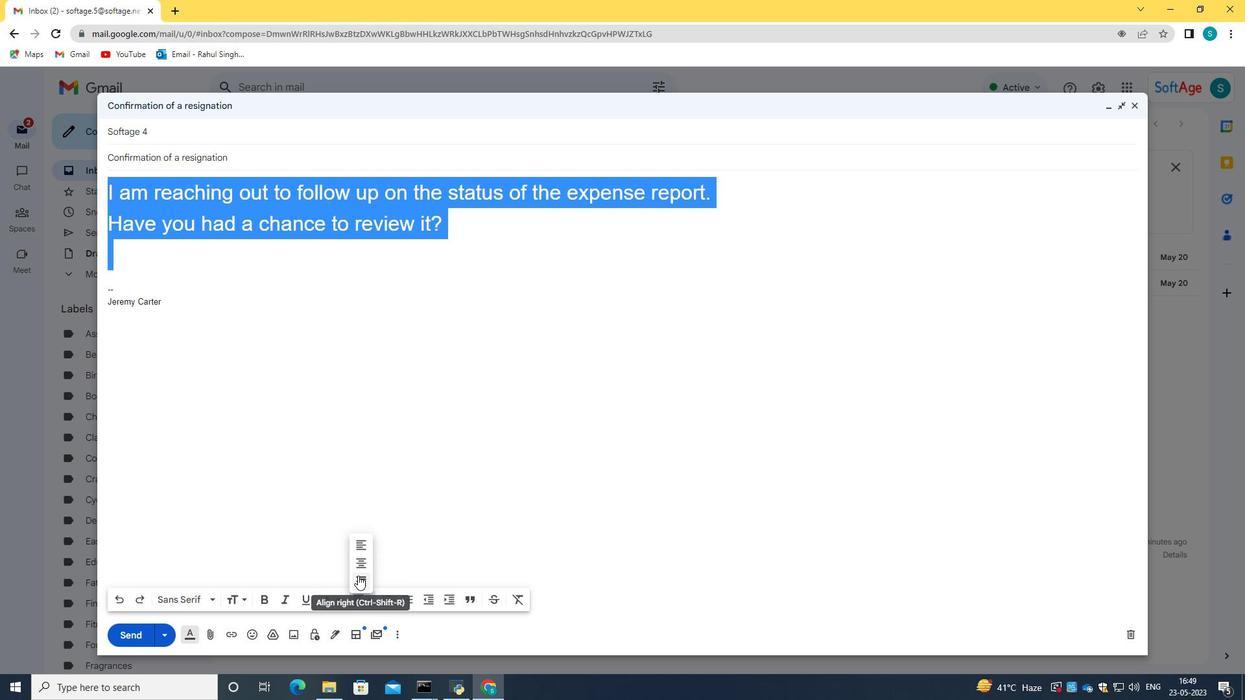 
Action: Mouse moved to (432, 438)
Screenshot: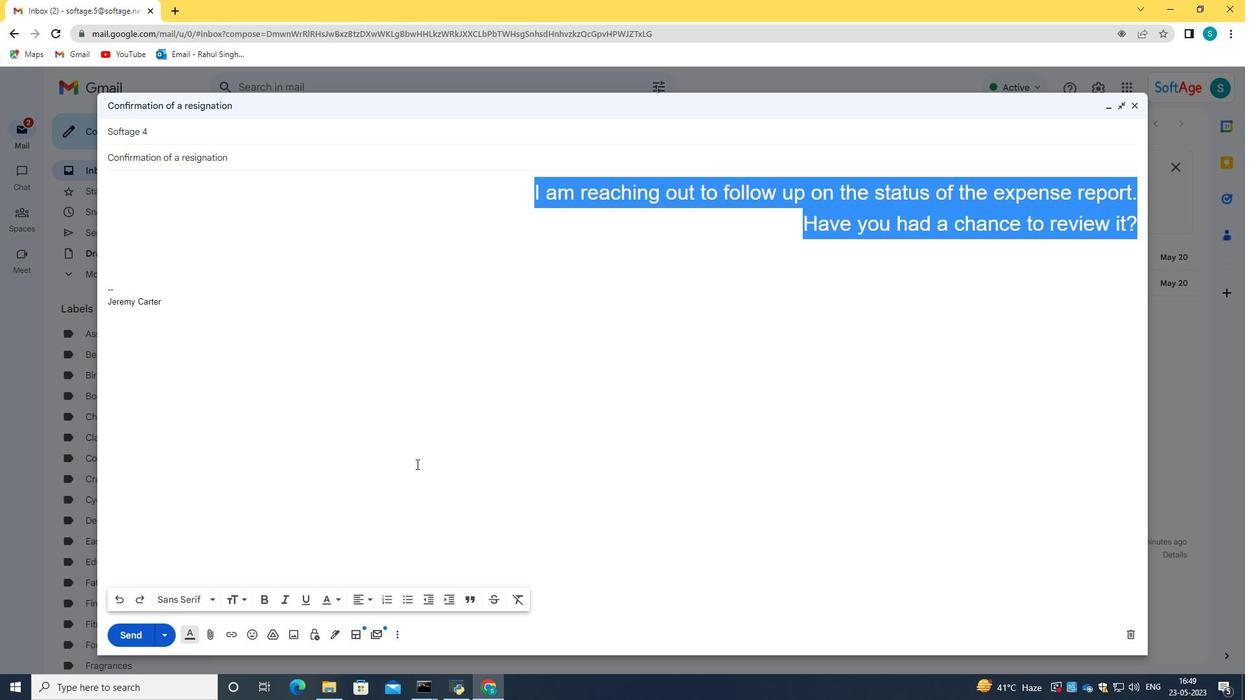 
Action: Mouse pressed left at (432, 438)
Screenshot: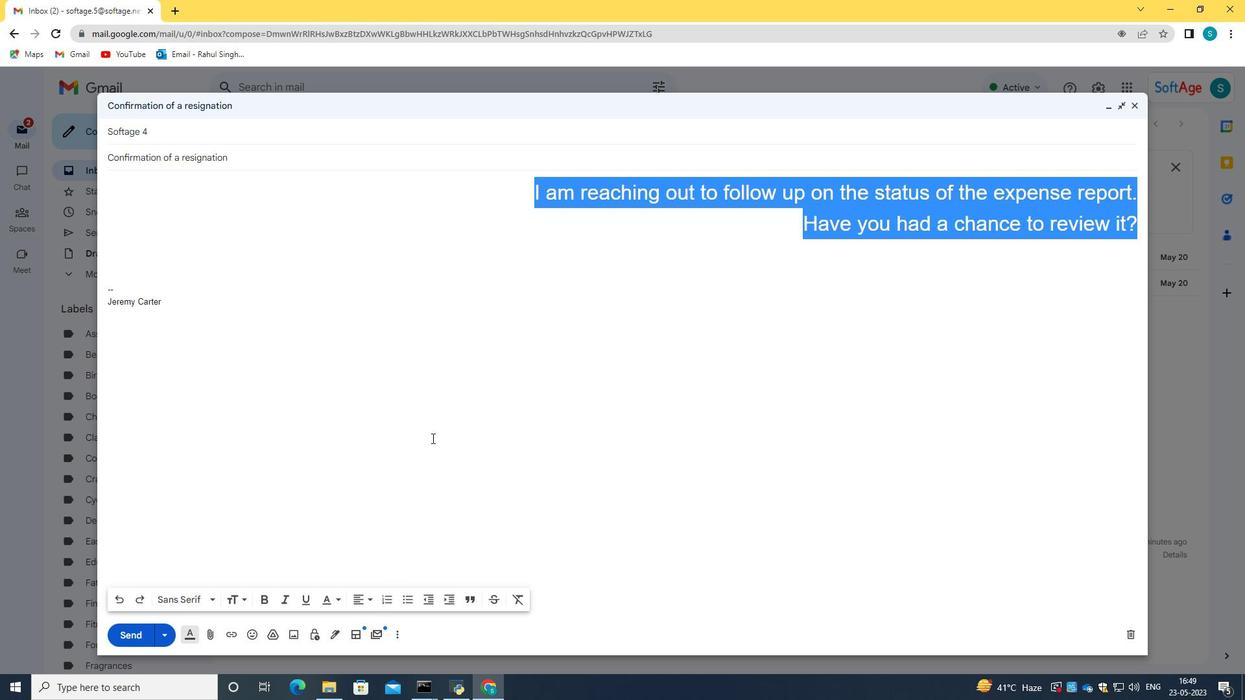 
Action: Mouse moved to (127, 633)
Screenshot: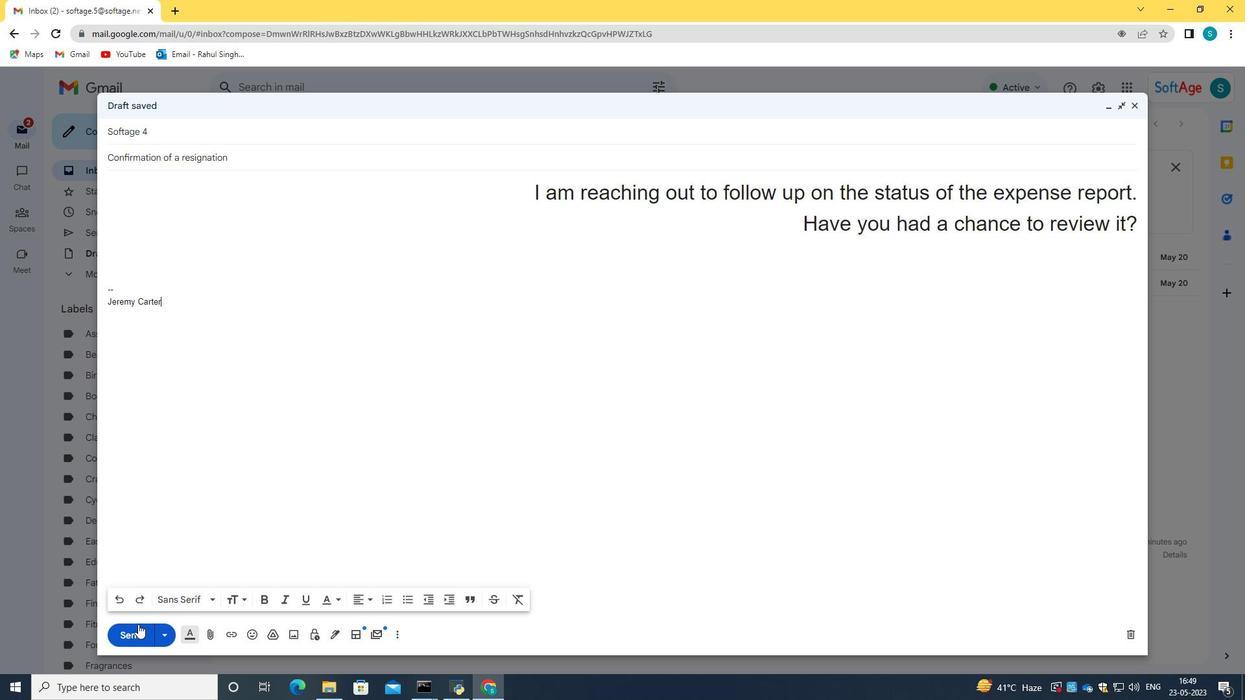
Action: Mouse pressed left at (127, 633)
Screenshot: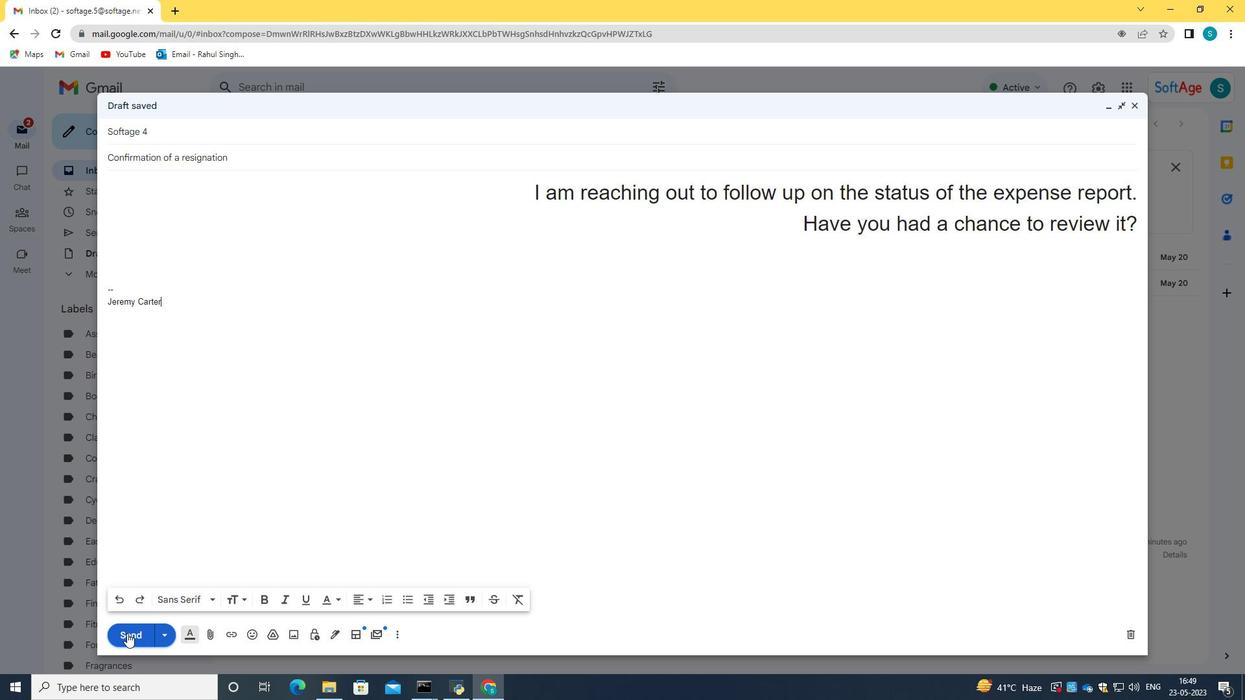 
Action: Mouse moved to (116, 234)
Screenshot: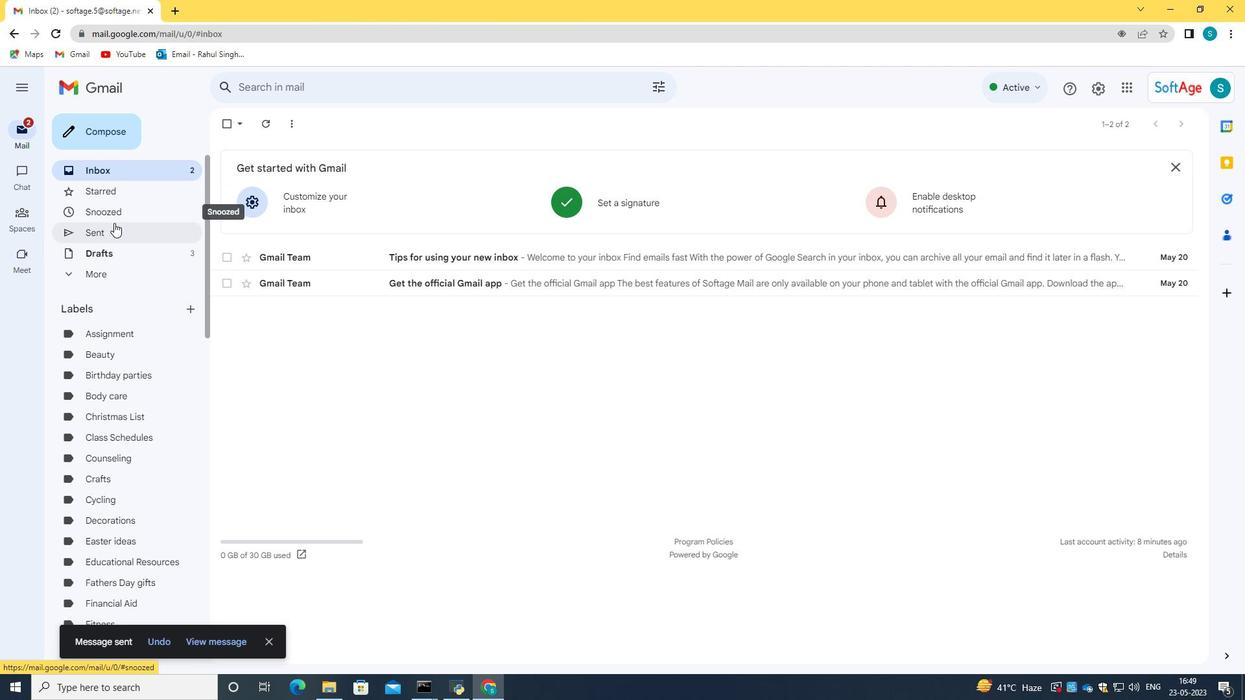 
Action: Mouse pressed left at (116, 234)
Screenshot: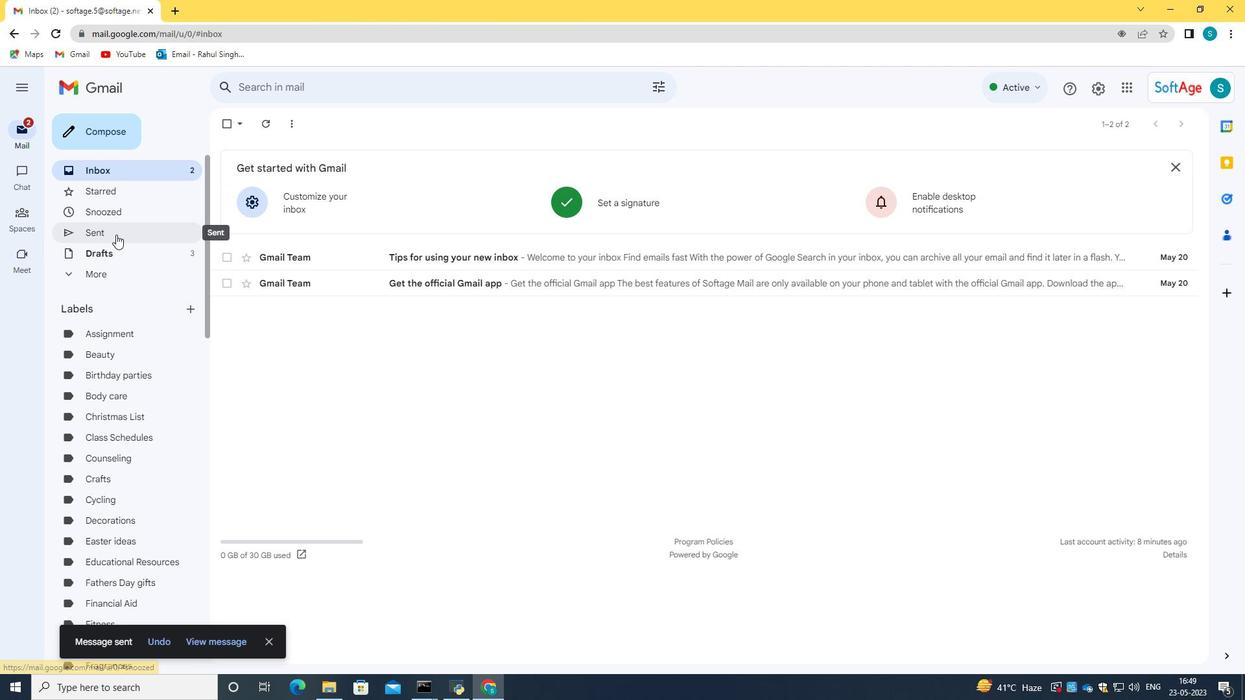 
Action: Mouse moved to (92, 129)
Screenshot: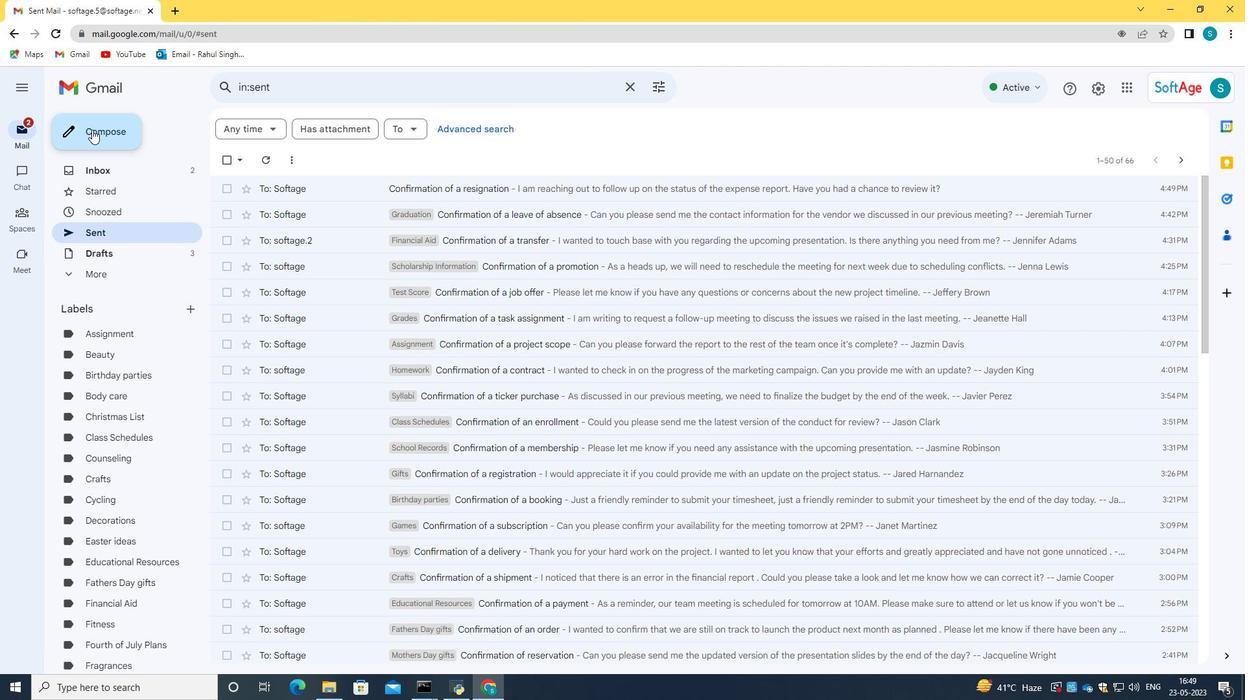 
Action: Mouse pressed left at (92, 129)
Screenshot: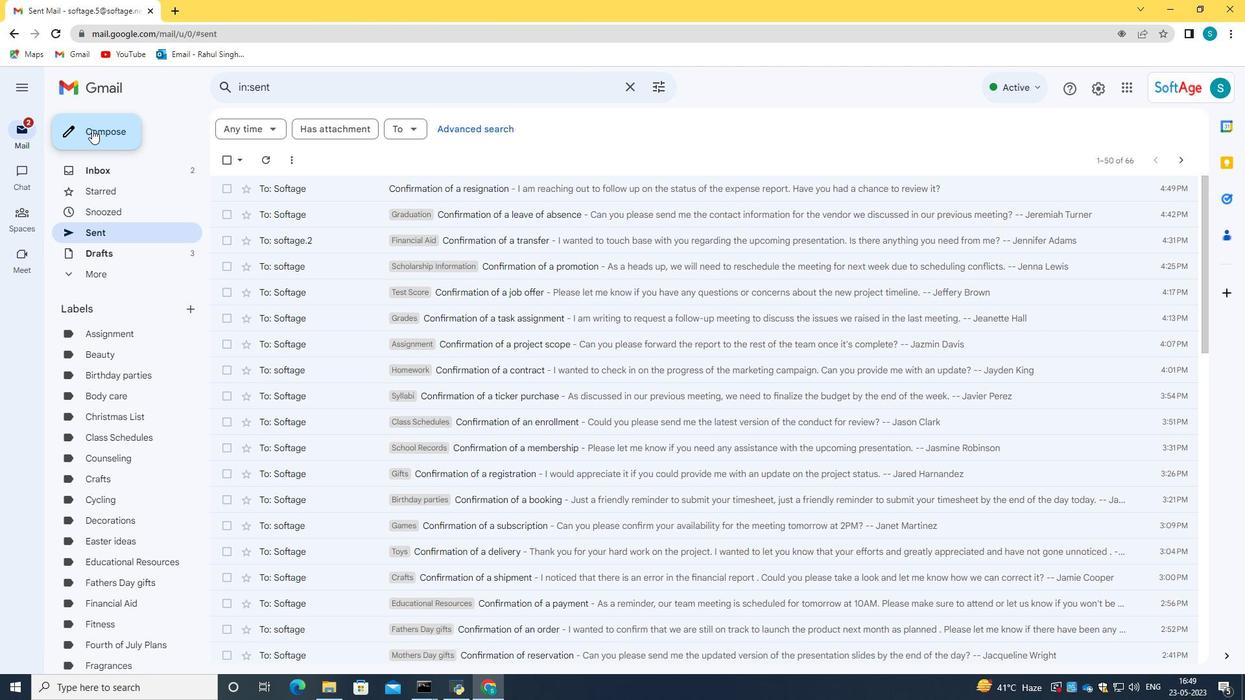 
Action: Mouse moved to (1186, 290)
Screenshot: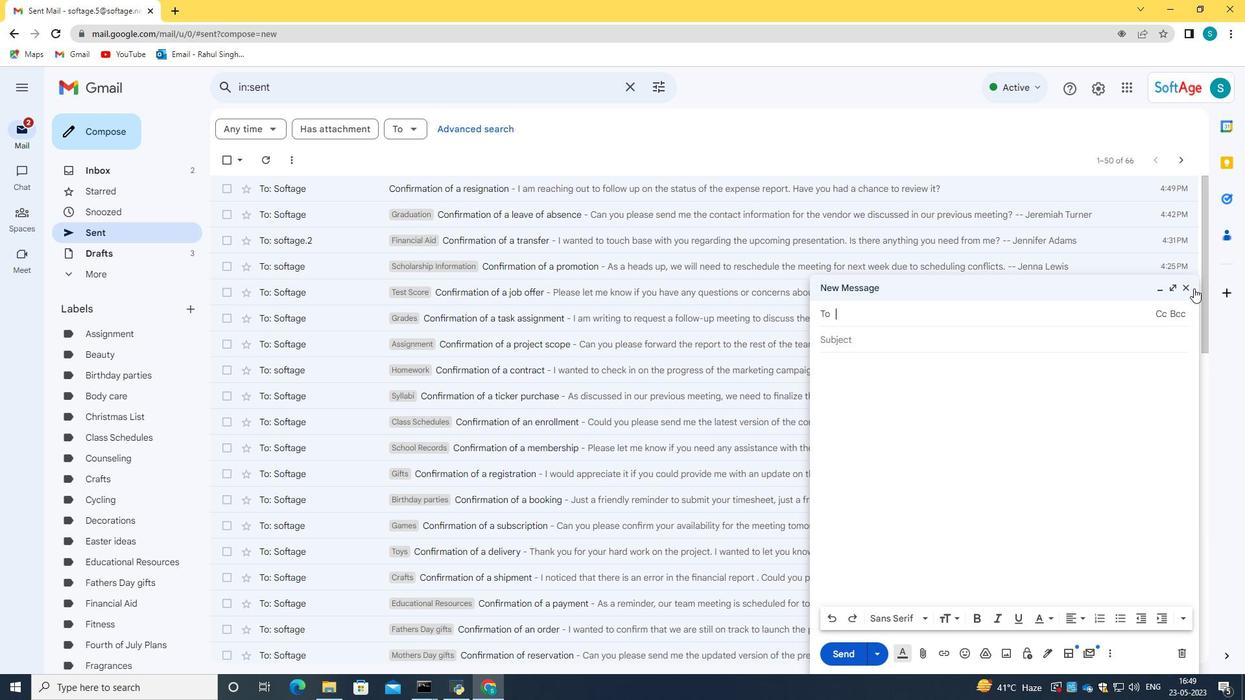 
Action: Mouse pressed left at (1186, 290)
Screenshot: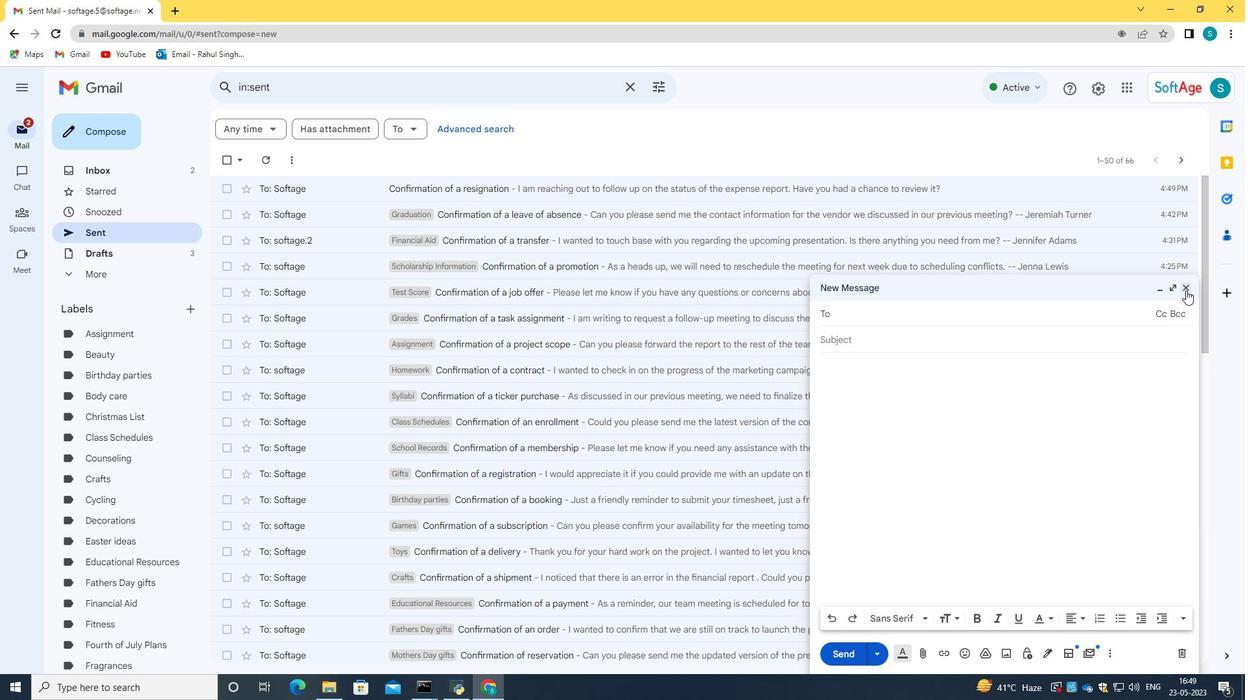 
Action: Mouse moved to (230, 189)
Screenshot: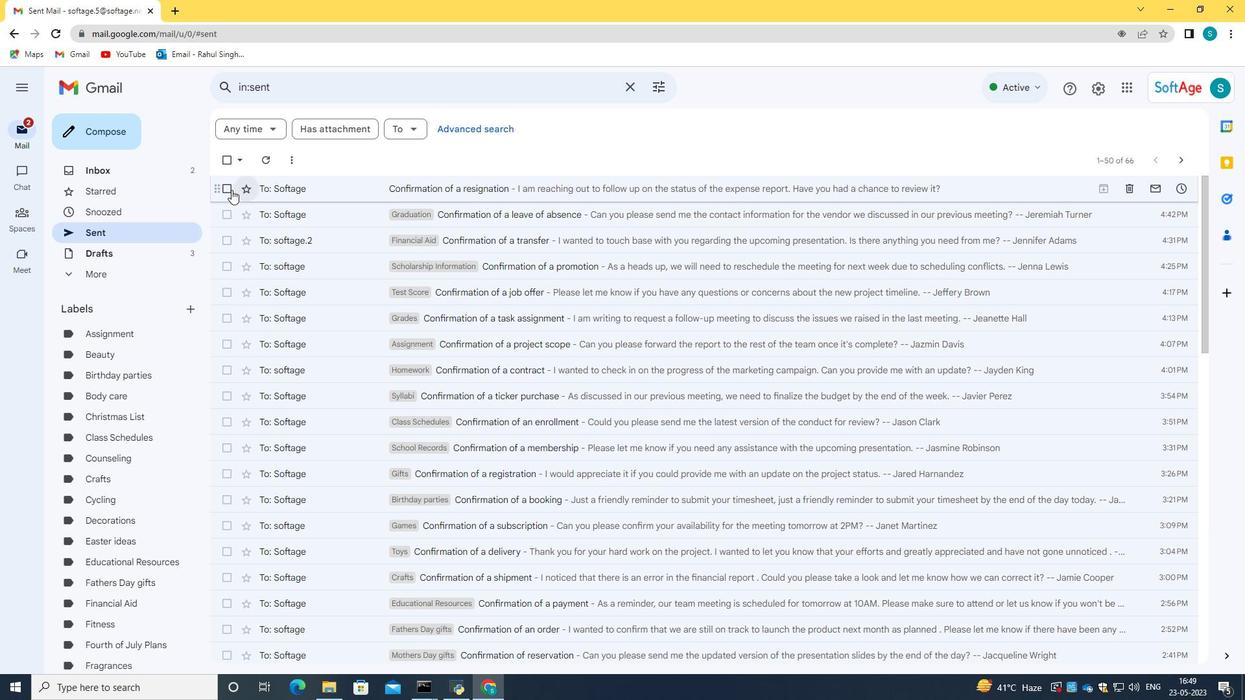 
Action: Mouse pressed left at (230, 189)
Screenshot: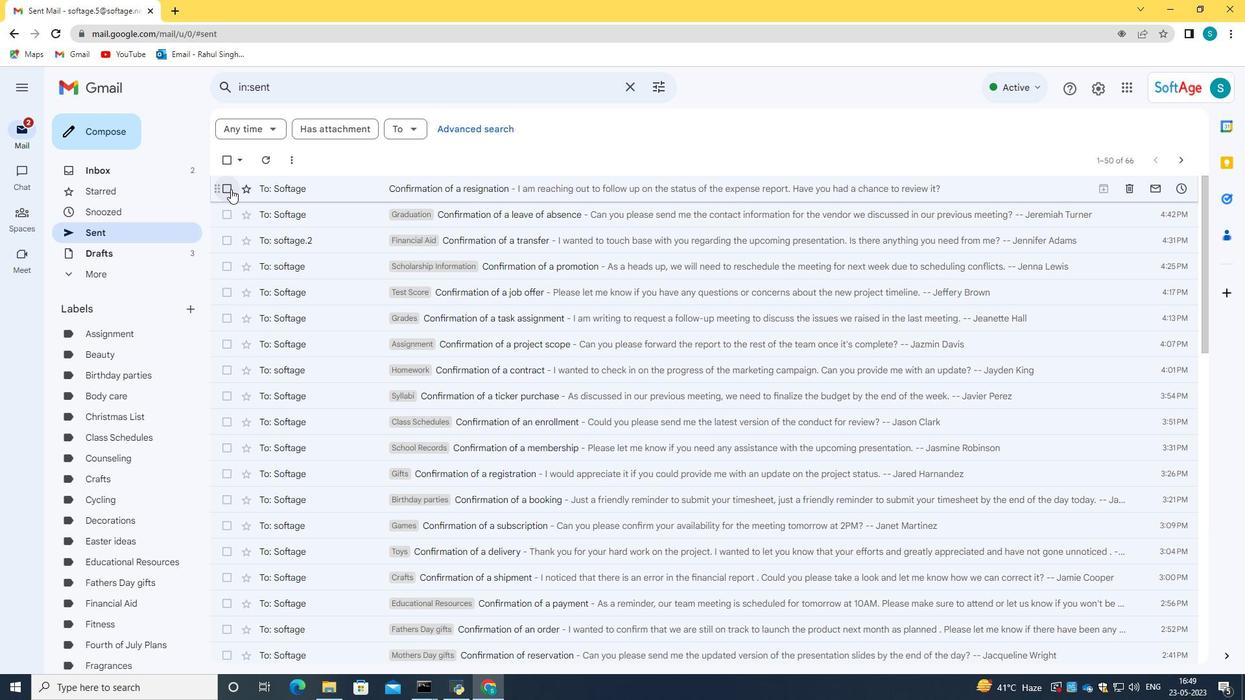 
Action: Mouse moved to (288, 186)
Screenshot: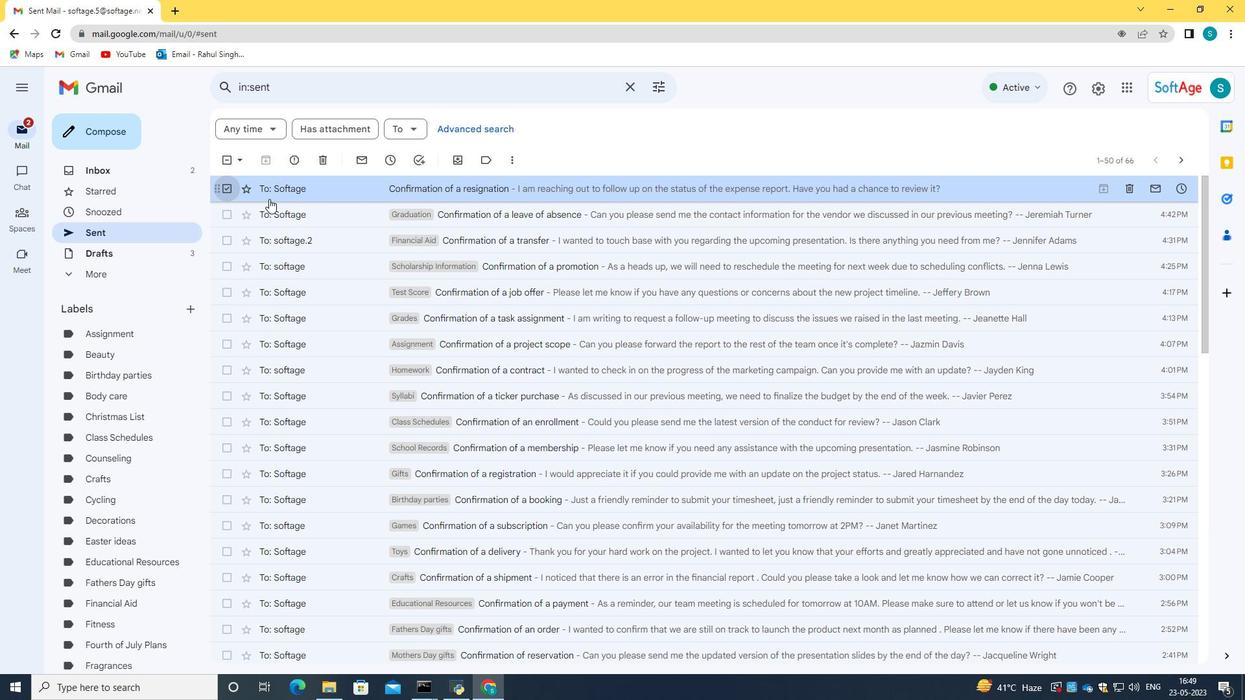
Action: Mouse pressed right at (288, 186)
Screenshot: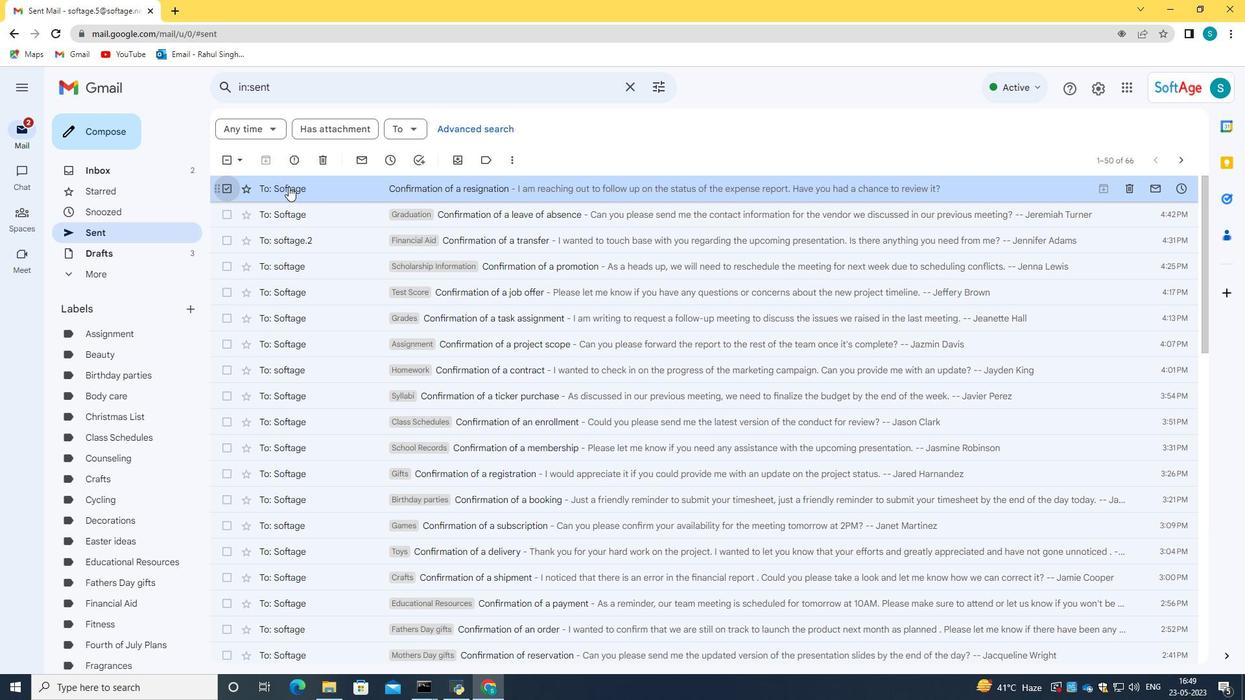 
Action: Mouse moved to (478, 380)
Screenshot: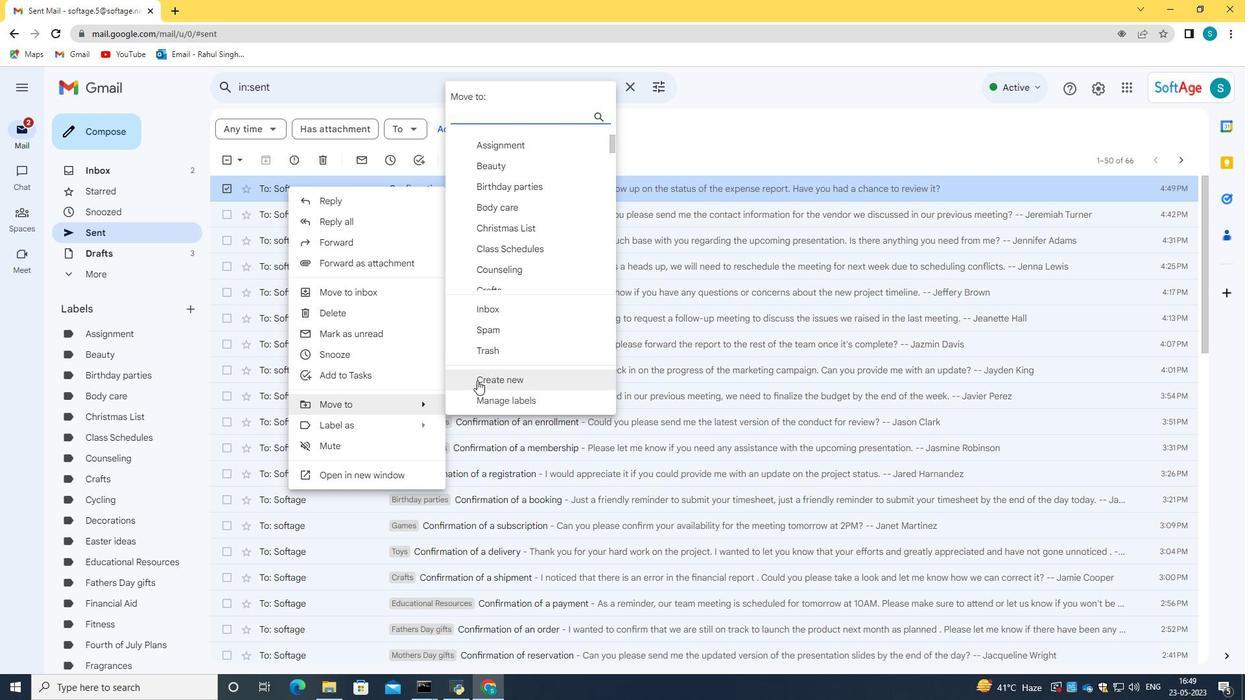 
Action: Mouse pressed left at (478, 380)
Screenshot: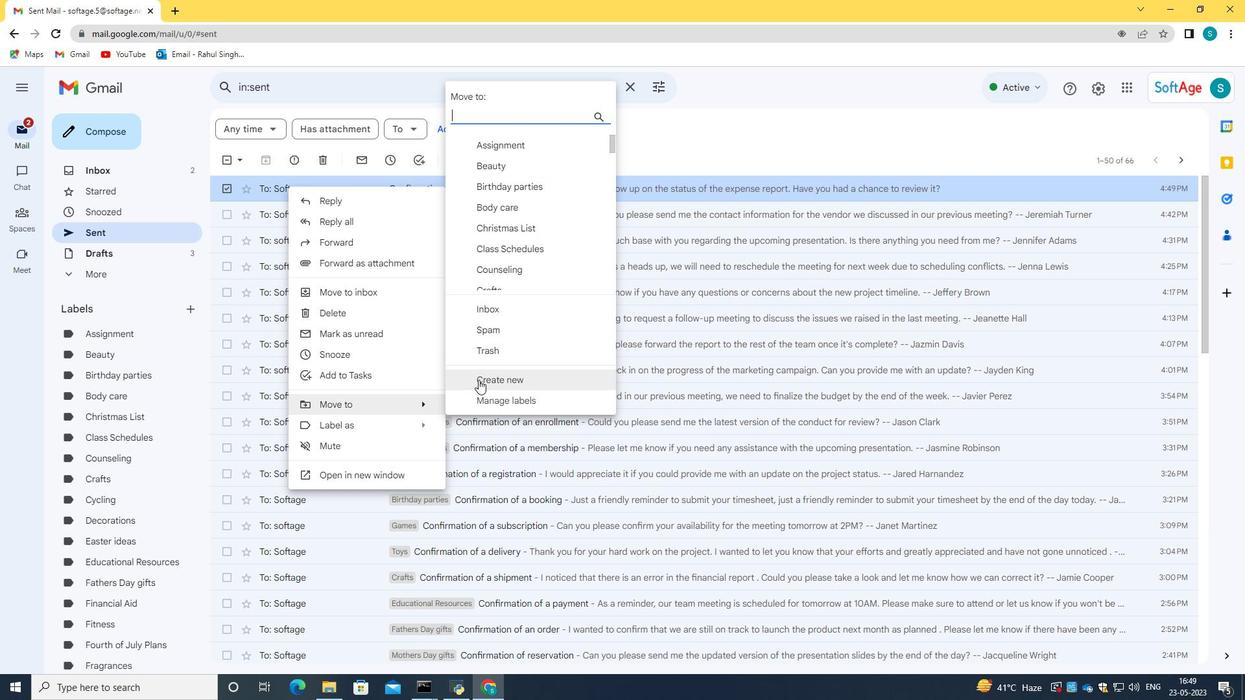 
Action: Mouse moved to (478, 377)
Screenshot: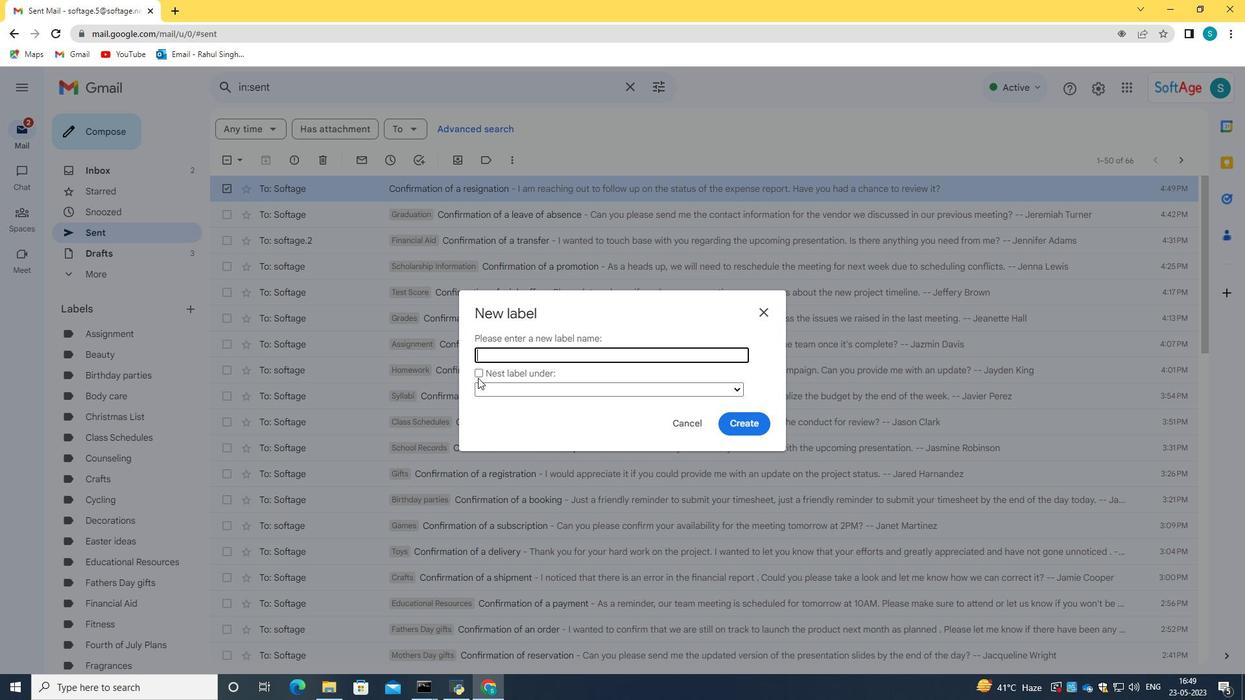 
Action: Key pressed <Key.shift>Alumni
Screenshot: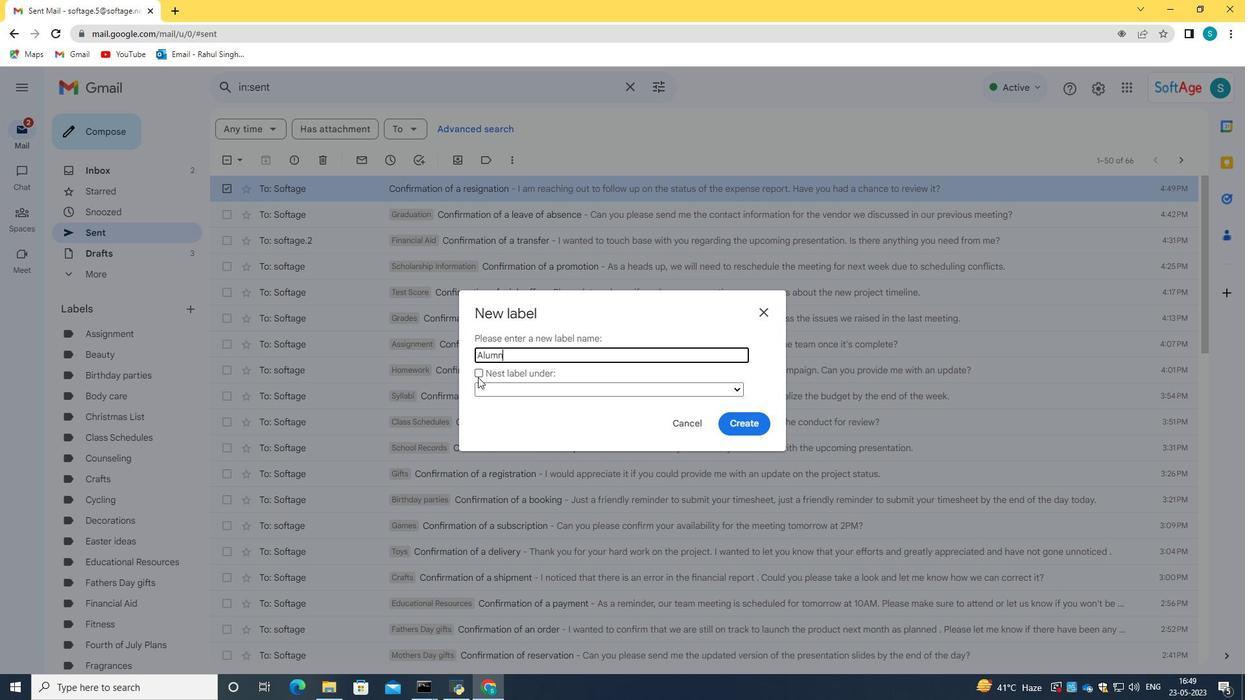 
Action: Mouse moved to (737, 425)
Screenshot: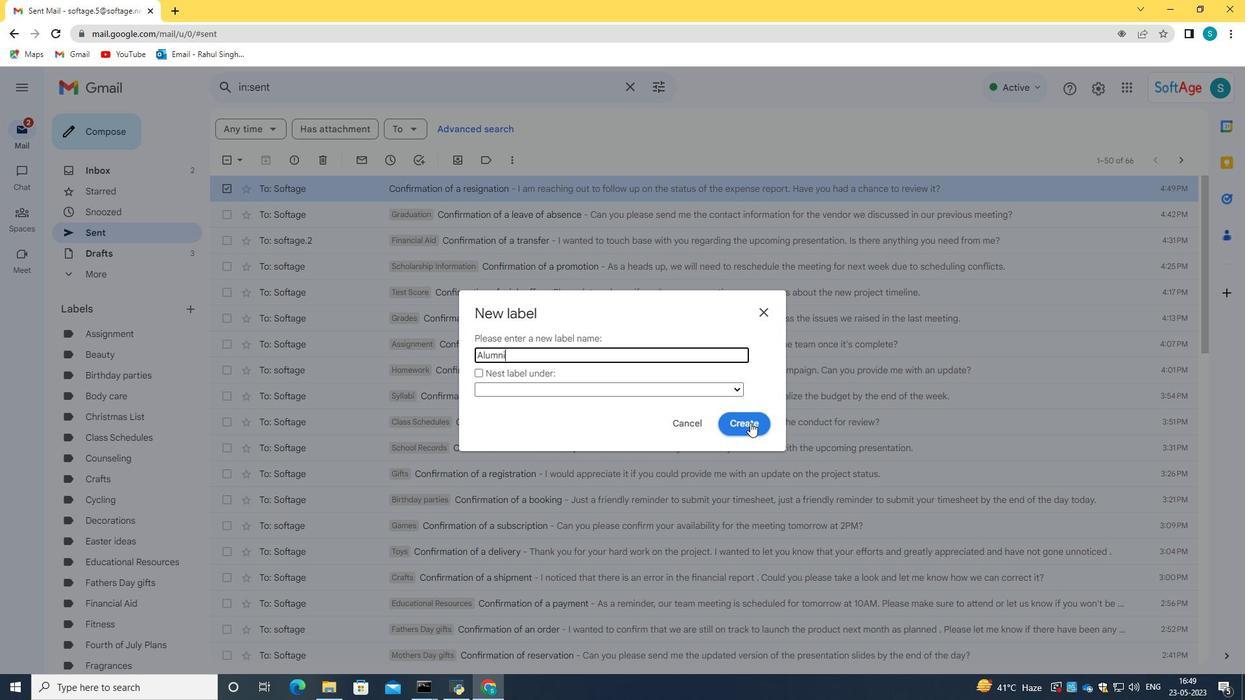 
Action: Mouse pressed left at (737, 425)
Screenshot: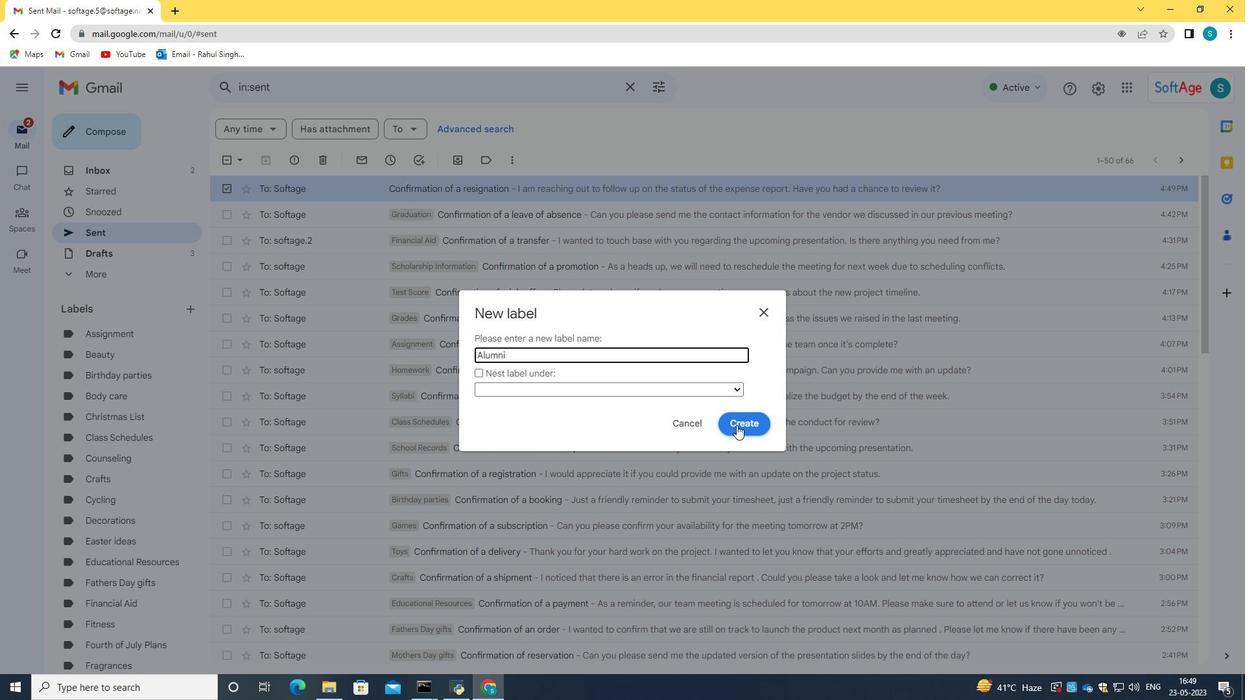 
Action: Mouse moved to (601, 374)
Screenshot: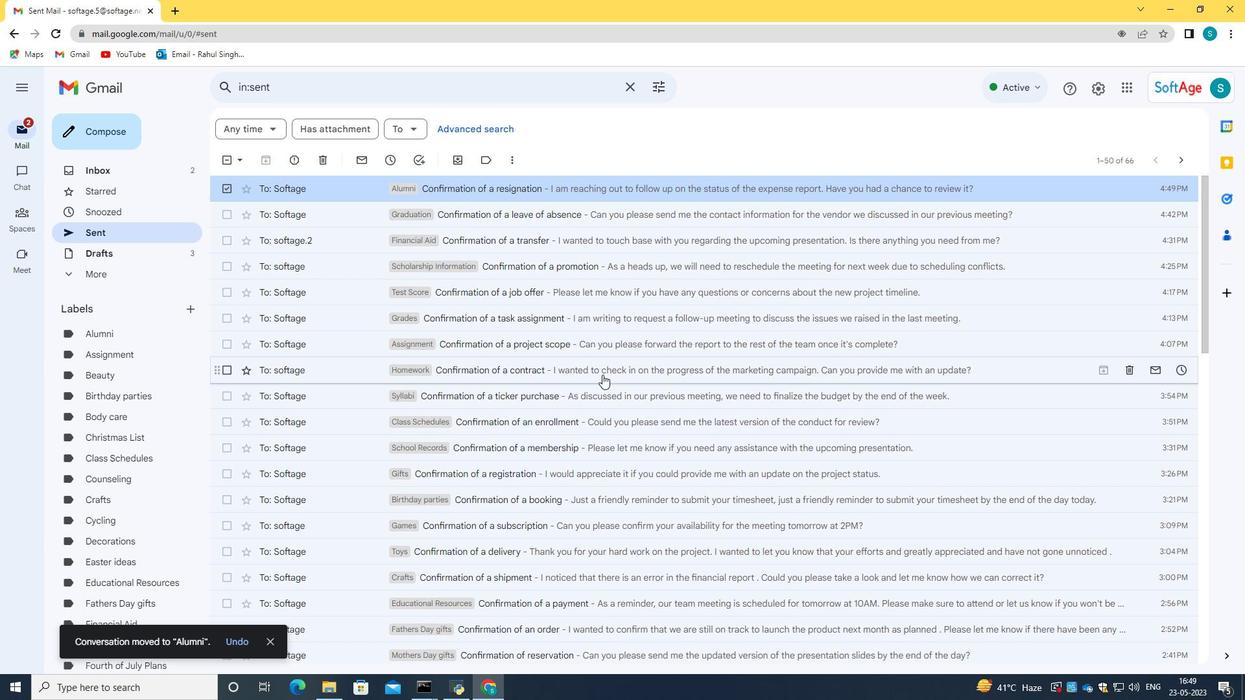 
